 Task: Look for Airbnb options in LÃ©o, Burkina Faso from 7th December, 2023 to 14th December, 2023 for 1 adult. Place can be shared room with 1  bedroom having 1 bed and 1 bathroom. Property type can be hotel. Amenities needed are: wifi, air conditioning, breakfast. Booking option can be shelf check-in. Look for 4 properties as per requirement.
Action: Mouse moved to (429, 93)
Screenshot: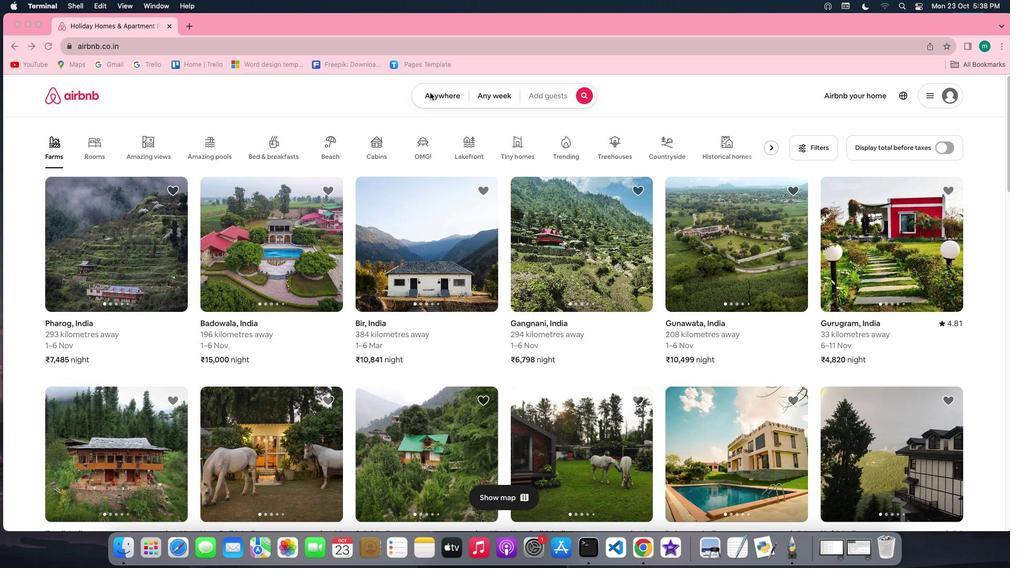 
Action: Mouse pressed left at (429, 93)
Screenshot: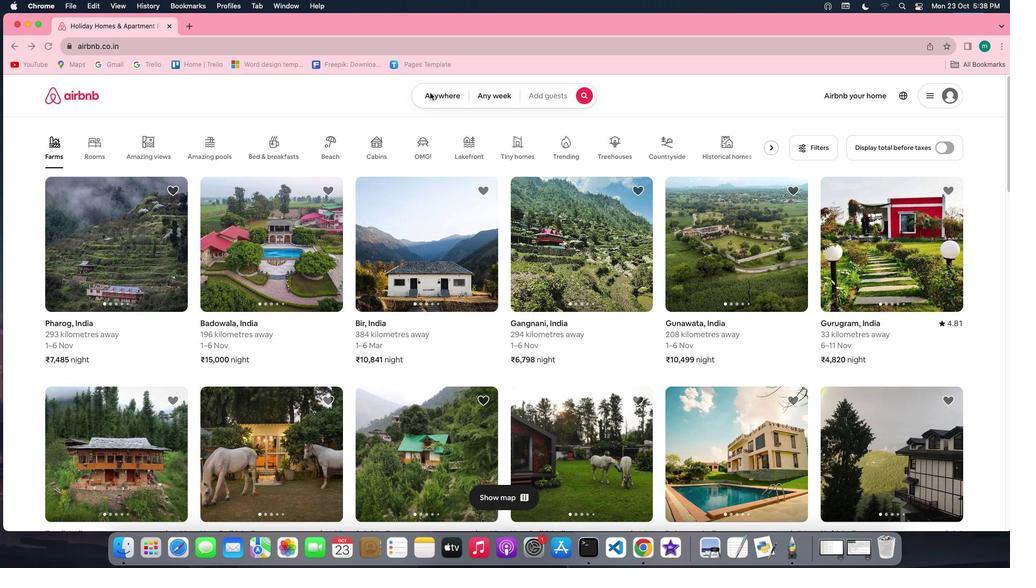 
Action: Mouse pressed left at (429, 93)
Screenshot: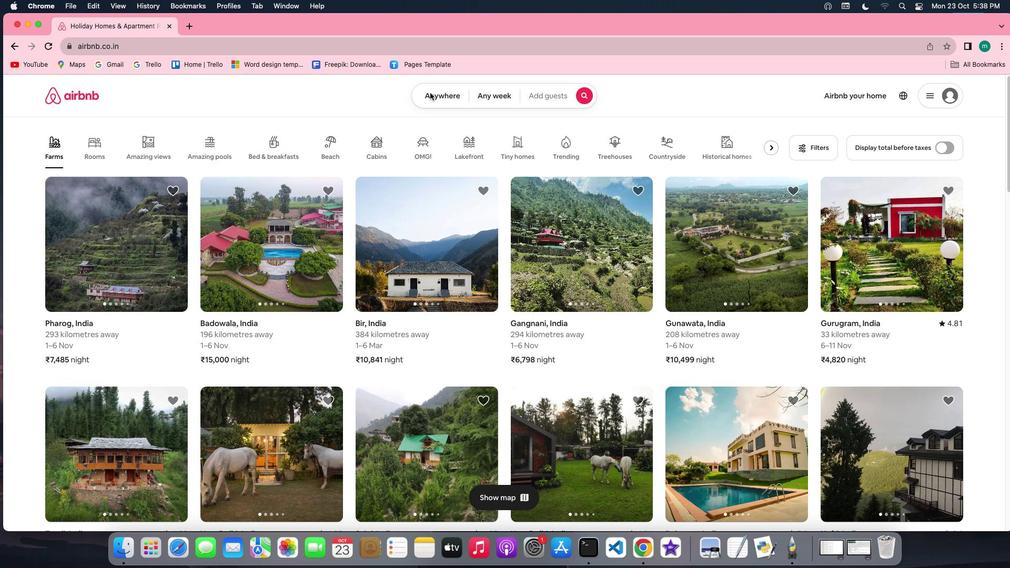 
Action: Mouse moved to (385, 133)
Screenshot: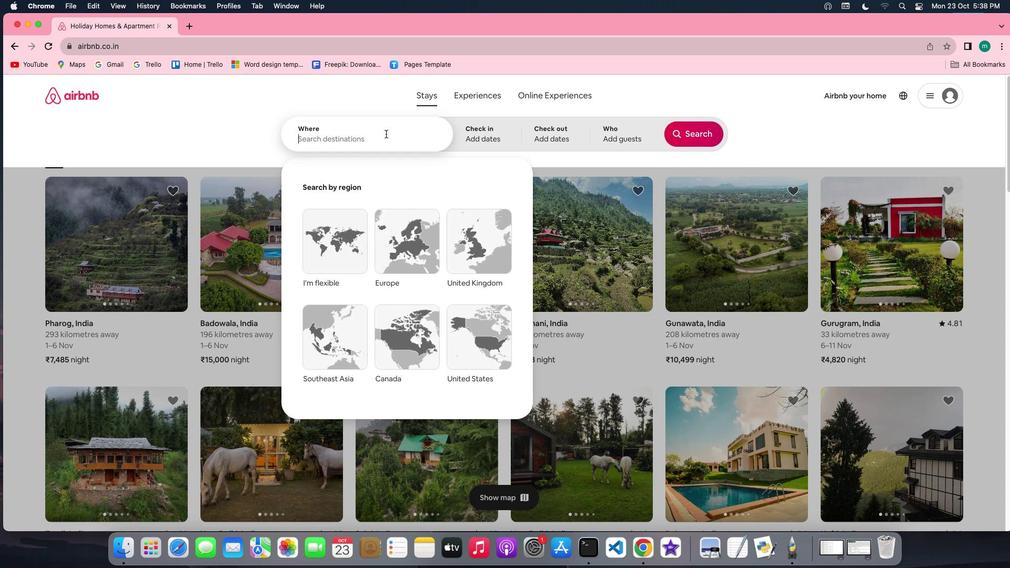 
Action: Mouse pressed left at (385, 133)
Screenshot: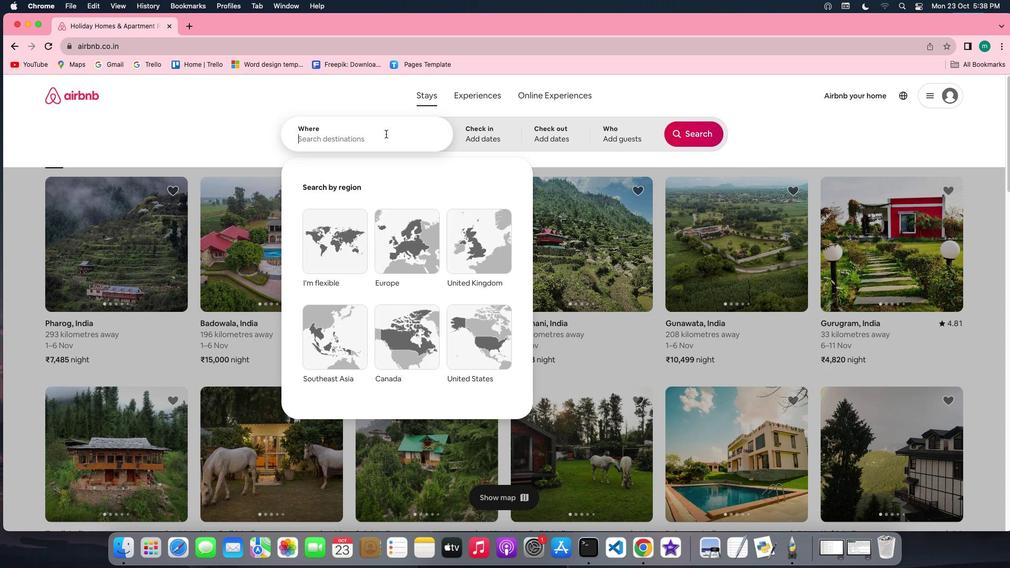 
Action: Key pressed Key.shift'L''e''o'','Key.spaceKey.shift'B''u''r''k''i''n''a'Key.spaceKey.shift'f''a''s''o'
Screenshot: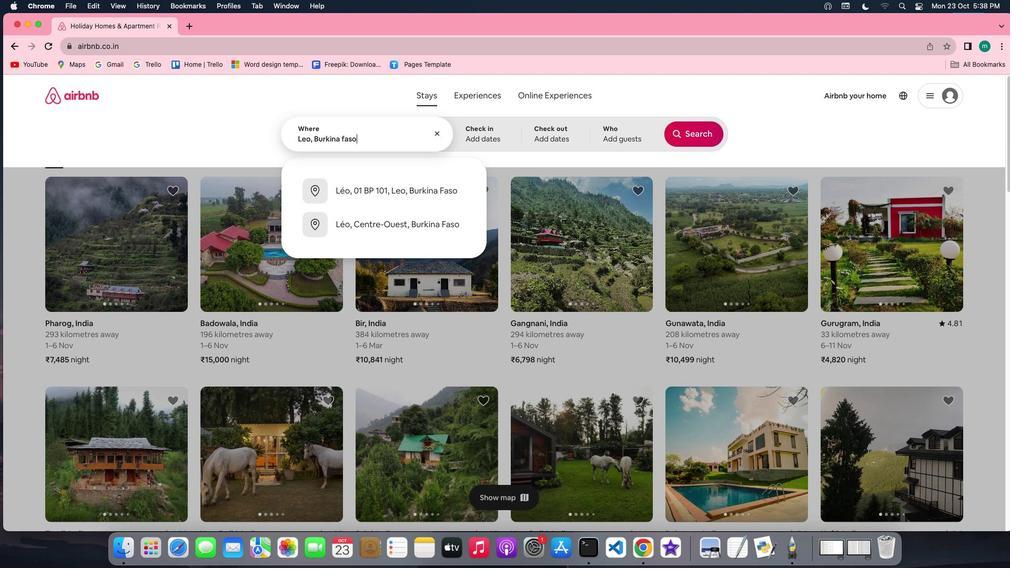 
Action: Mouse moved to (488, 137)
Screenshot: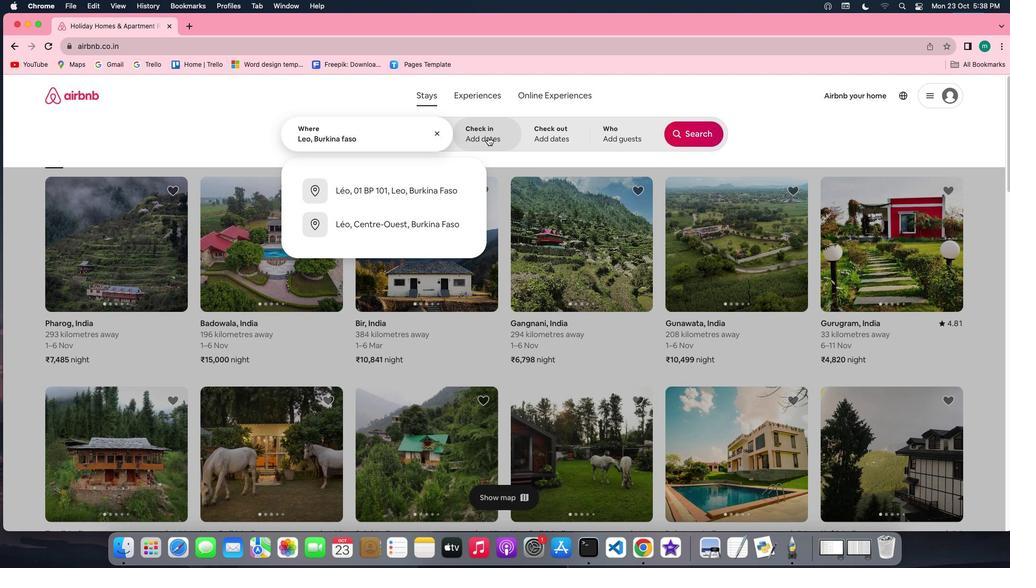
Action: Mouse pressed left at (488, 137)
Screenshot: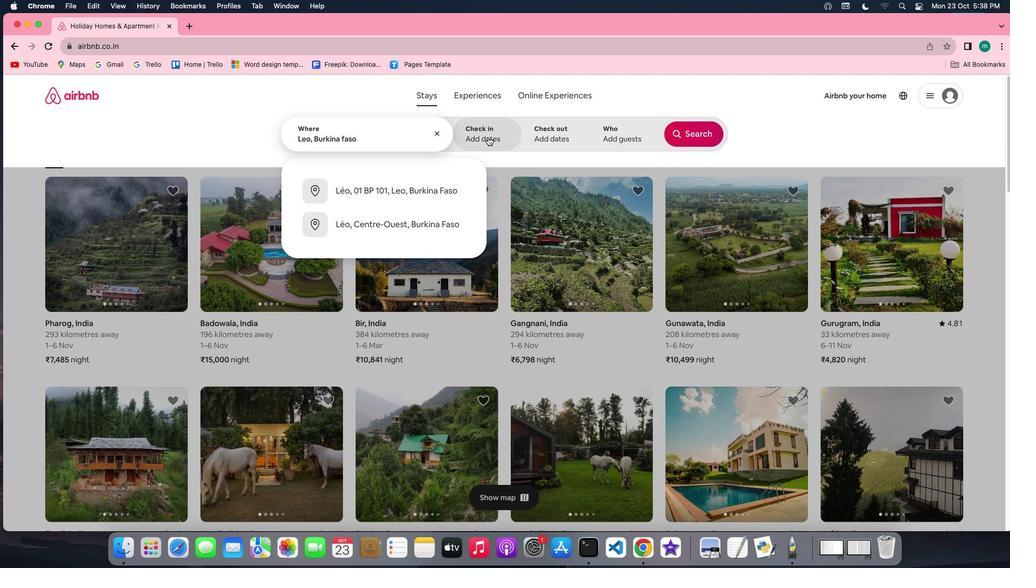 
Action: Mouse moved to (690, 216)
Screenshot: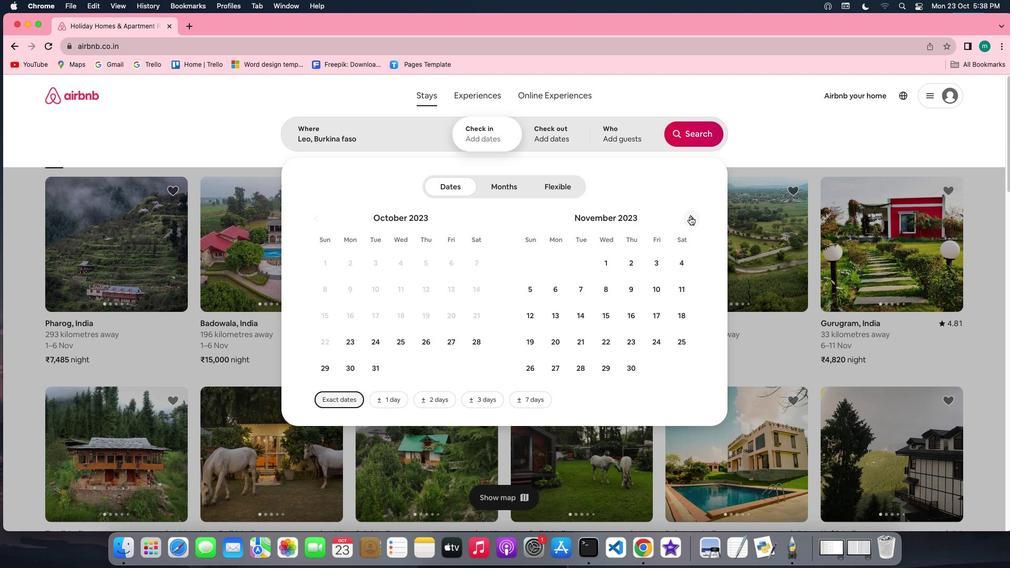 
Action: Mouse pressed left at (690, 216)
Screenshot: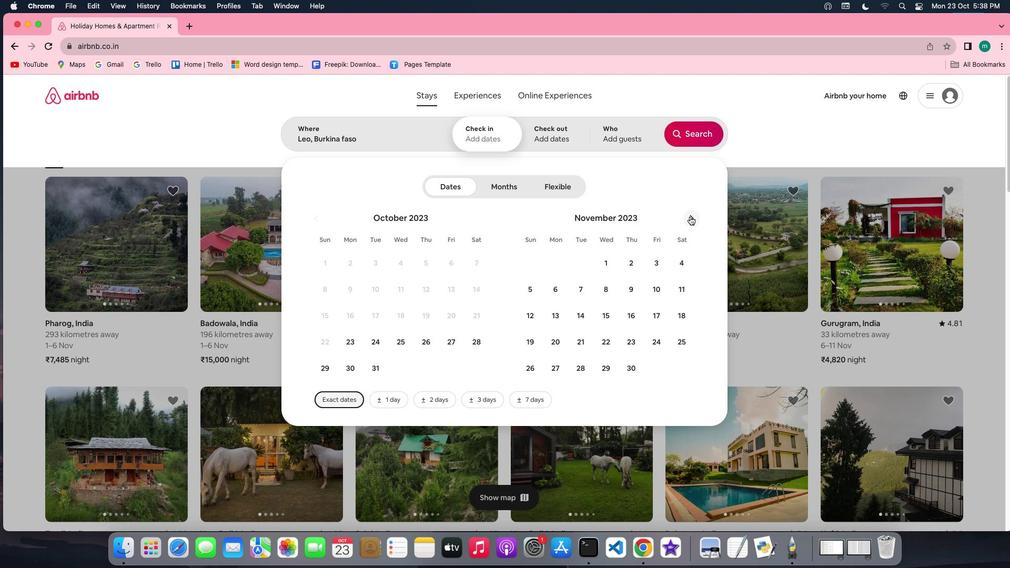 
Action: Mouse moved to (631, 284)
Screenshot: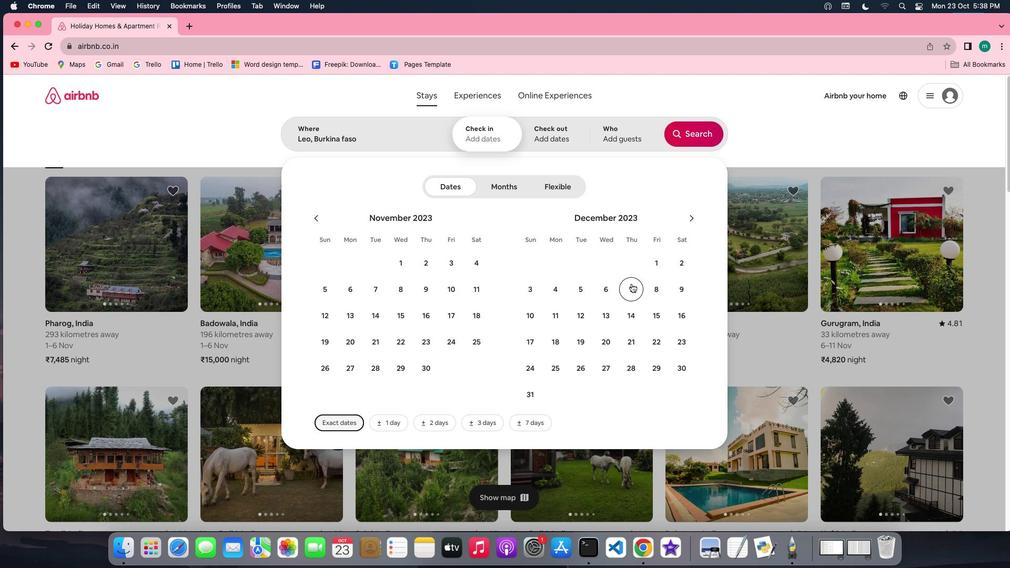 
Action: Mouse pressed left at (631, 284)
Screenshot: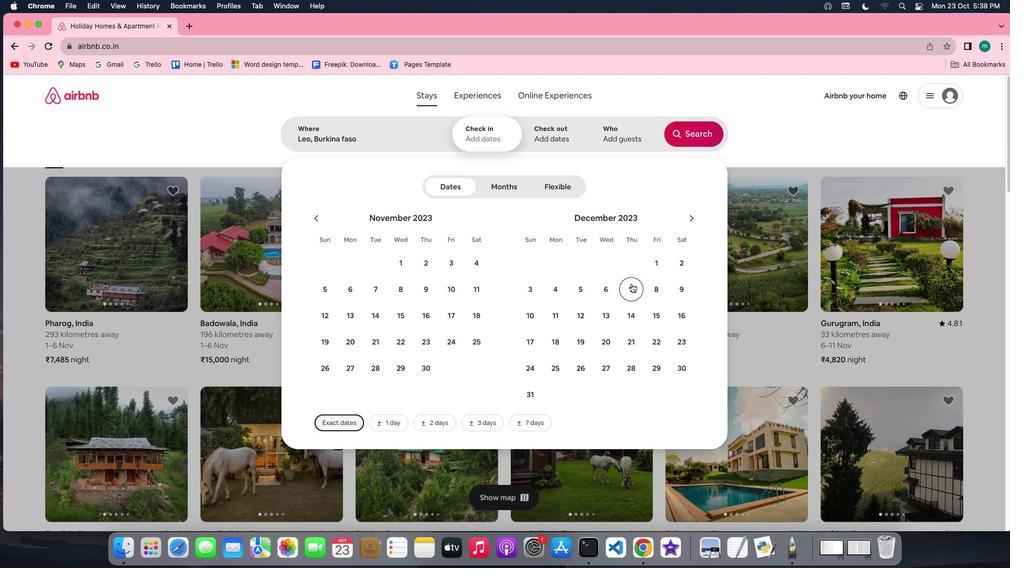 
Action: Mouse moved to (624, 314)
Screenshot: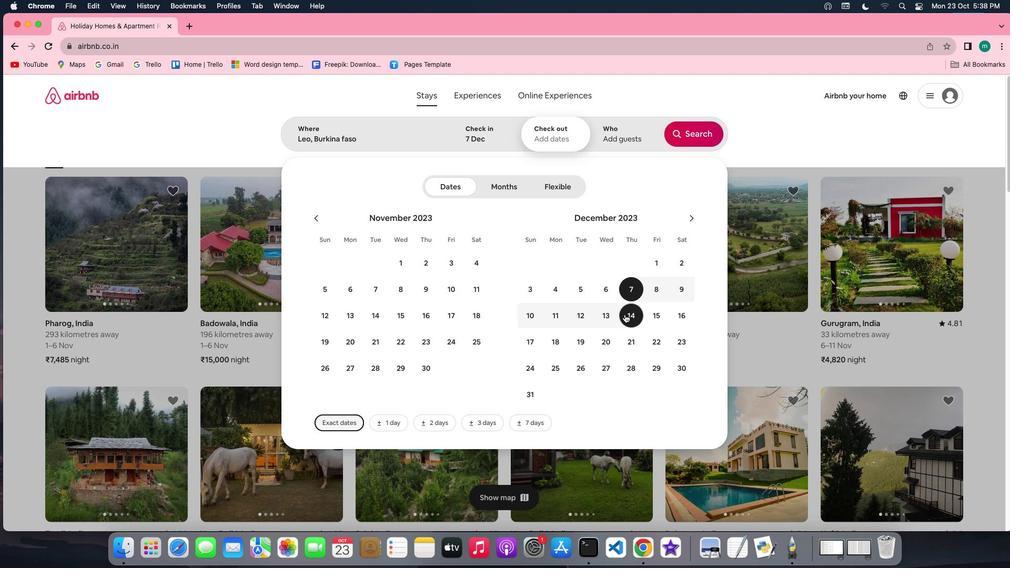 
Action: Mouse pressed left at (624, 314)
Screenshot: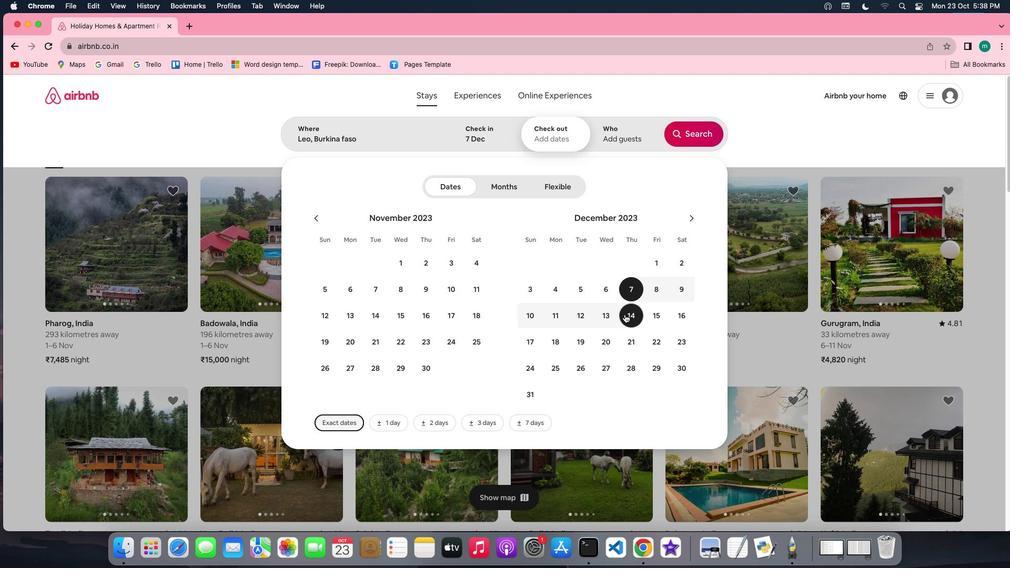 
Action: Mouse moved to (623, 120)
Screenshot: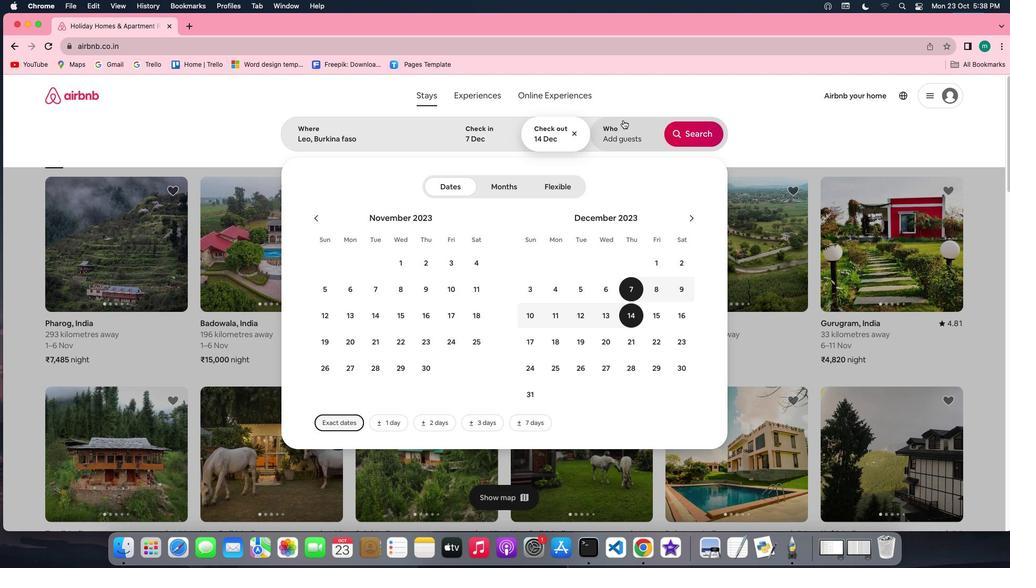 
Action: Mouse pressed left at (623, 120)
Screenshot: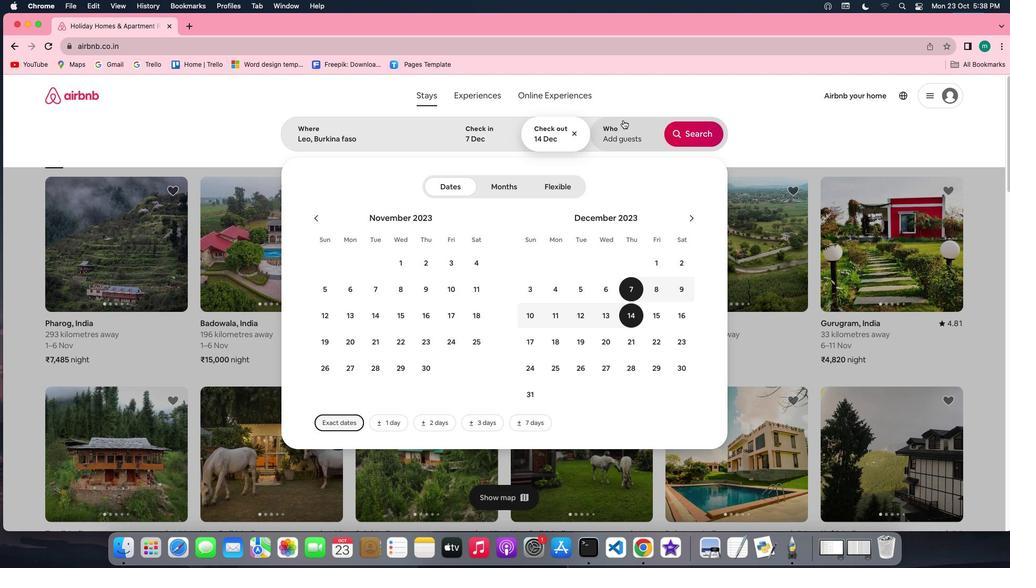 
Action: Mouse moved to (700, 189)
Screenshot: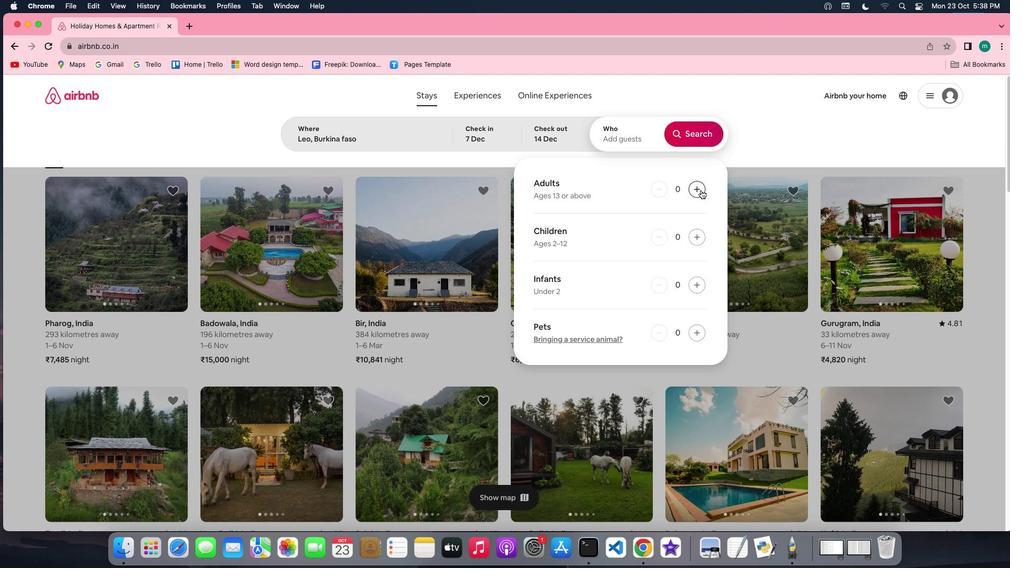
Action: Mouse pressed left at (700, 189)
Screenshot: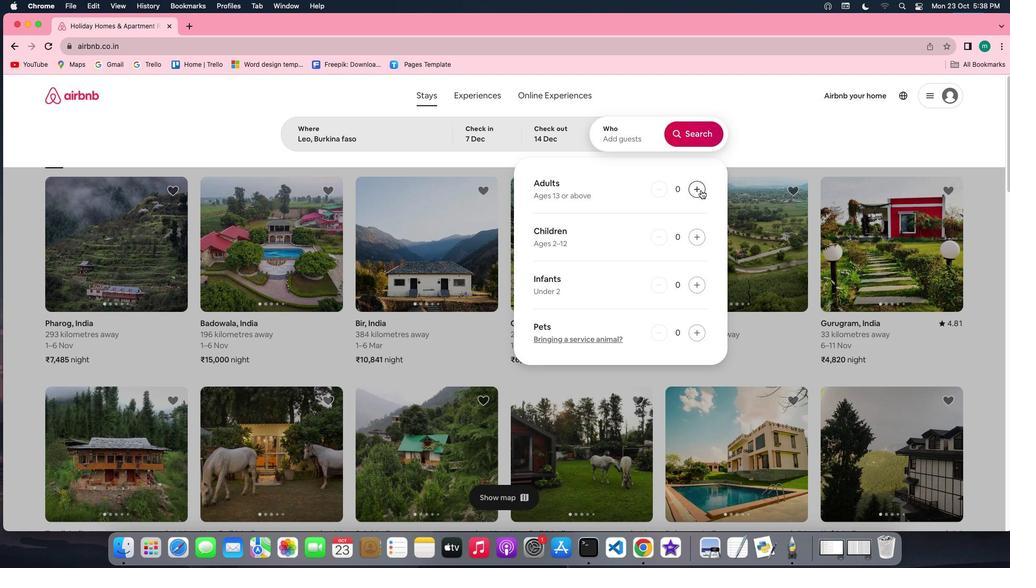 
Action: Mouse moved to (695, 206)
Screenshot: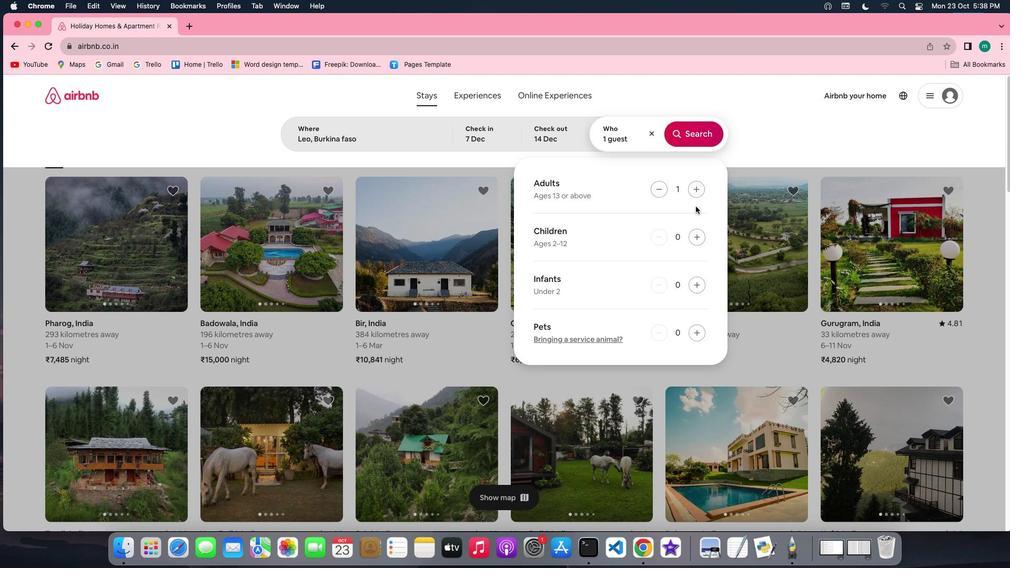 
Action: Mouse scrolled (695, 206) with delta (0, 0)
Screenshot: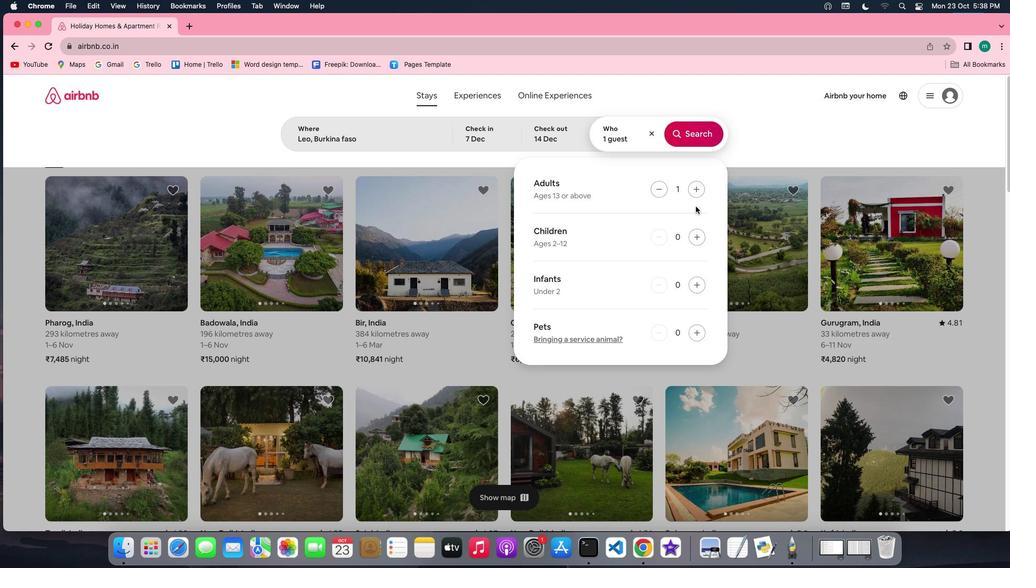 
Action: Mouse scrolled (695, 206) with delta (0, 0)
Screenshot: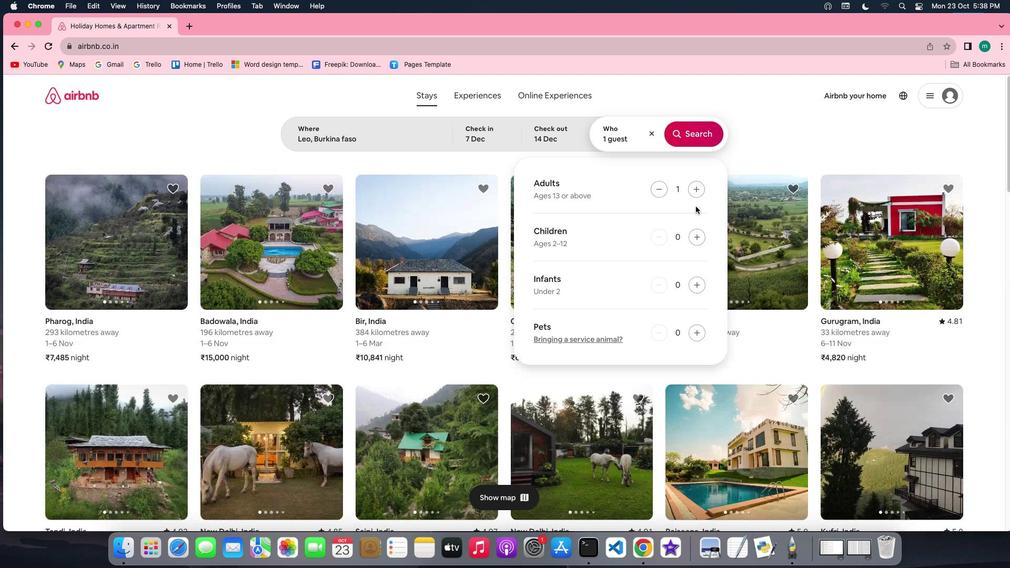 
Action: Mouse scrolled (695, 206) with delta (0, 0)
Screenshot: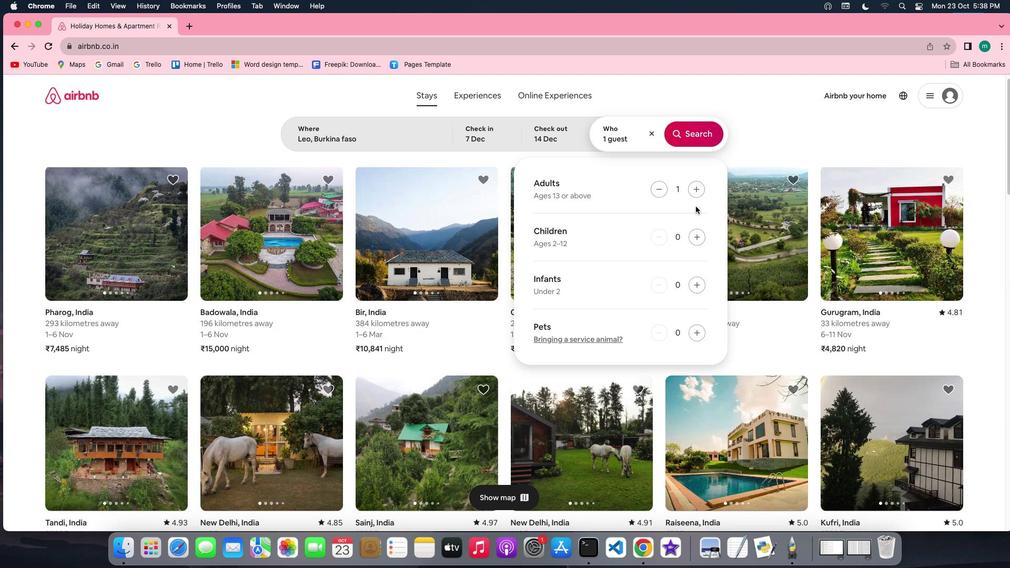 
Action: Mouse moved to (693, 129)
Screenshot: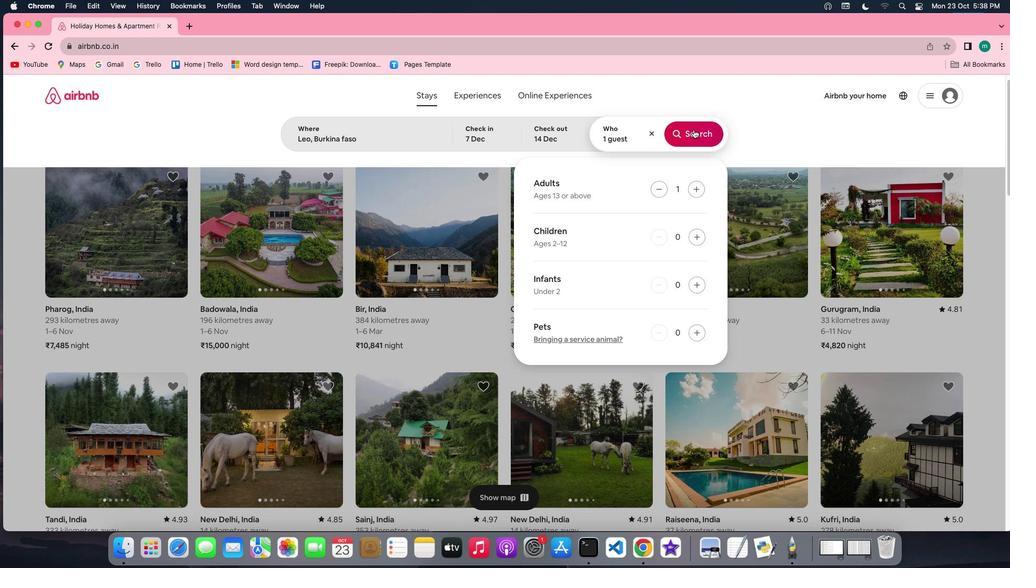 
Action: Mouse pressed left at (693, 129)
Screenshot: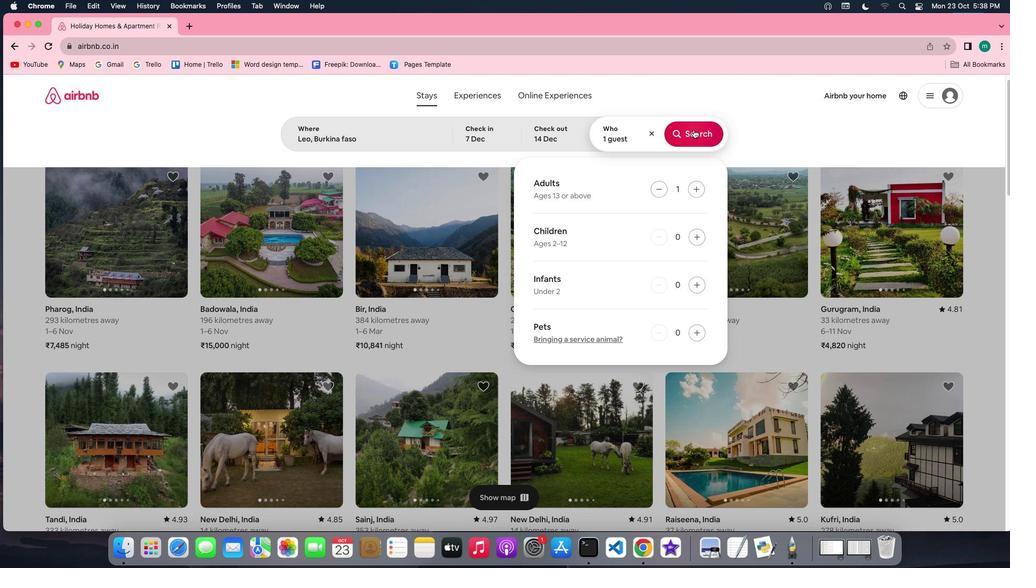 
Action: Mouse moved to (847, 139)
Screenshot: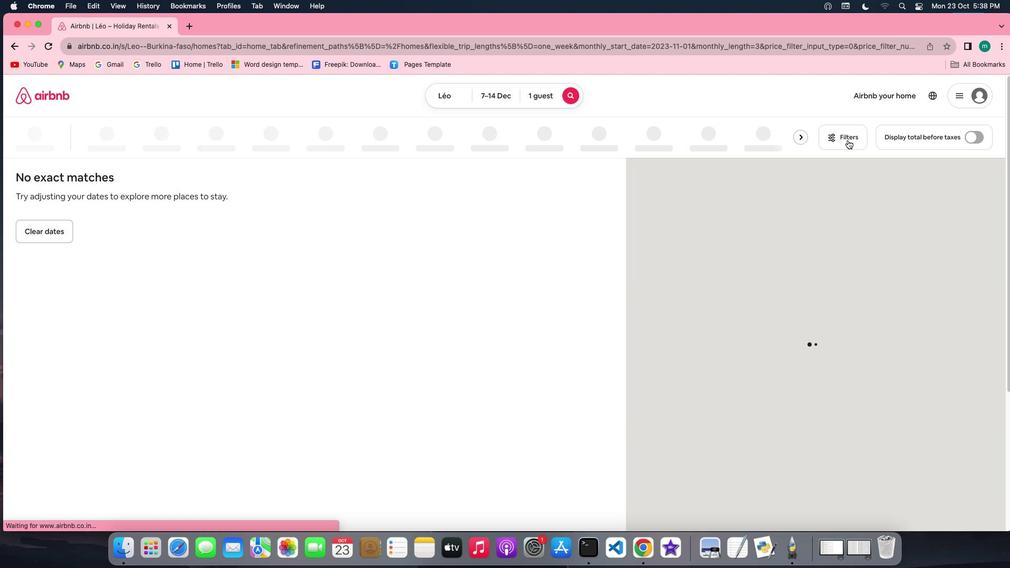 
Action: Mouse pressed left at (847, 139)
Screenshot: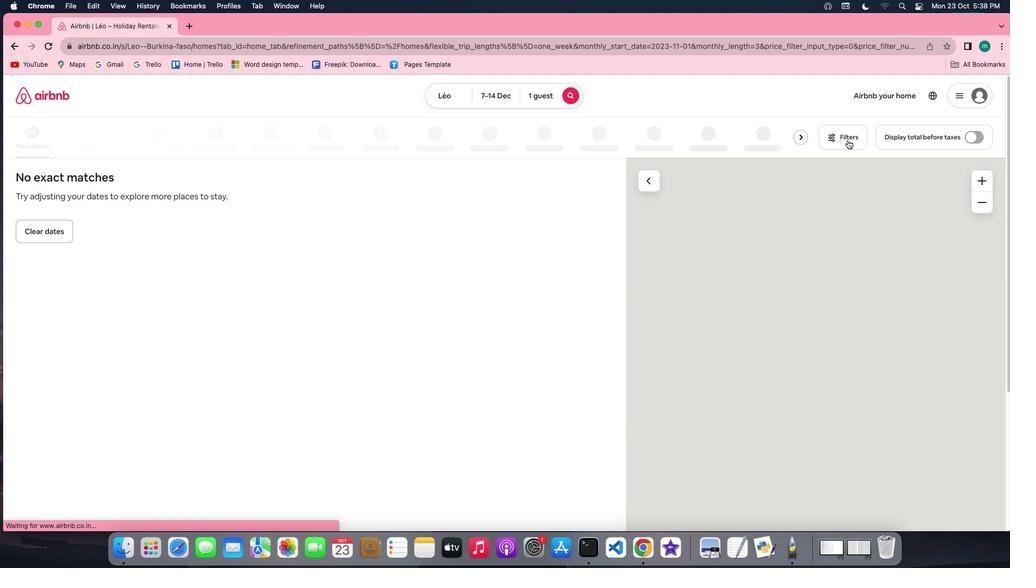 
Action: Mouse moved to (477, 332)
Screenshot: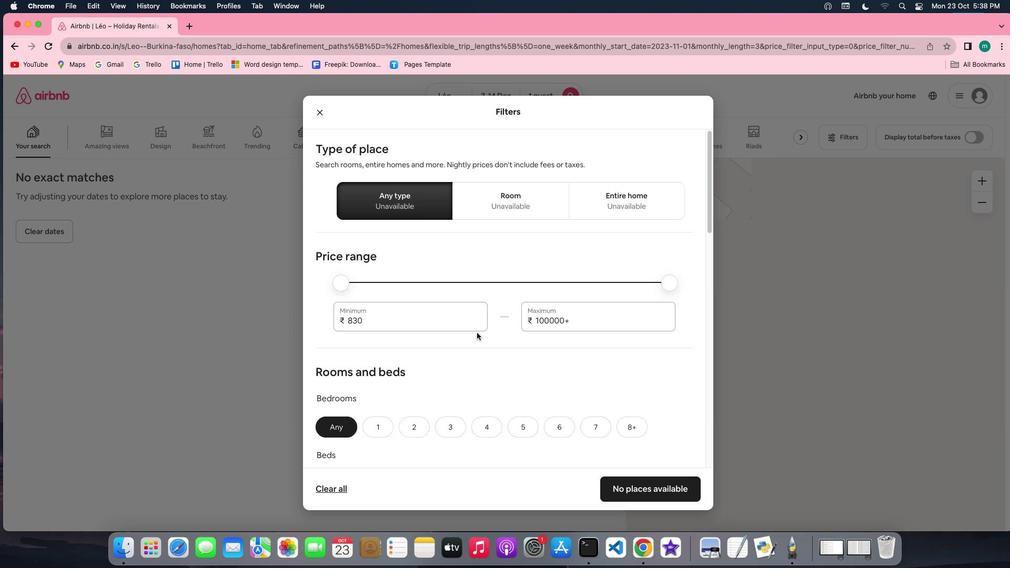 
Action: Mouse scrolled (477, 332) with delta (0, 0)
Screenshot: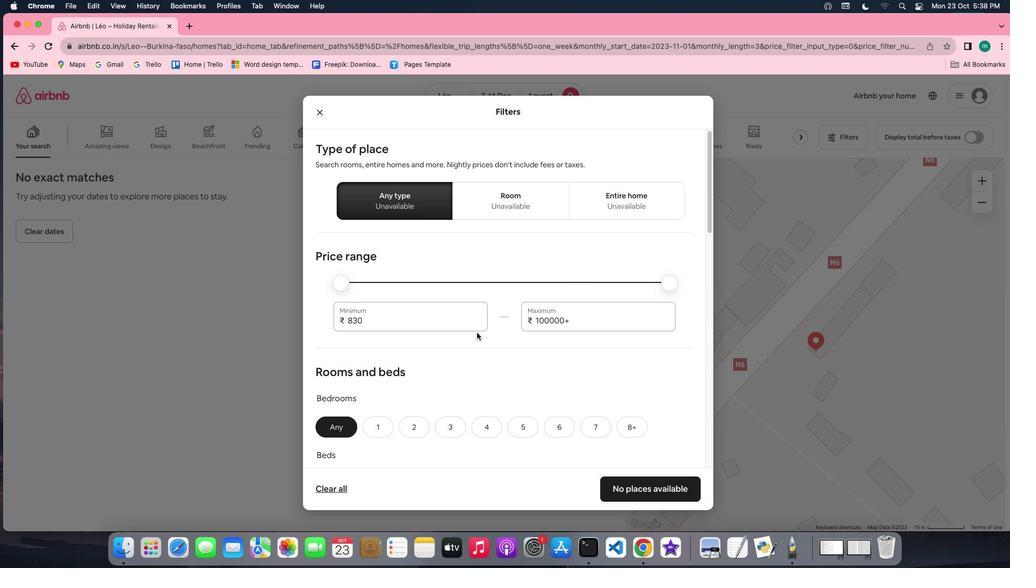 
Action: Mouse scrolled (477, 332) with delta (0, 0)
Screenshot: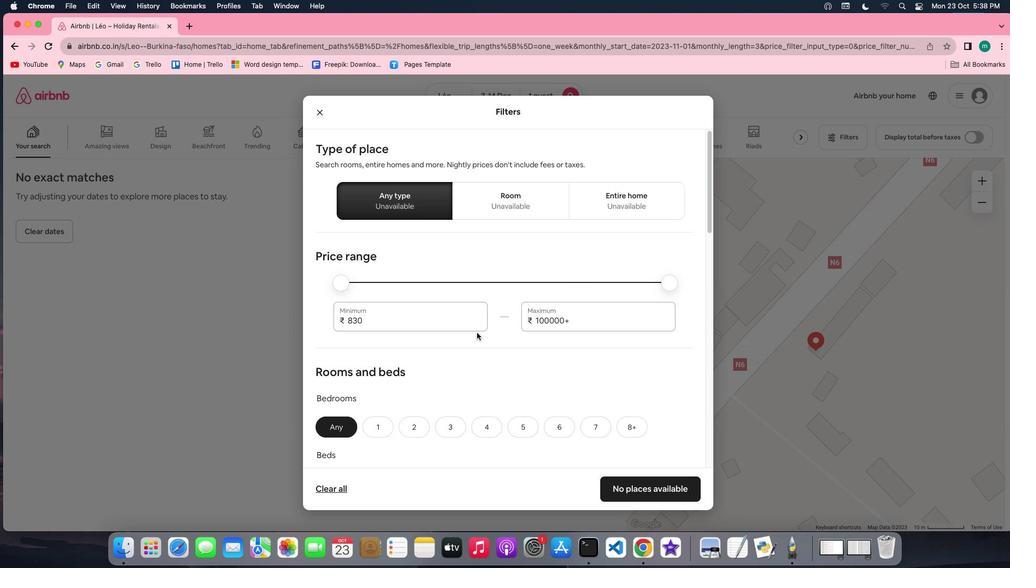 
Action: Mouse scrolled (477, 332) with delta (0, 0)
Screenshot: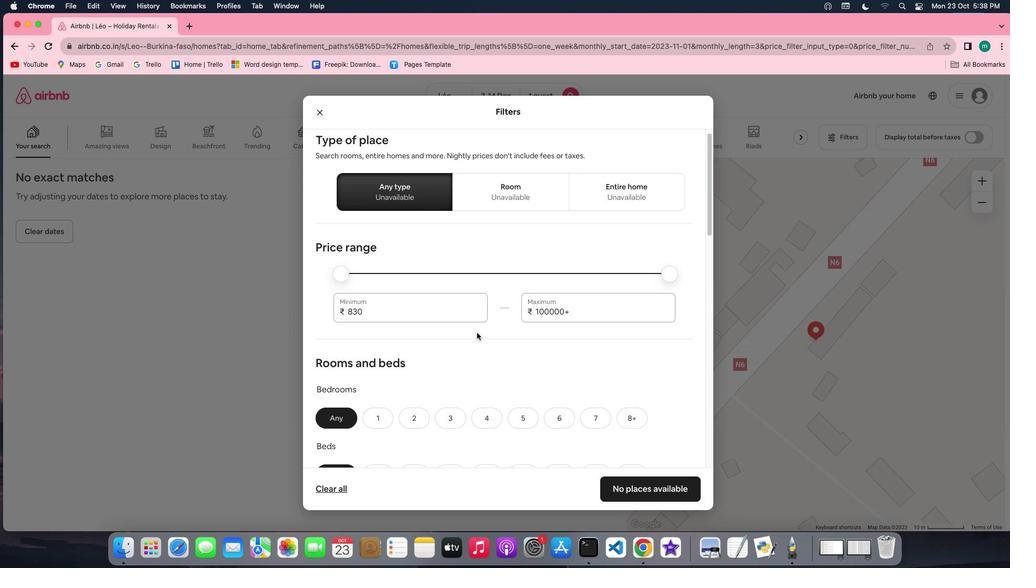 
Action: Mouse scrolled (477, 332) with delta (0, 0)
Screenshot: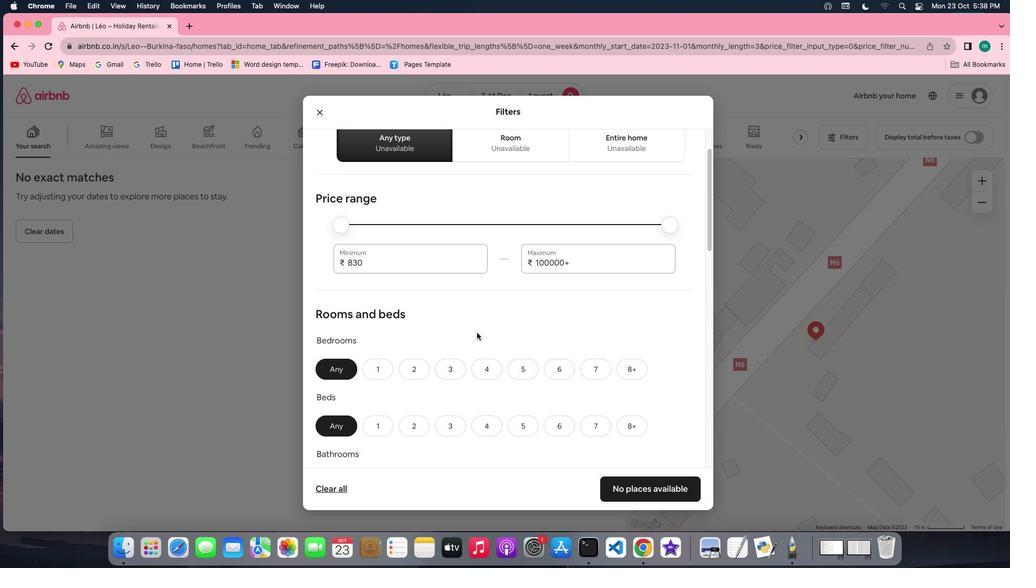 
Action: Mouse scrolled (477, 332) with delta (0, 0)
Screenshot: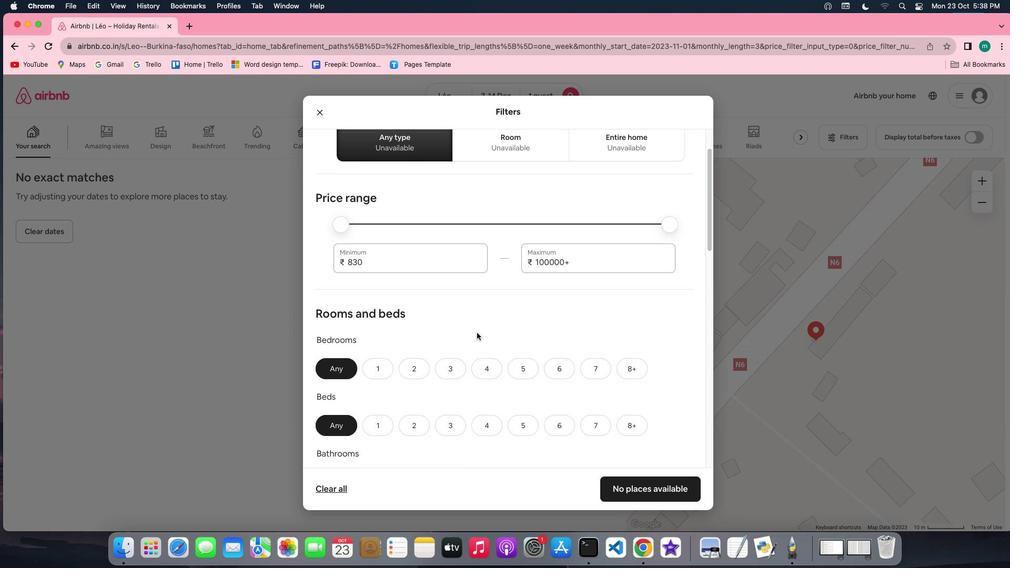 
Action: Mouse scrolled (477, 332) with delta (0, -1)
Screenshot: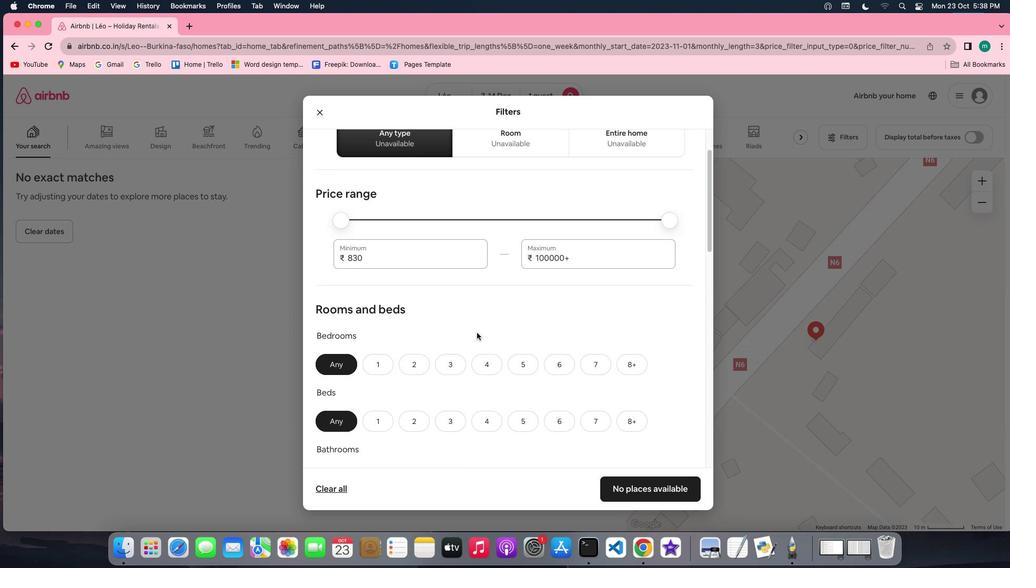 
Action: Mouse scrolled (477, 332) with delta (0, 0)
Screenshot: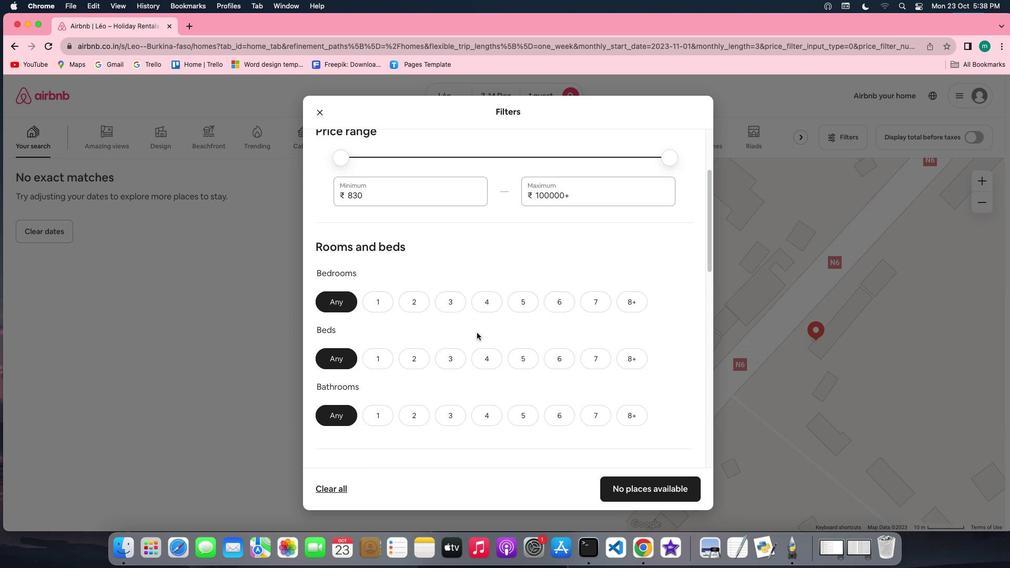 
Action: Mouse scrolled (477, 332) with delta (0, 0)
Screenshot: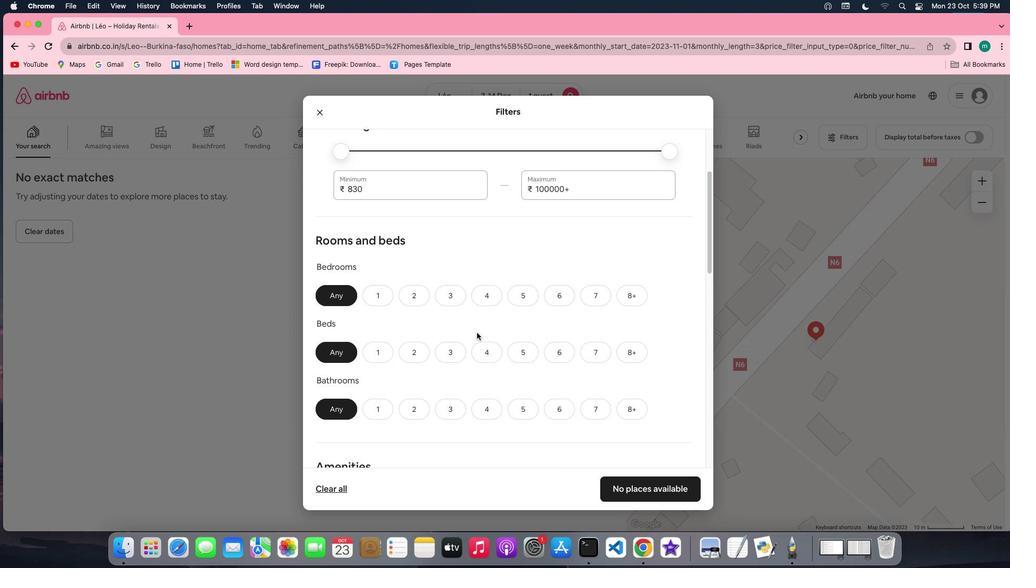
Action: Mouse scrolled (477, 332) with delta (0, 0)
Screenshot: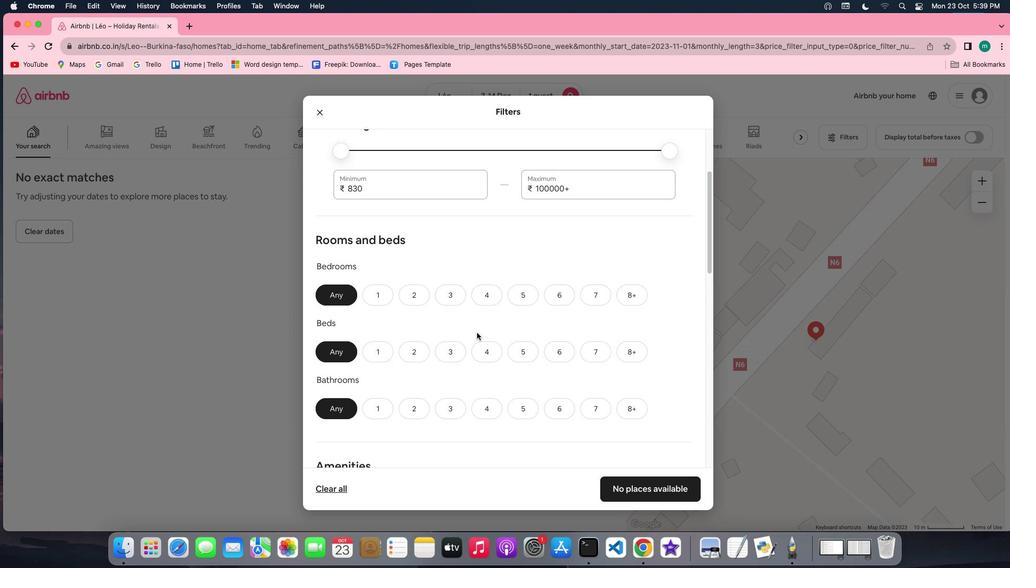 
Action: Mouse scrolled (477, 332) with delta (0, 0)
Screenshot: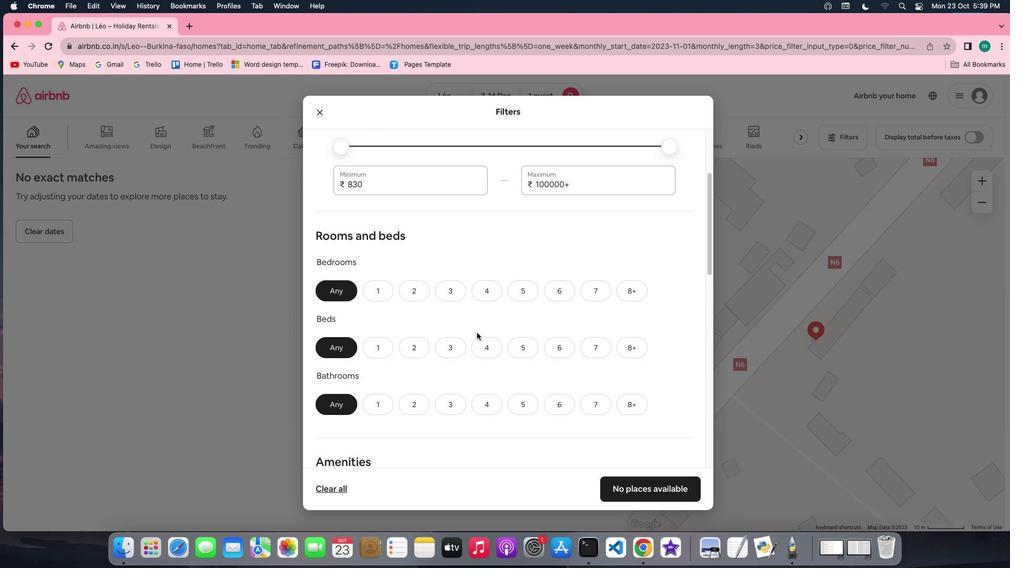 
Action: Mouse scrolled (477, 332) with delta (0, 0)
Screenshot: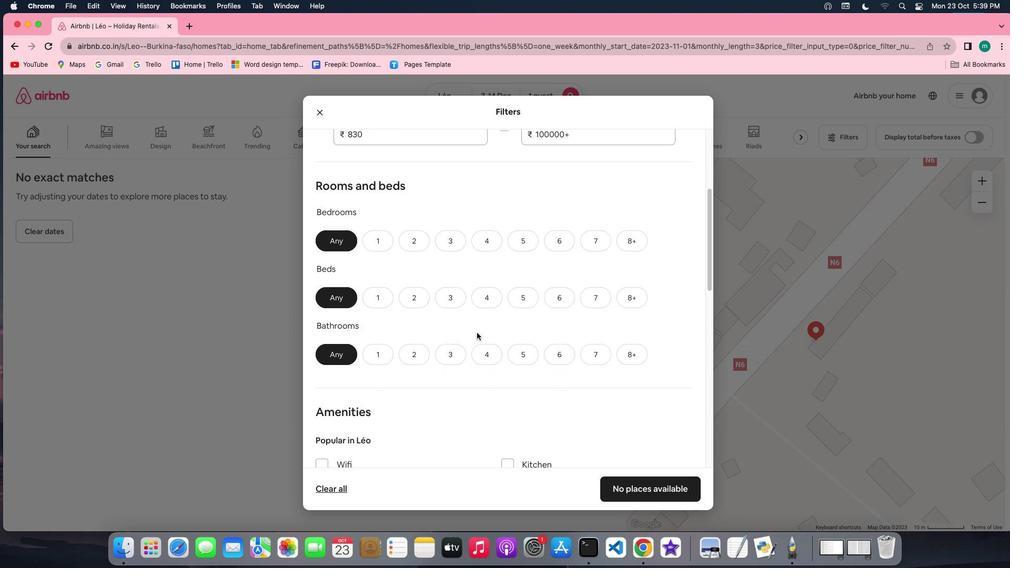 
Action: Mouse scrolled (477, 332) with delta (0, 0)
Screenshot: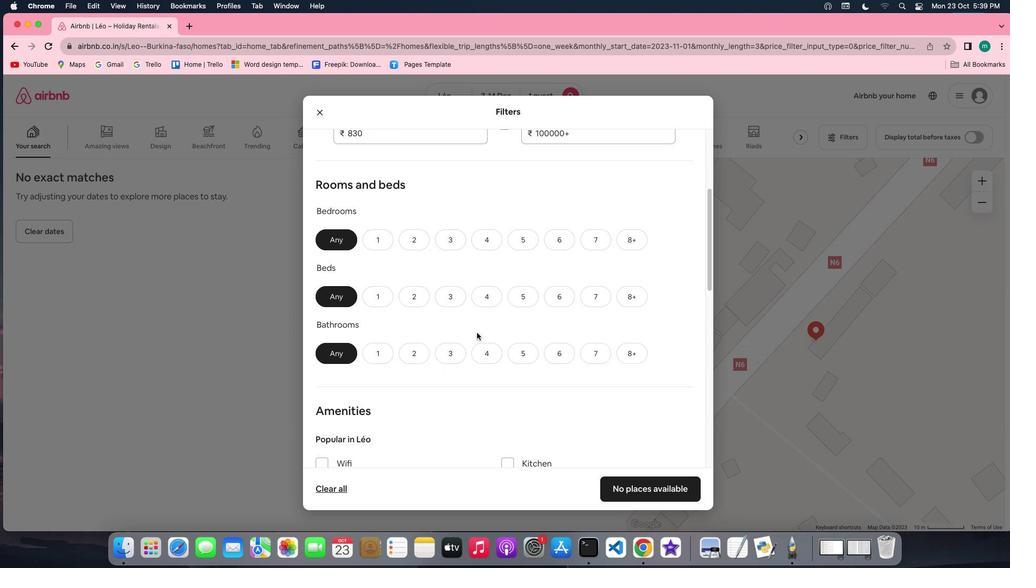 
Action: Mouse scrolled (477, 332) with delta (0, -1)
Screenshot: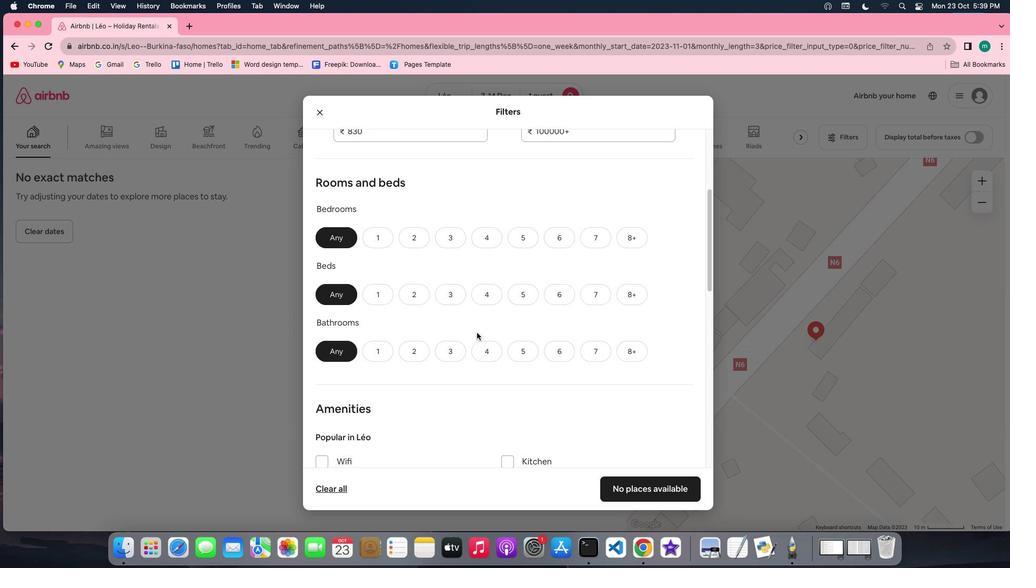 
Action: Mouse scrolled (477, 332) with delta (0, -1)
Screenshot: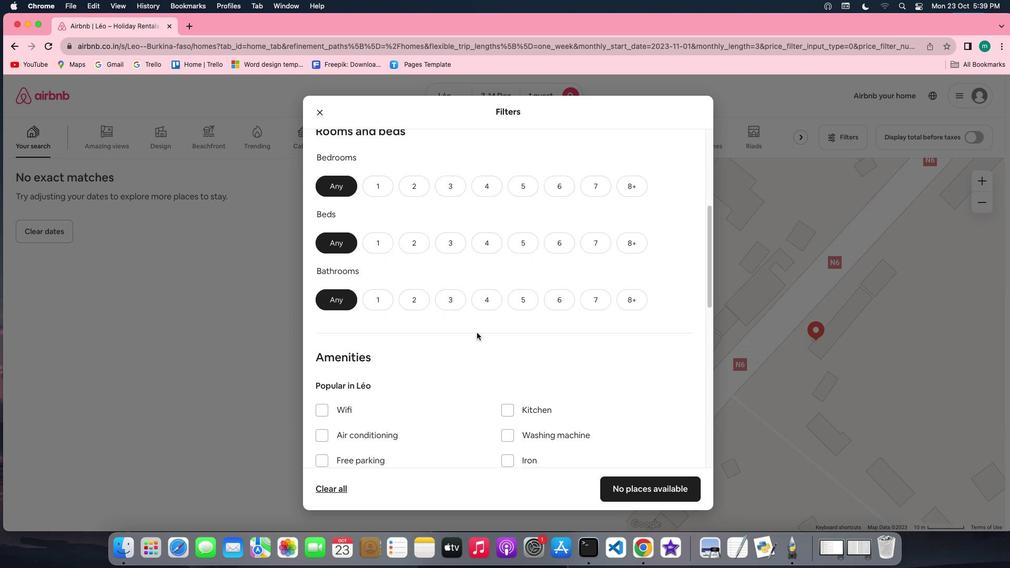 
Action: Mouse moved to (405, 193)
Screenshot: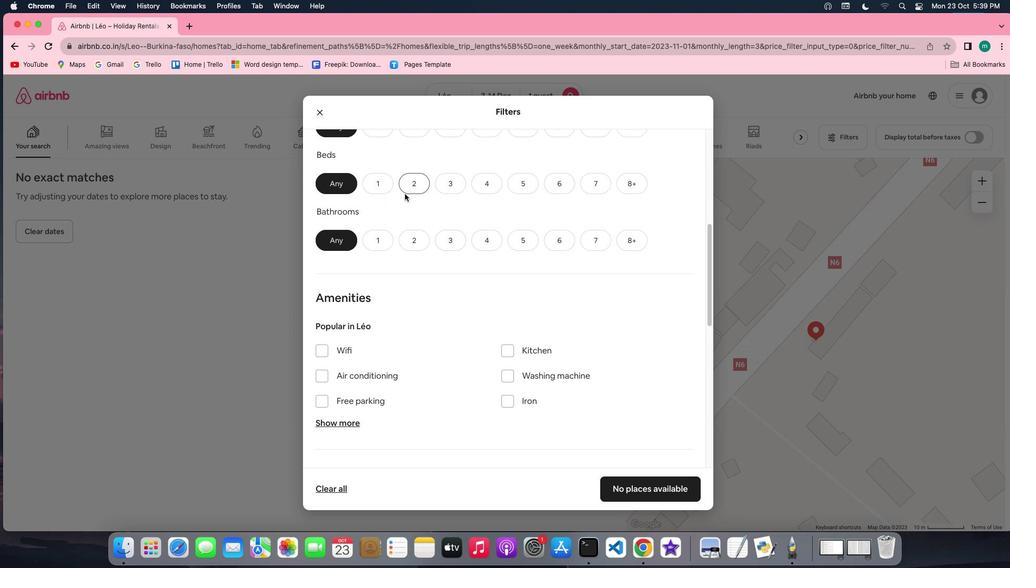 
Action: Mouse scrolled (405, 193) with delta (0, 0)
Screenshot: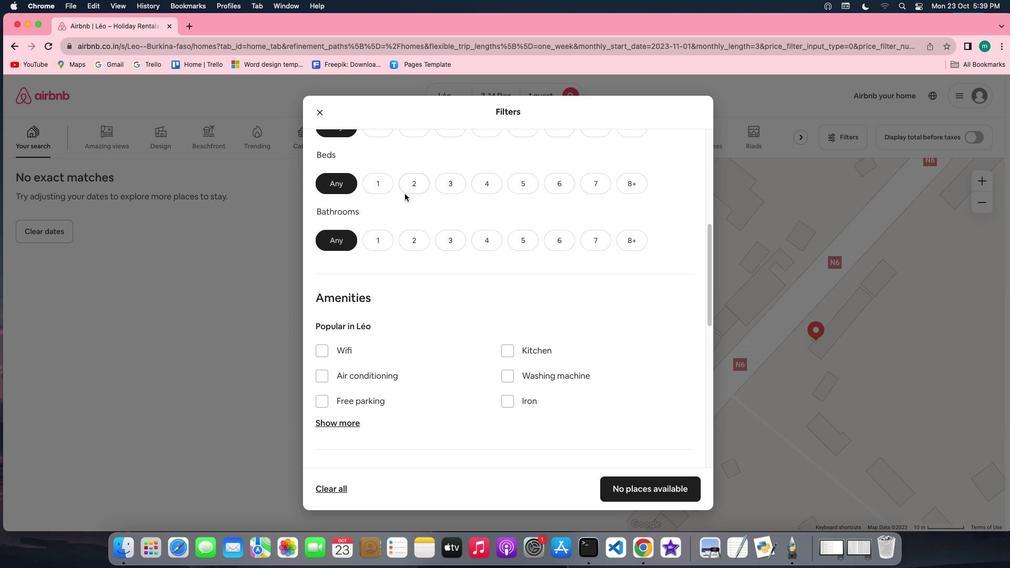 
Action: Mouse scrolled (405, 193) with delta (0, 0)
Screenshot: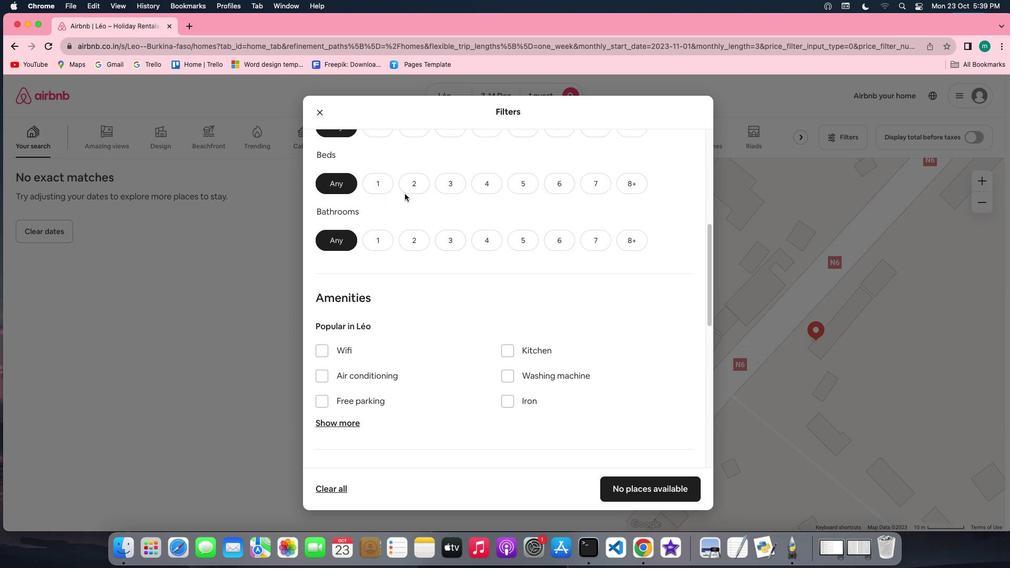 
Action: Mouse scrolled (405, 193) with delta (0, 1)
Screenshot: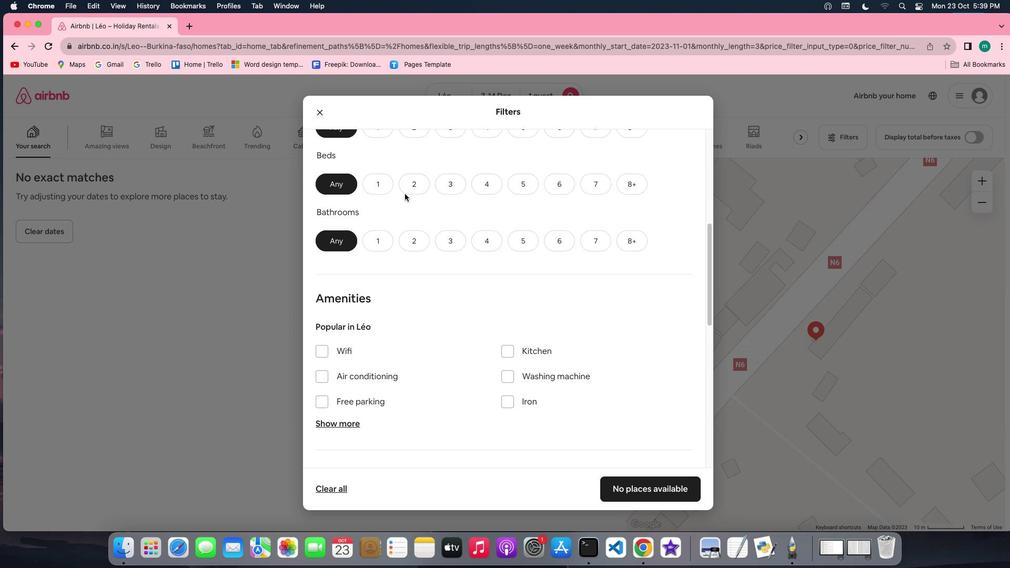 
Action: Mouse moved to (381, 216)
Screenshot: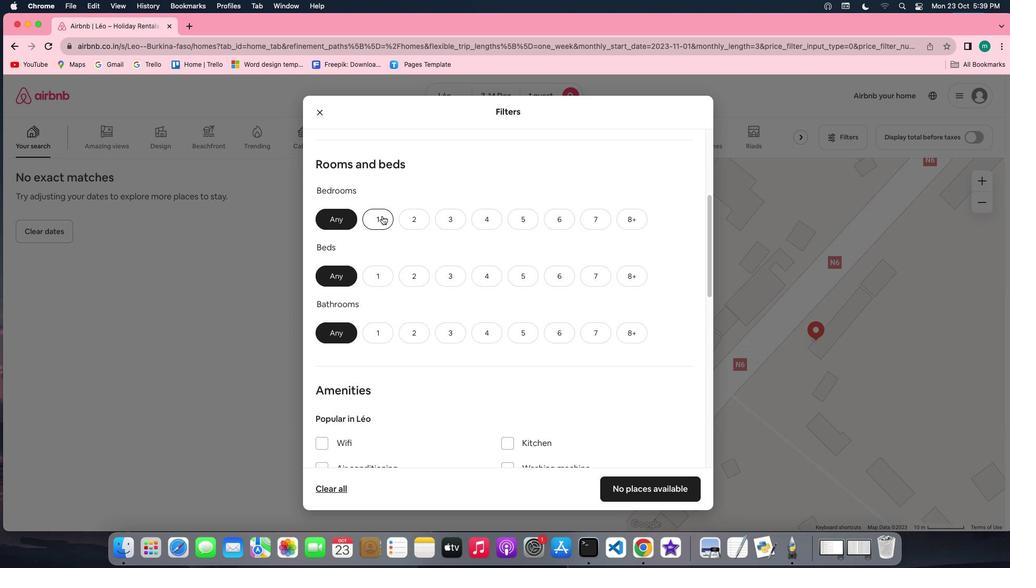 
Action: Mouse pressed left at (381, 216)
Screenshot: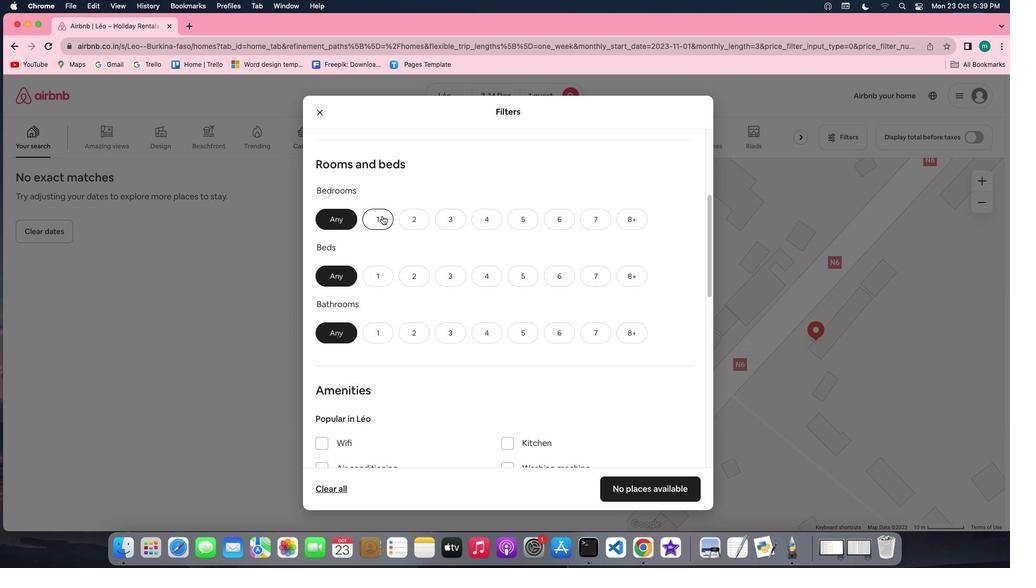
Action: Mouse moved to (380, 274)
Screenshot: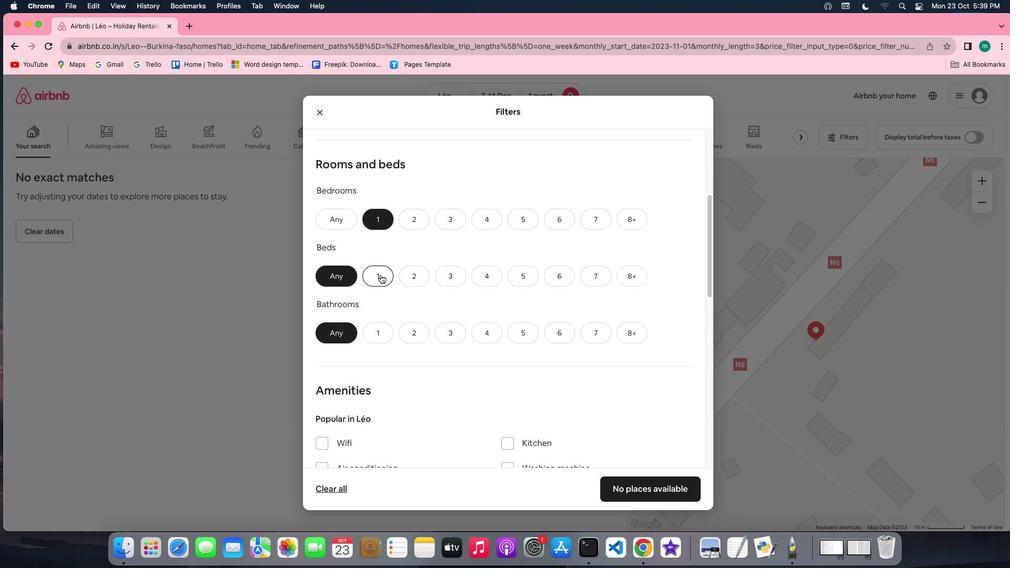 
Action: Mouse pressed left at (380, 274)
Screenshot: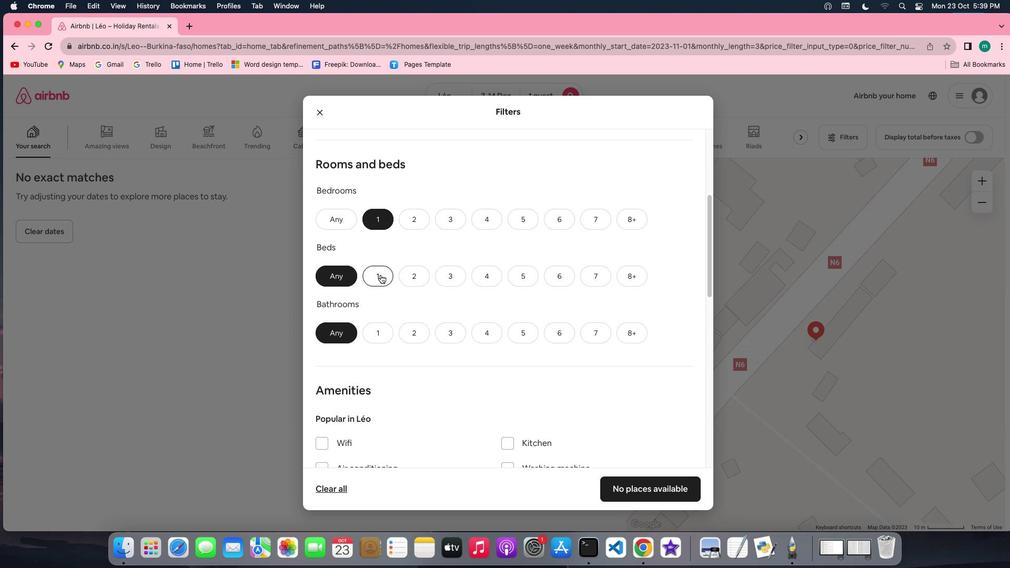 
Action: Mouse moved to (376, 334)
Screenshot: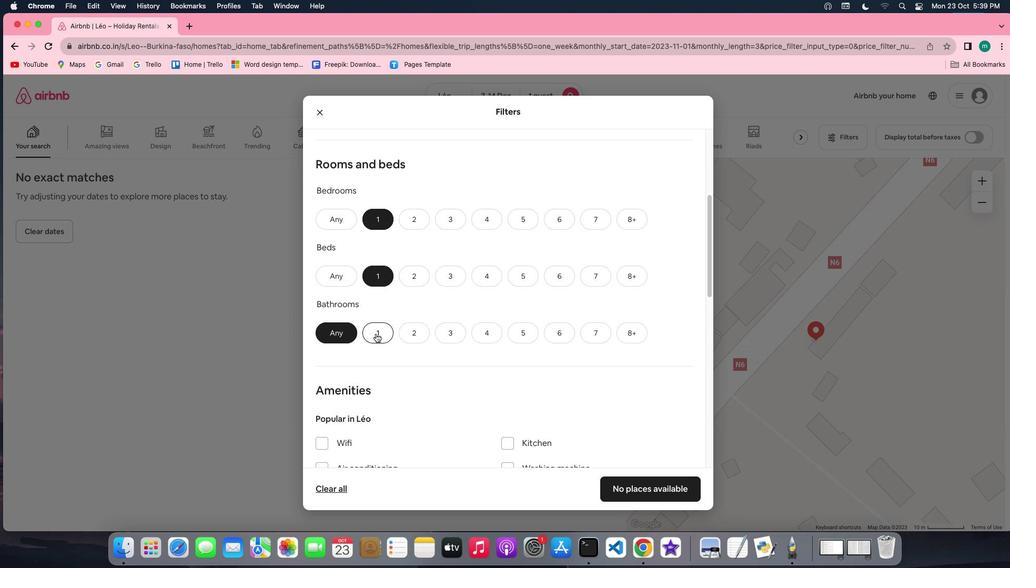 
Action: Mouse pressed left at (376, 334)
Screenshot: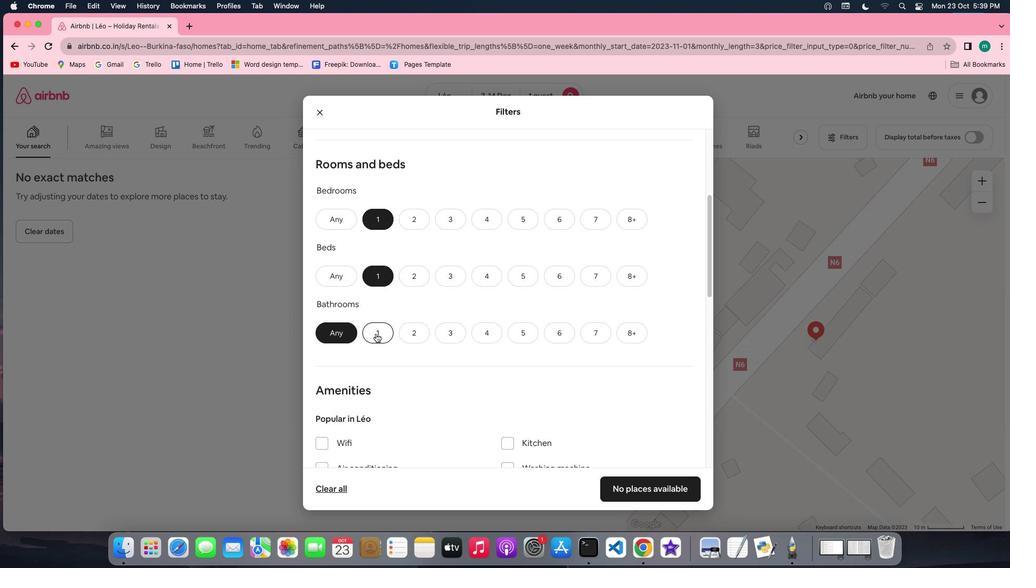 
Action: Mouse moved to (556, 354)
Screenshot: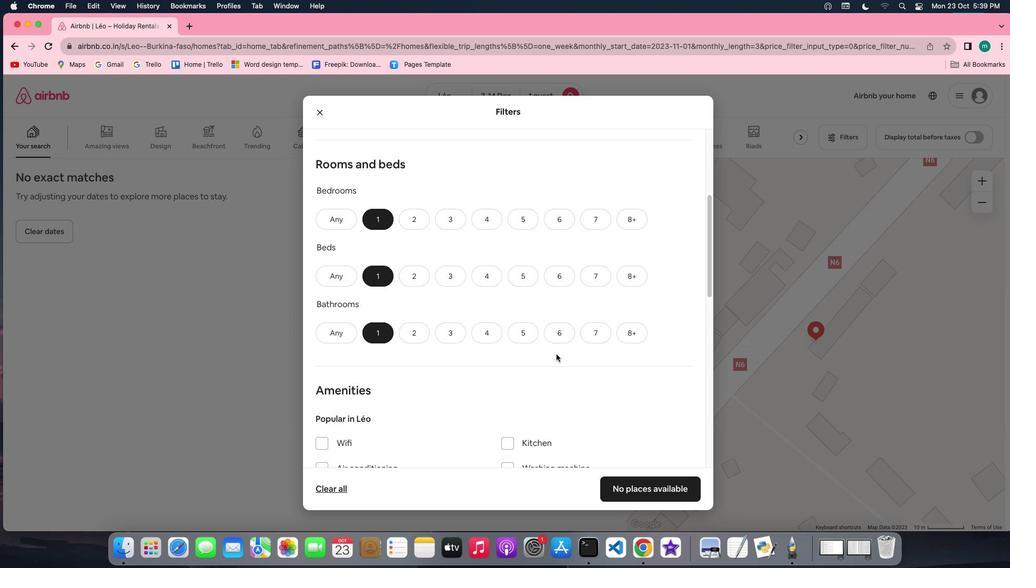
Action: Mouse scrolled (556, 354) with delta (0, 0)
Screenshot: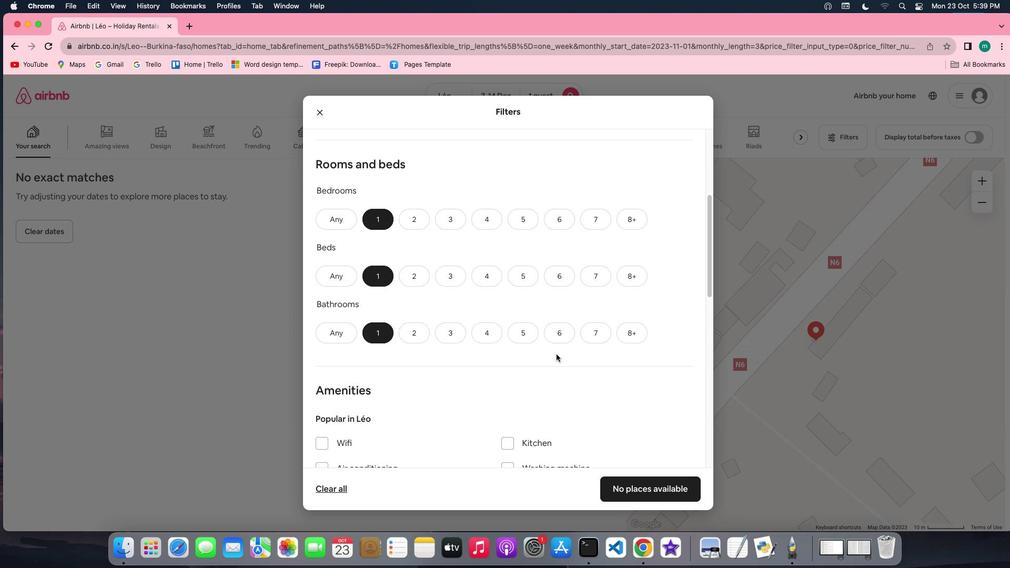 
Action: Mouse scrolled (556, 354) with delta (0, 0)
Screenshot: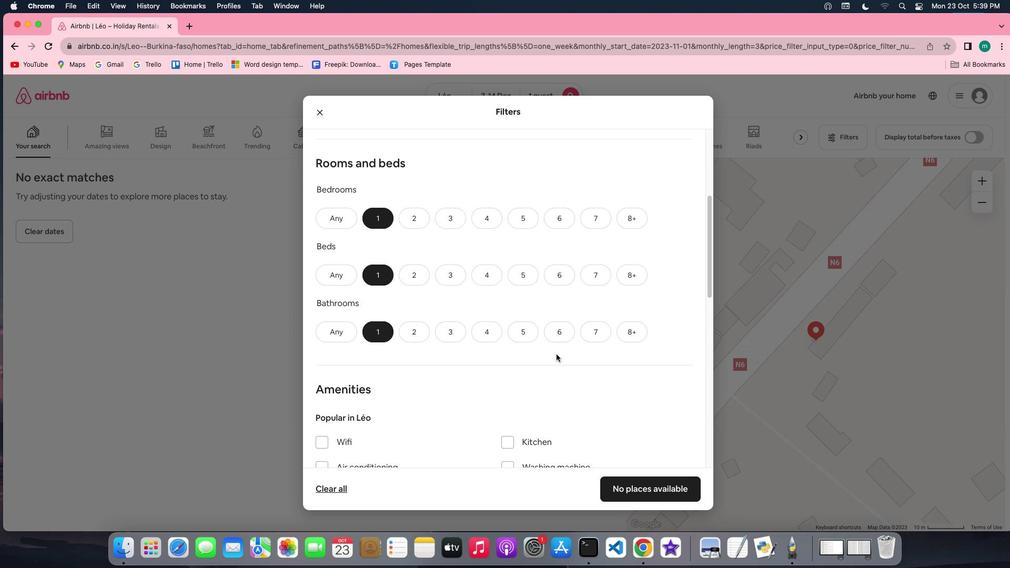 
Action: Mouse scrolled (556, 354) with delta (0, 0)
Screenshot: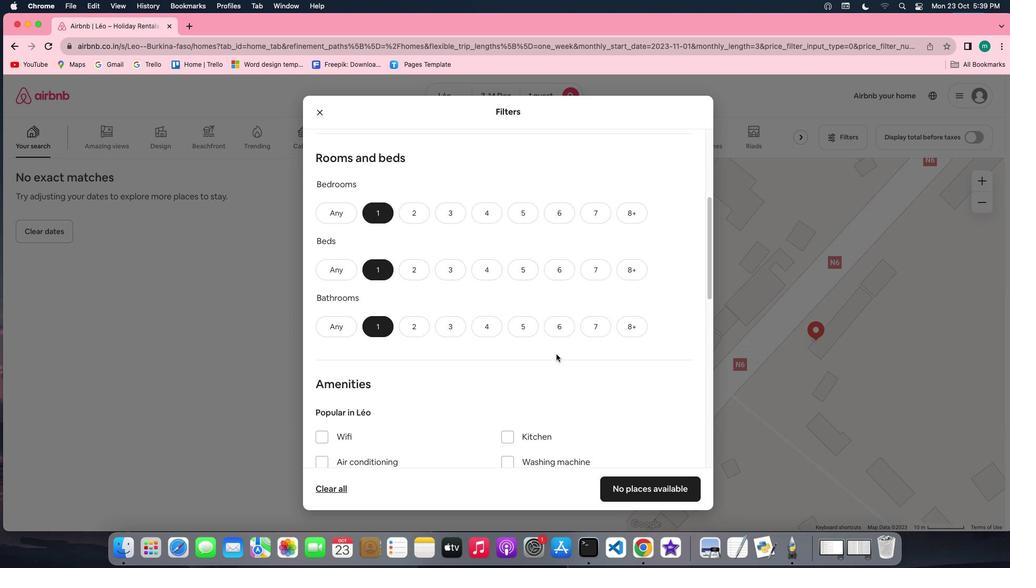 
Action: Mouse scrolled (556, 354) with delta (0, 0)
Screenshot: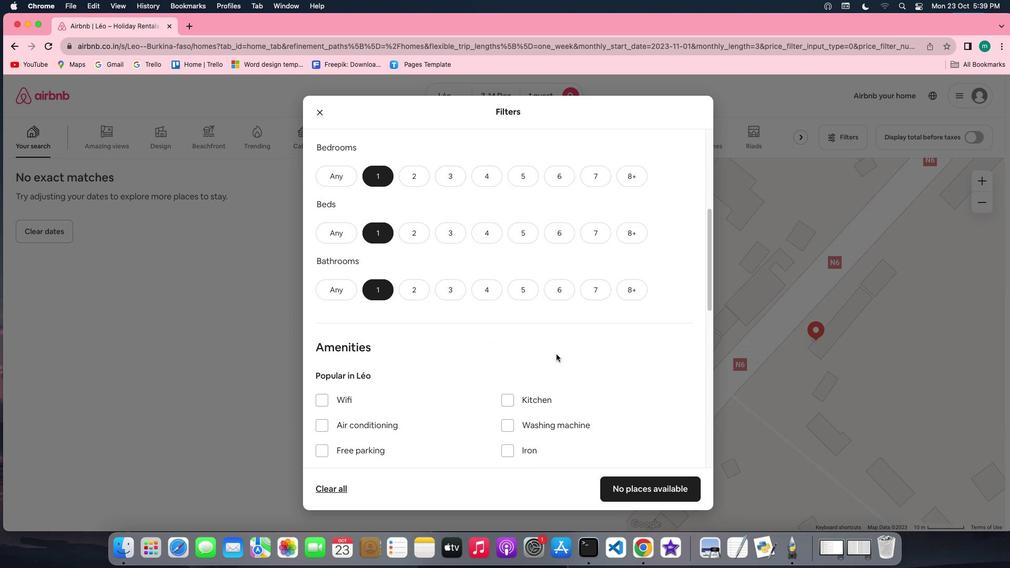 
Action: Mouse scrolled (556, 354) with delta (0, 0)
Screenshot: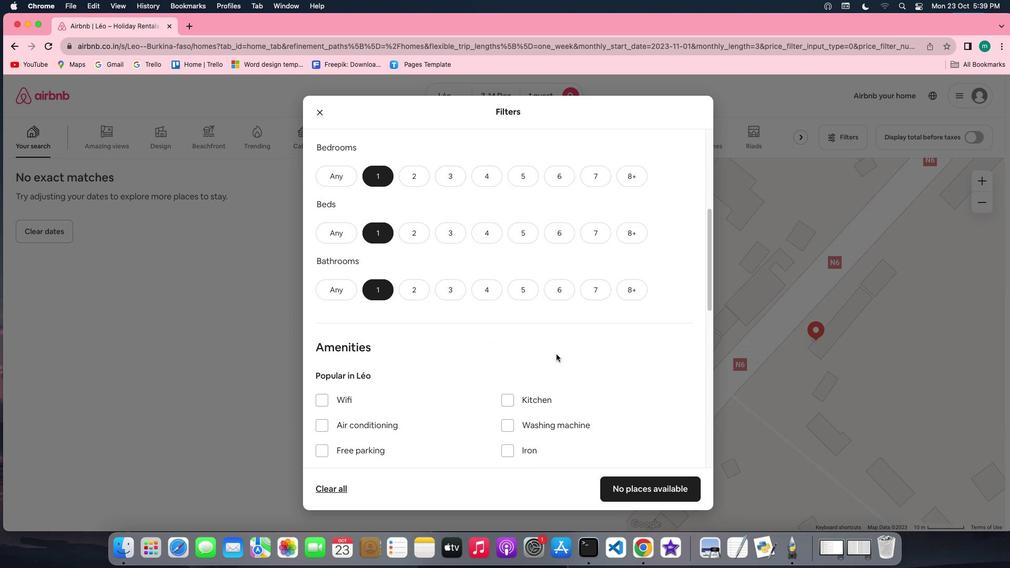 
Action: Mouse scrolled (556, 354) with delta (0, -1)
Screenshot: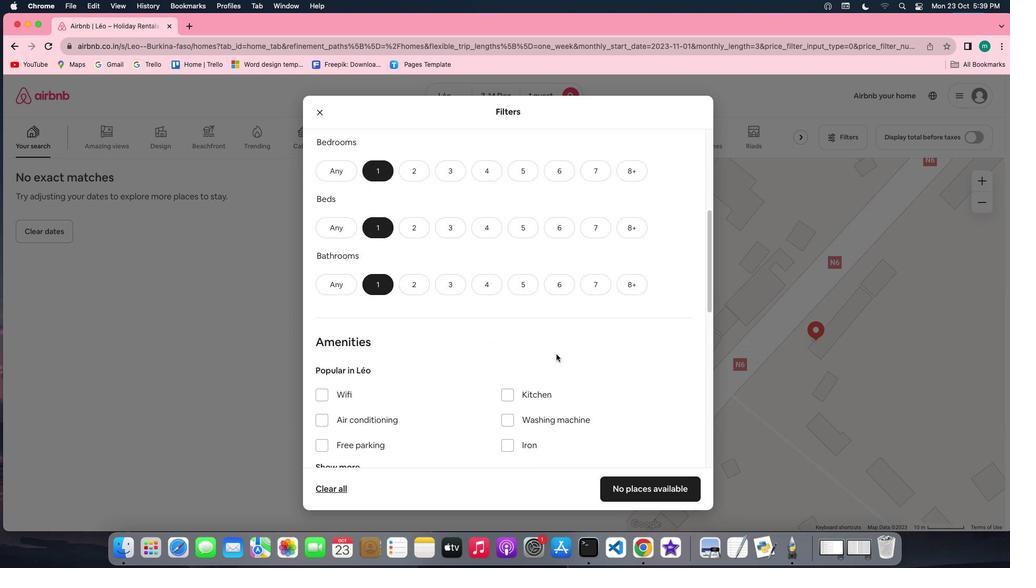 
Action: Mouse scrolled (556, 354) with delta (0, 0)
Screenshot: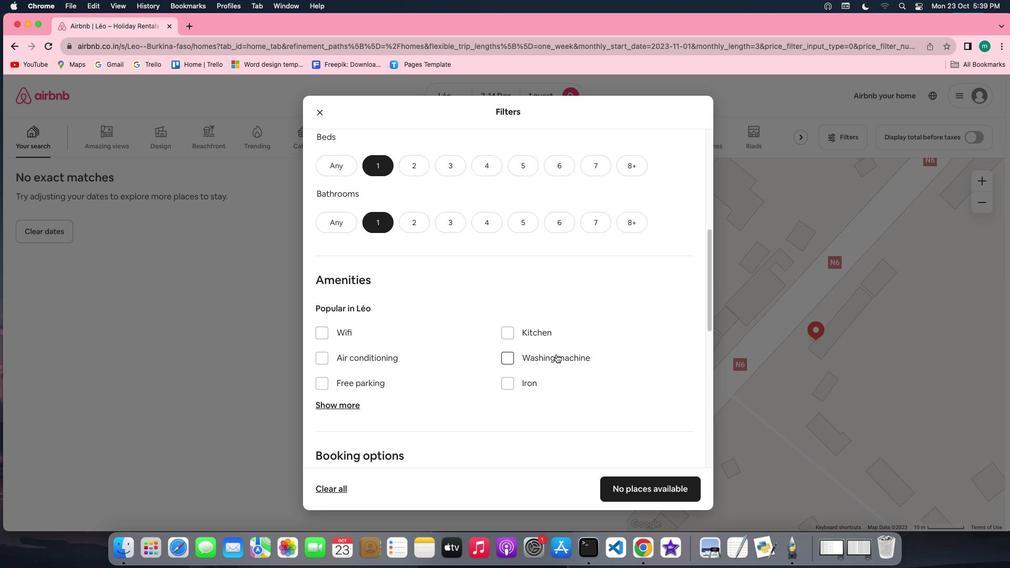 
Action: Mouse scrolled (556, 354) with delta (0, 0)
Screenshot: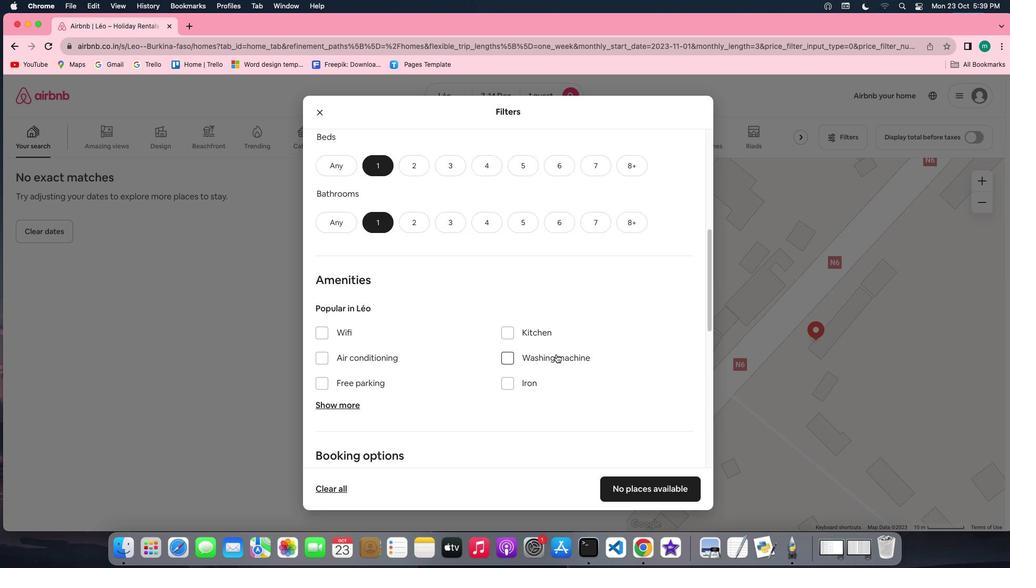 
Action: Mouse scrolled (556, 354) with delta (0, 0)
Screenshot: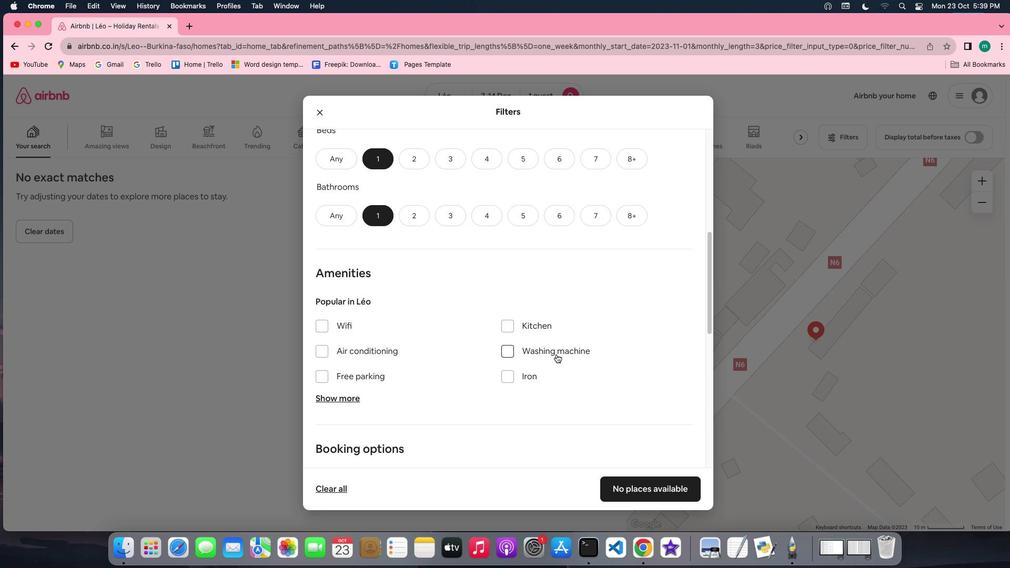 
Action: Mouse scrolled (556, 354) with delta (0, 0)
Screenshot: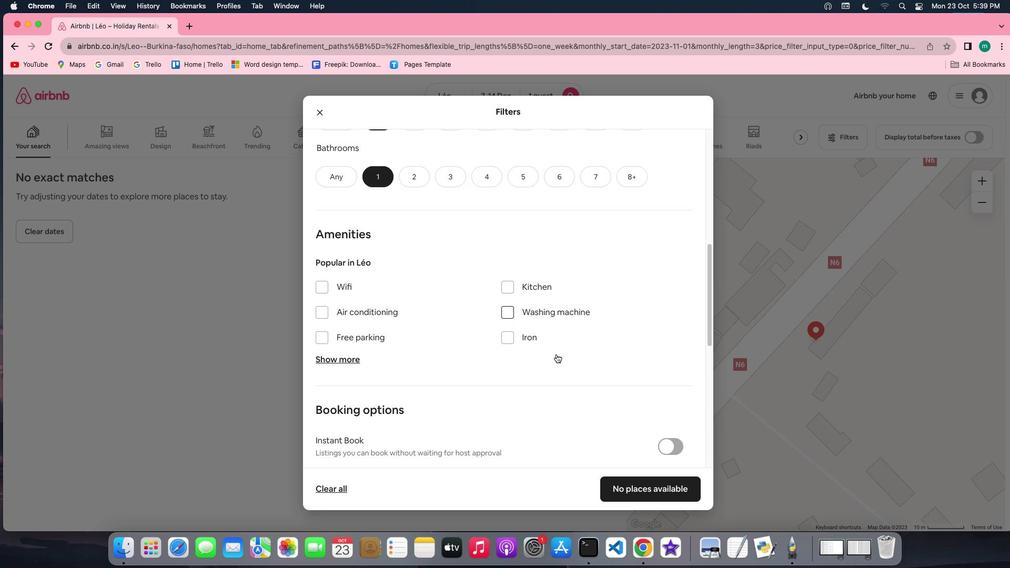 
Action: Mouse scrolled (556, 354) with delta (0, 0)
Screenshot: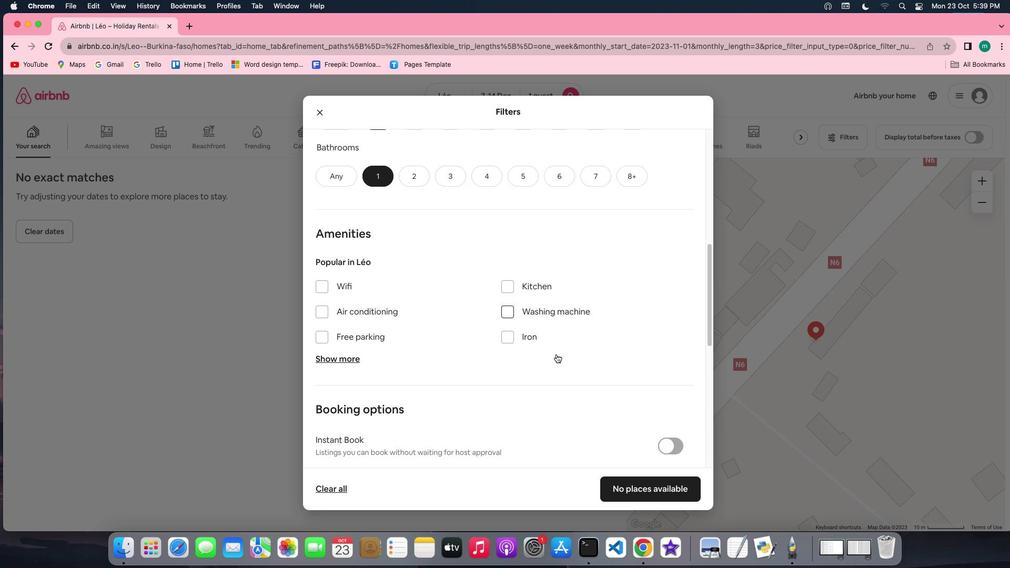 
Action: Mouse scrolled (556, 354) with delta (0, 0)
Screenshot: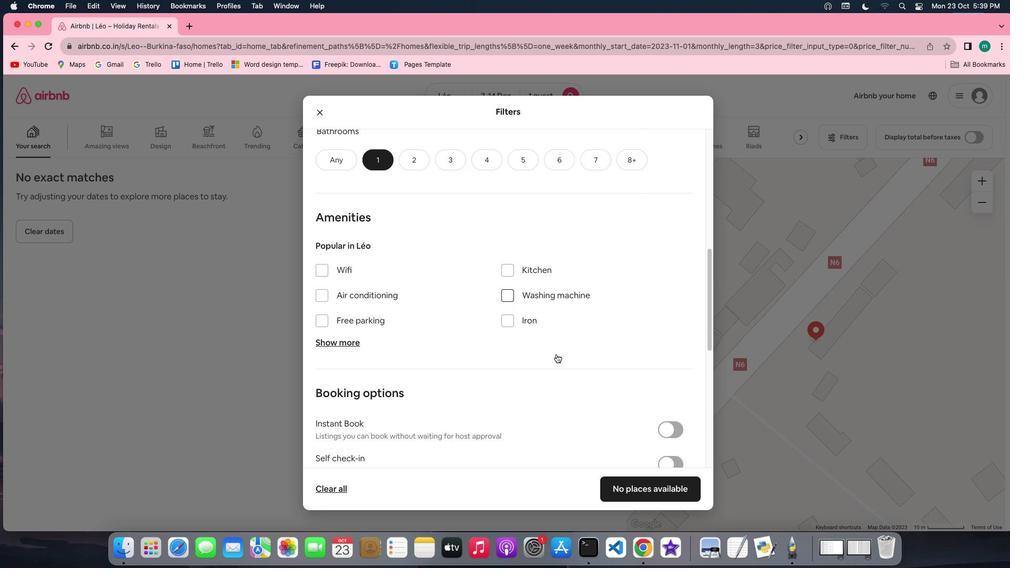 
Action: Mouse scrolled (556, 354) with delta (0, 0)
Screenshot: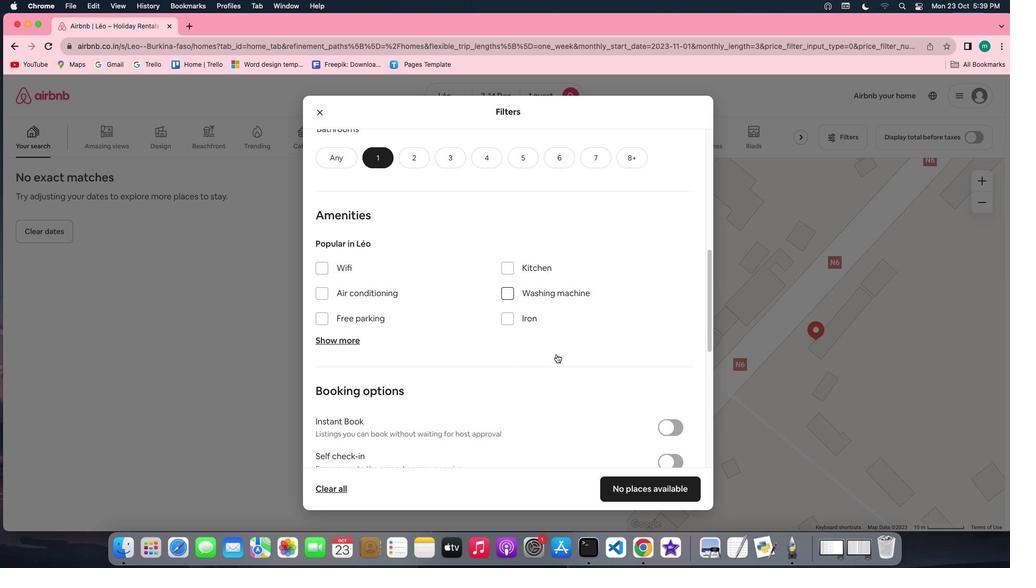 
Action: Mouse scrolled (556, 354) with delta (0, 0)
Screenshot: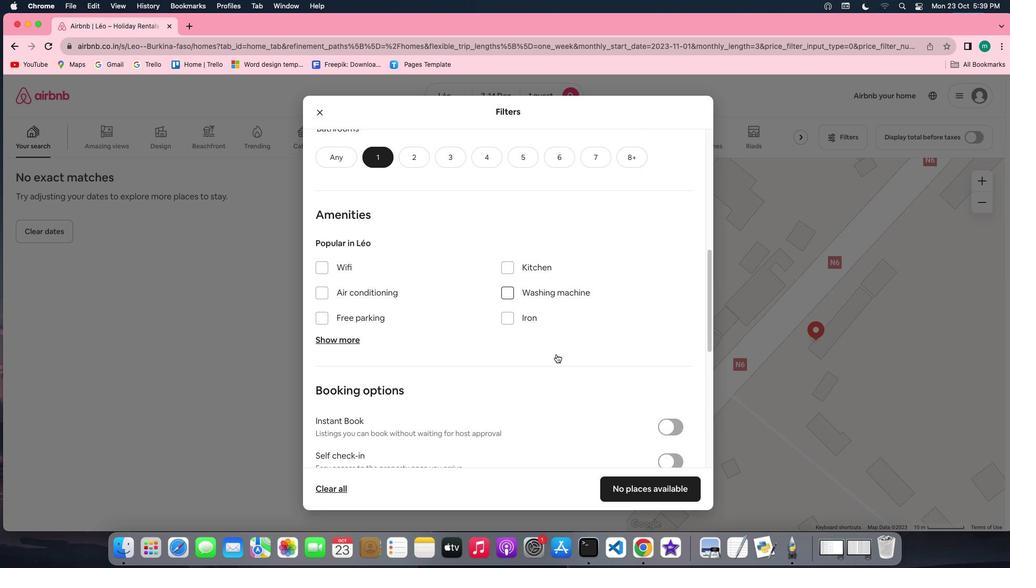 
Action: Mouse scrolled (556, 354) with delta (0, 0)
Screenshot: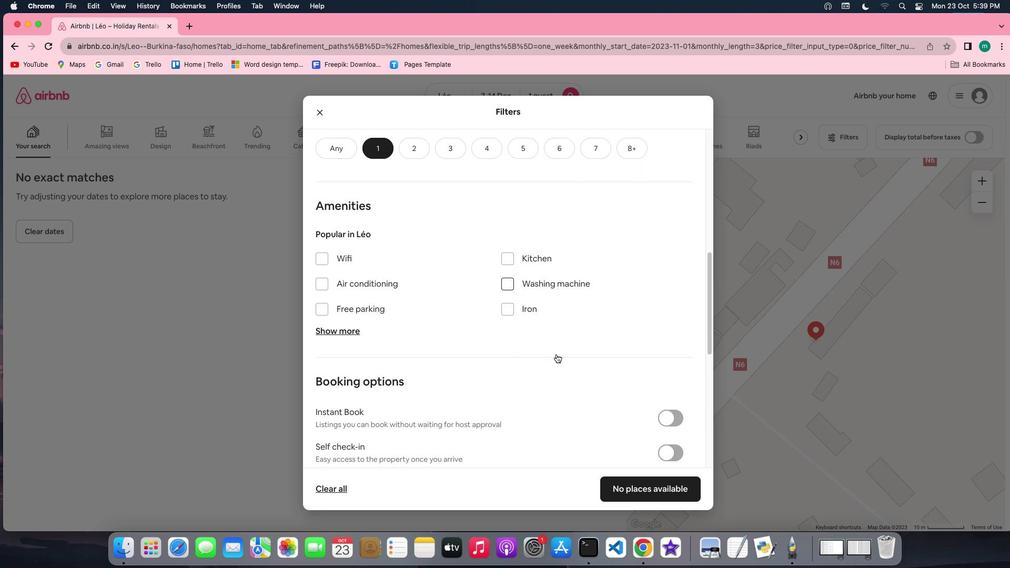 
Action: Mouse scrolled (556, 354) with delta (0, 0)
Screenshot: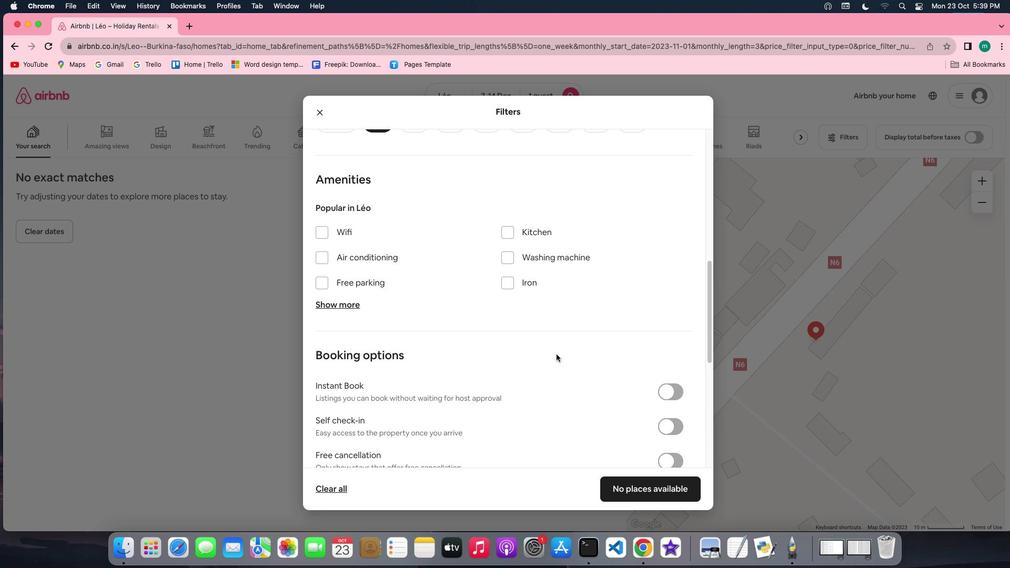 
Action: Mouse scrolled (556, 354) with delta (0, 0)
Screenshot: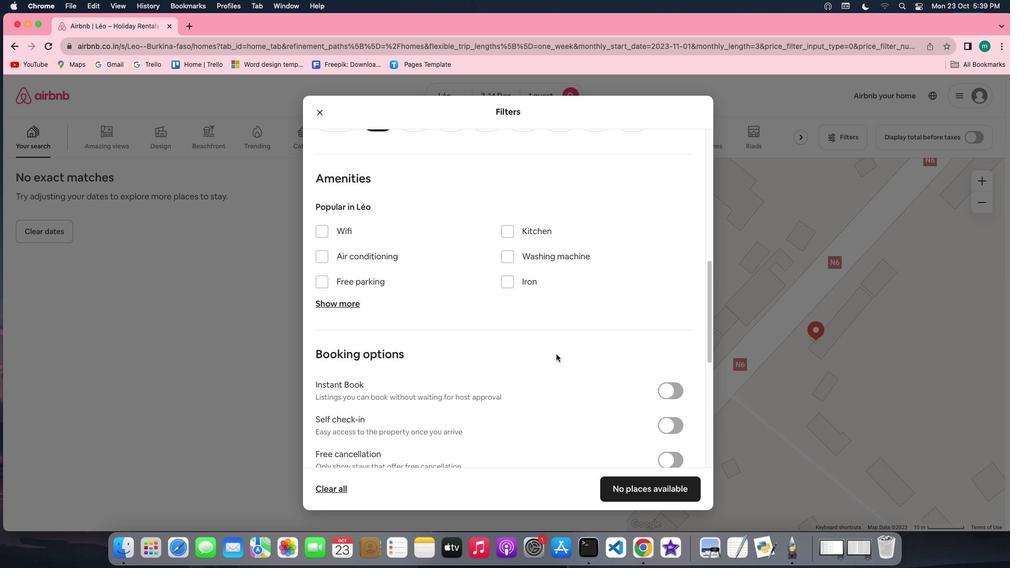 
Action: Mouse scrolled (556, 354) with delta (0, 0)
Screenshot: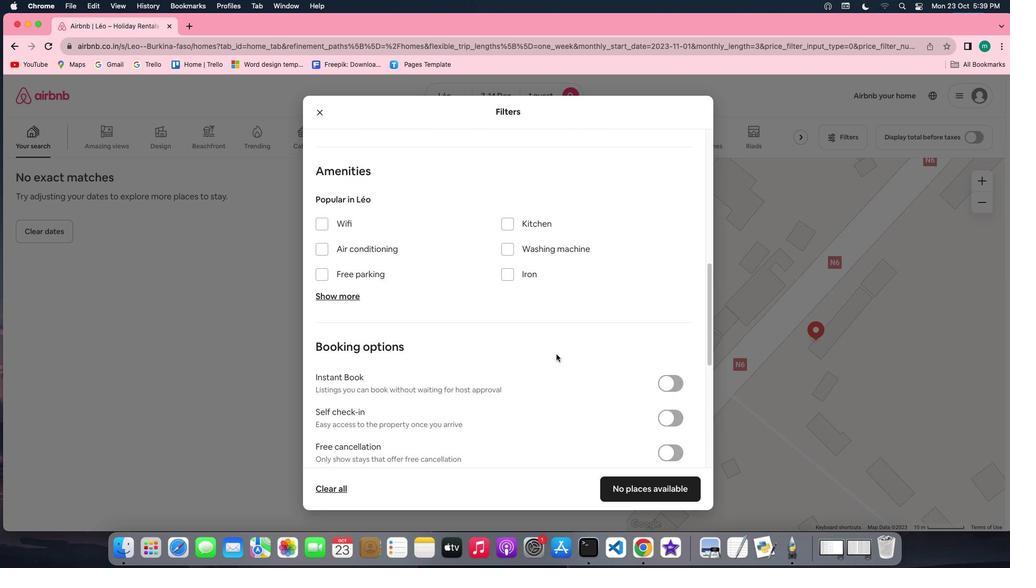 
Action: Mouse scrolled (556, 354) with delta (0, 0)
Screenshot: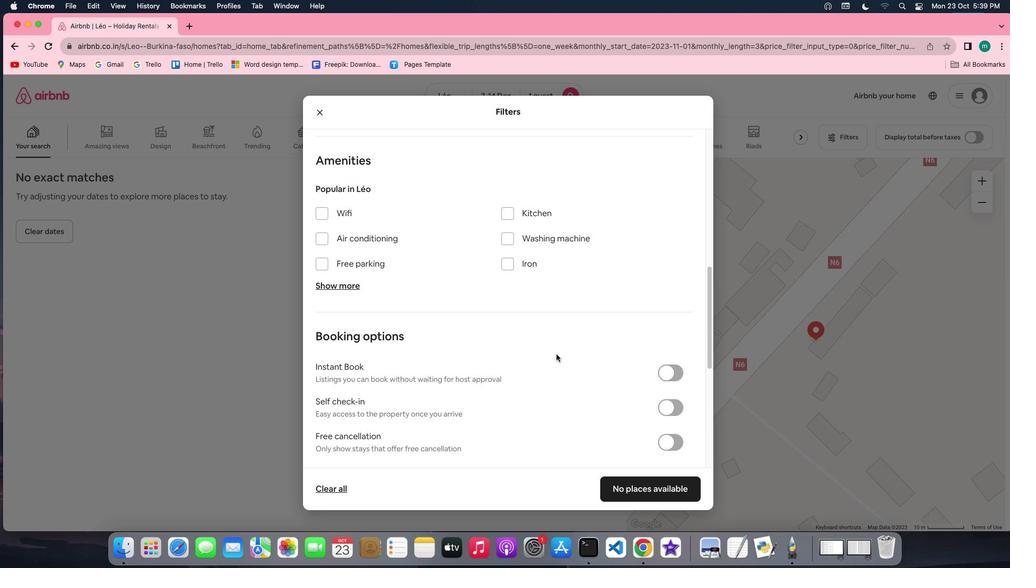 
Action: Mouse scrolled (556, 354) with delta (0, 0)
Screenshot: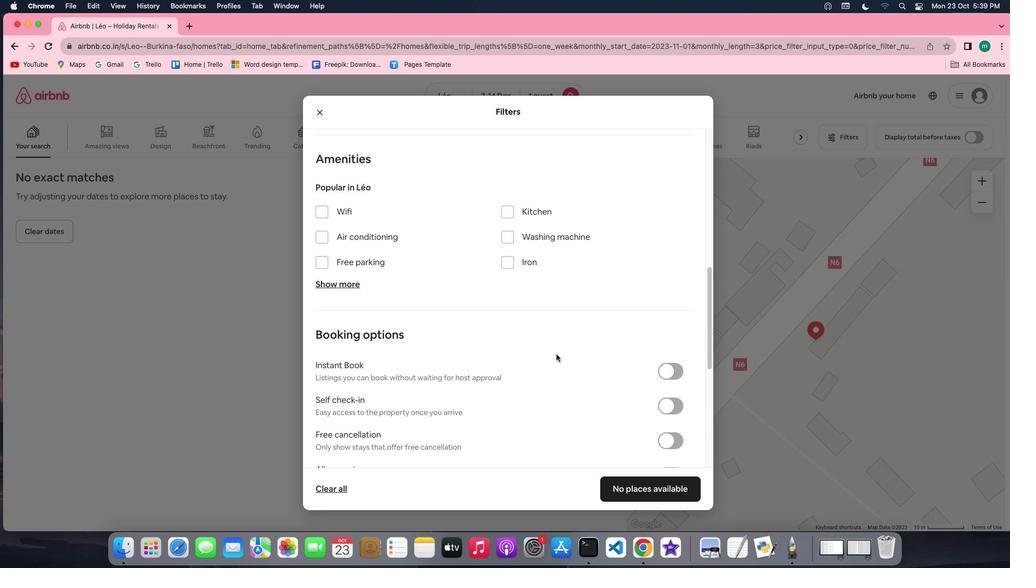 
Action: Mouse scrolled (556, 354) with delta (0, -1)
Screenshot: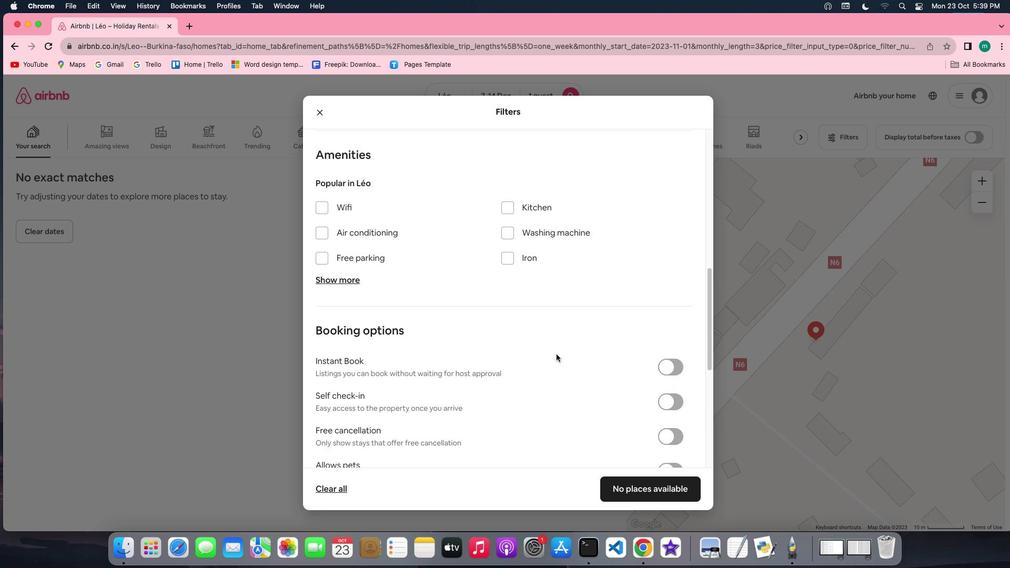 
Action: Mouse scrolled (556, 354) with delta (0, 0)
Screenshot: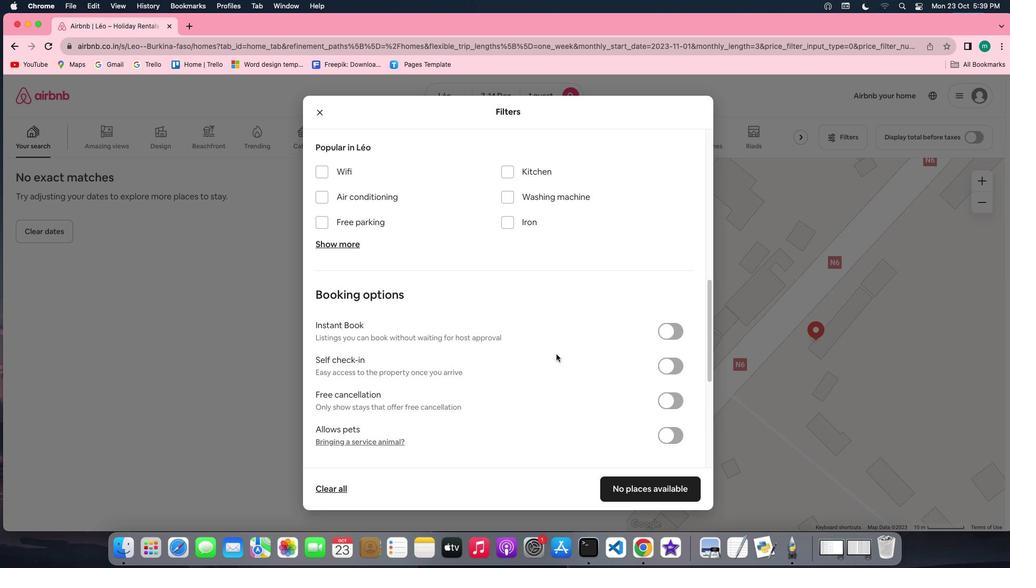 
Action: Mouse scrolled (556, 354) with delta (0, 0)
Screenshot: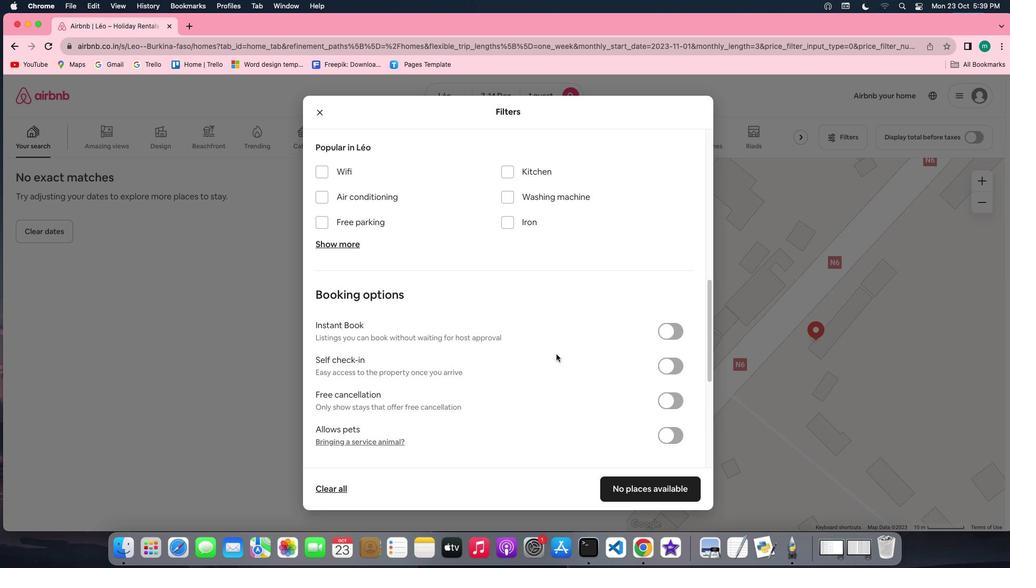 
Action: Mouse scrolled (556, 354) with delta (0, 1)
Screenshot: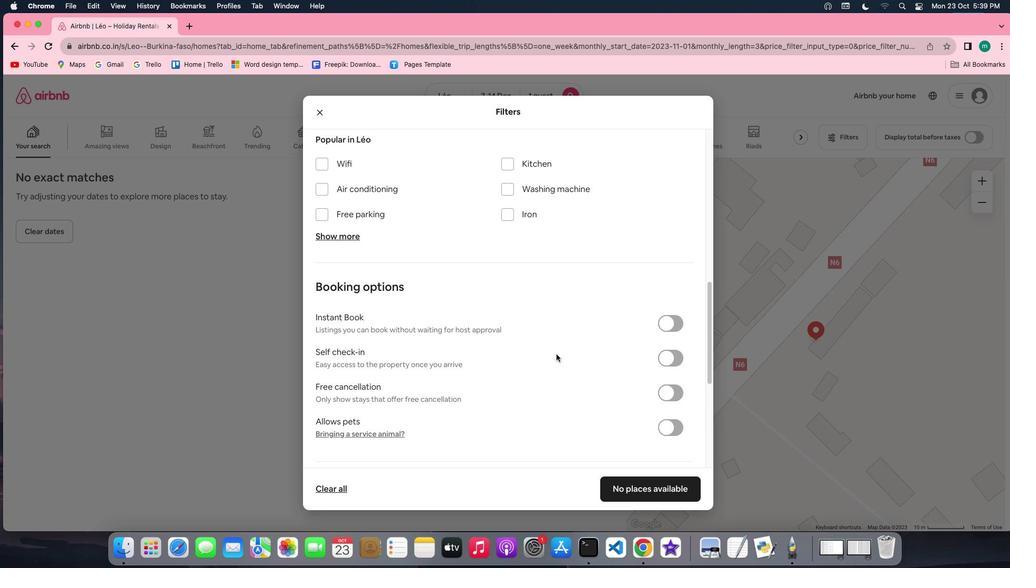 
Action: Mouse scrolled (556, 354) with delta (0, 0)
Screenshot: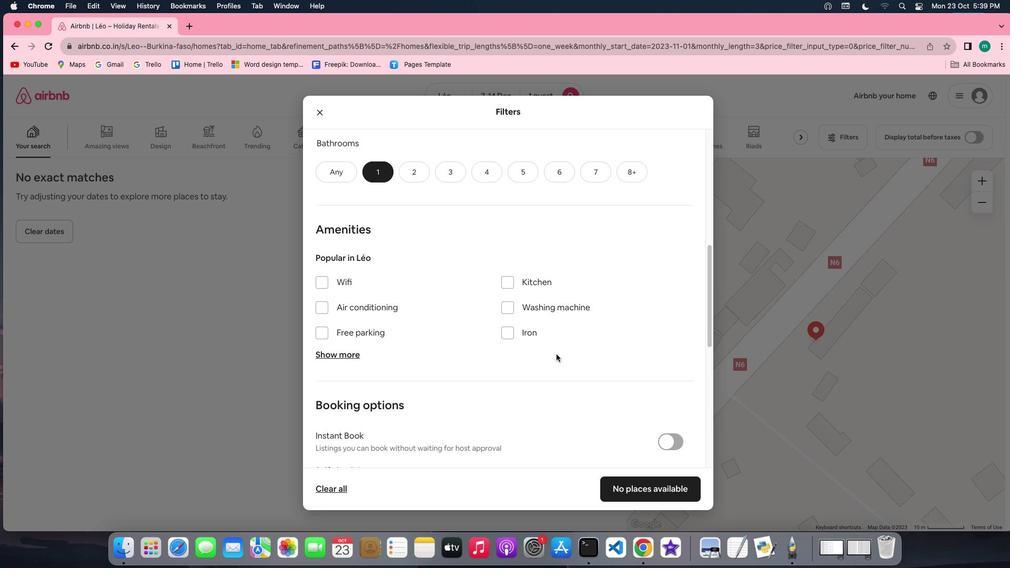 
Action: Mouse scrolled (556, 354) with delta (0, 0)
Screenshot: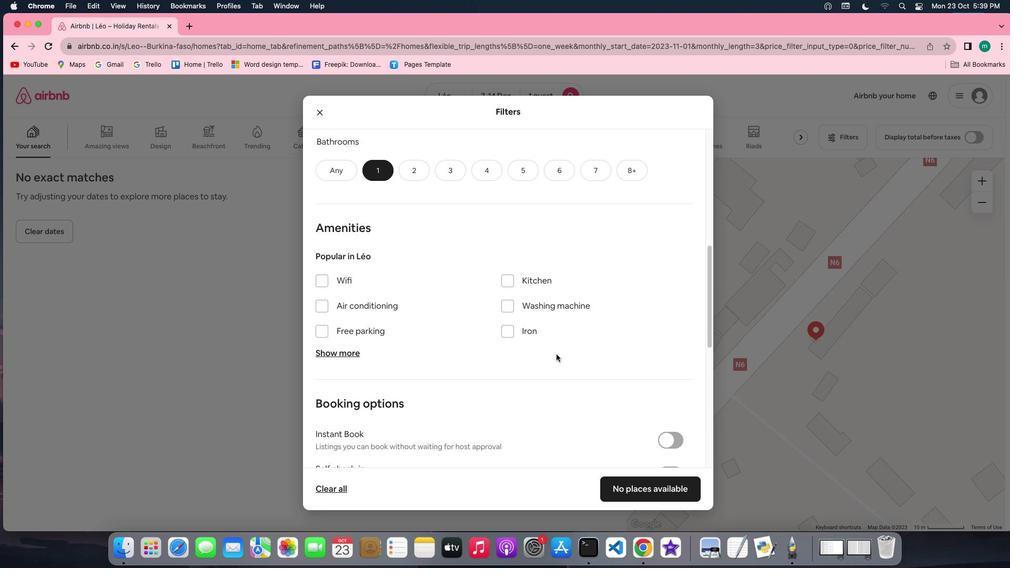 
Action: Mouse scrolled (556, 354) with delta (0, 0)
Screenshot: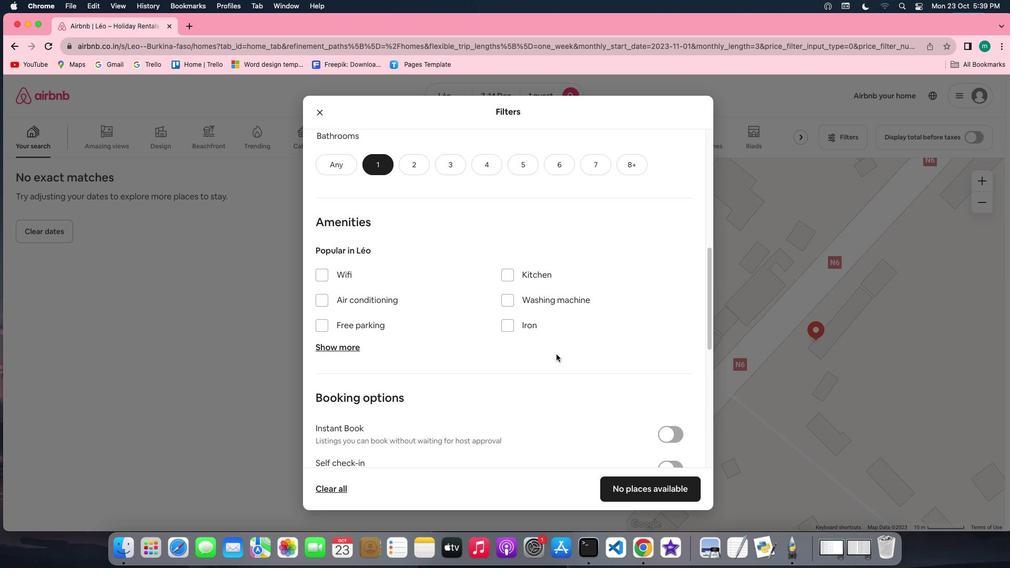 
Action: Mouse scrolled (556, 354) with delta (0, 0)
Screenshot: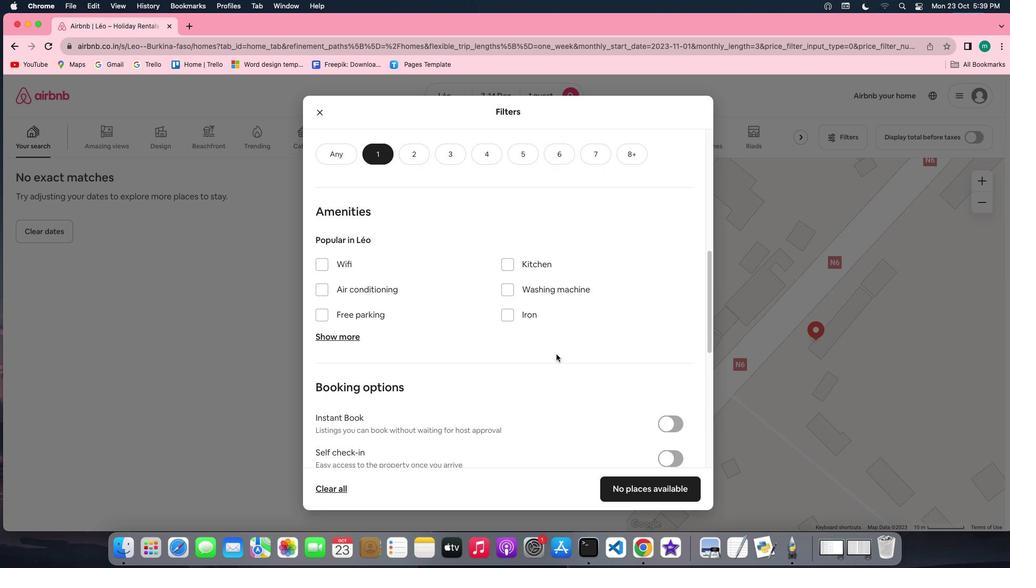 
Action: Mouse scrolled (556, 354) with delta (0, 0)
Screenshot: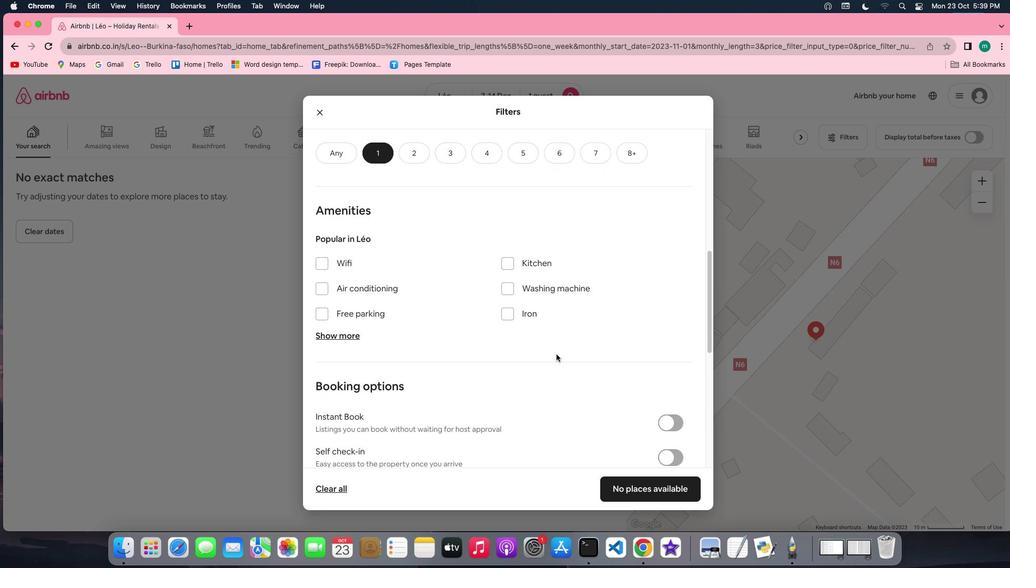 
Action: Mouse scrolled (556, 354) with delta (0, 0)
Screenshot: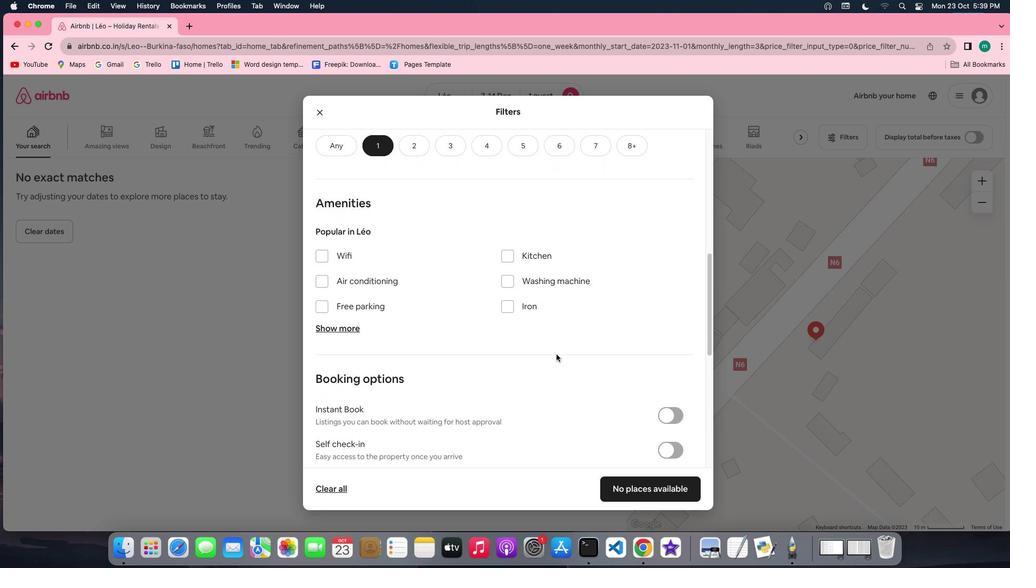 
Action: Mouse scrolled (556, 354) with delta (0, 0)
Screenshot: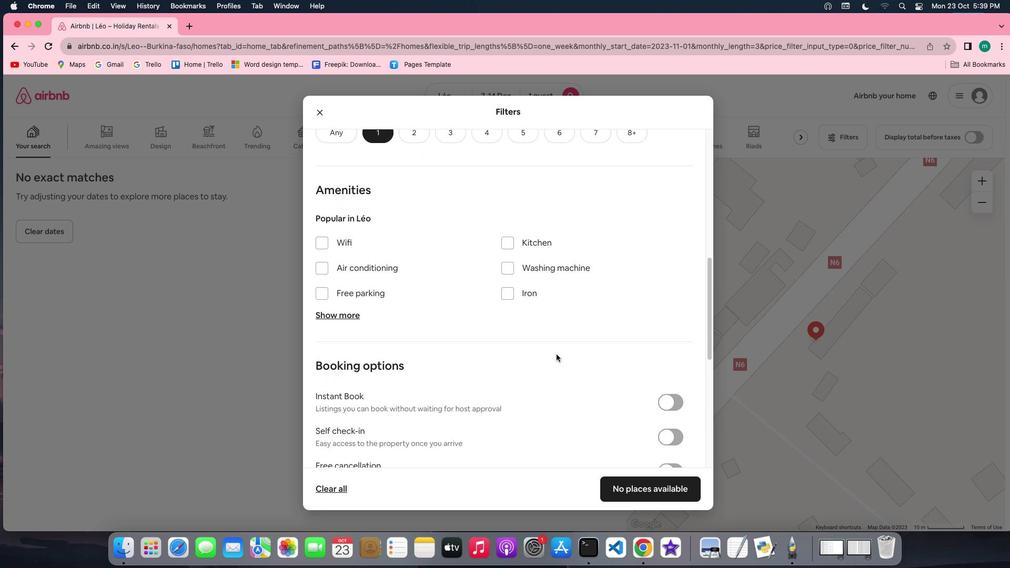 
Action: Mouse scrolled (556, 354) with delta (0, 0)
Screenshot: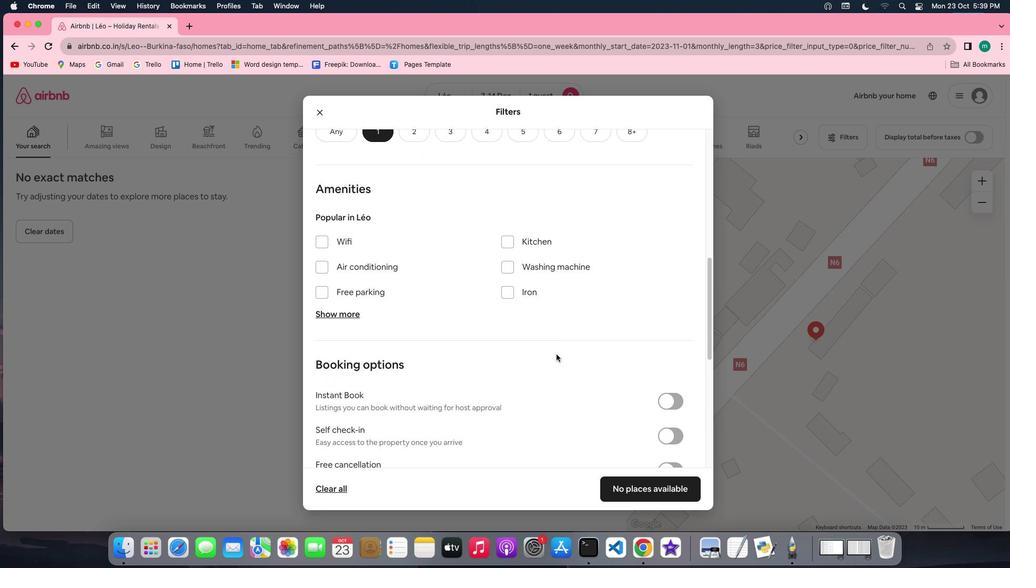 
Action: Mouse moved to (327, 229)
Screenshot: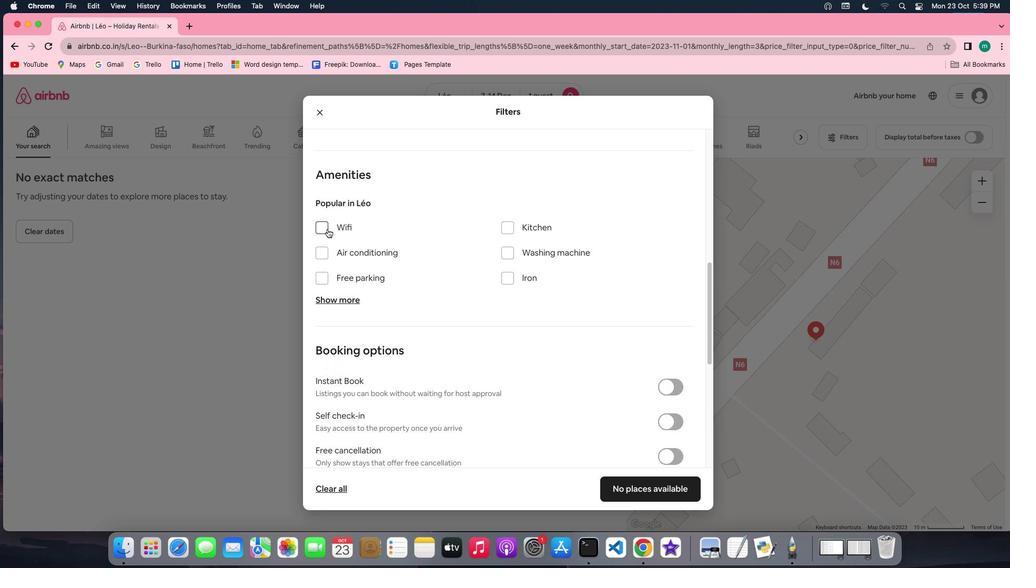 
Action: Mouse pressed left at (327, 229)
Screenshot: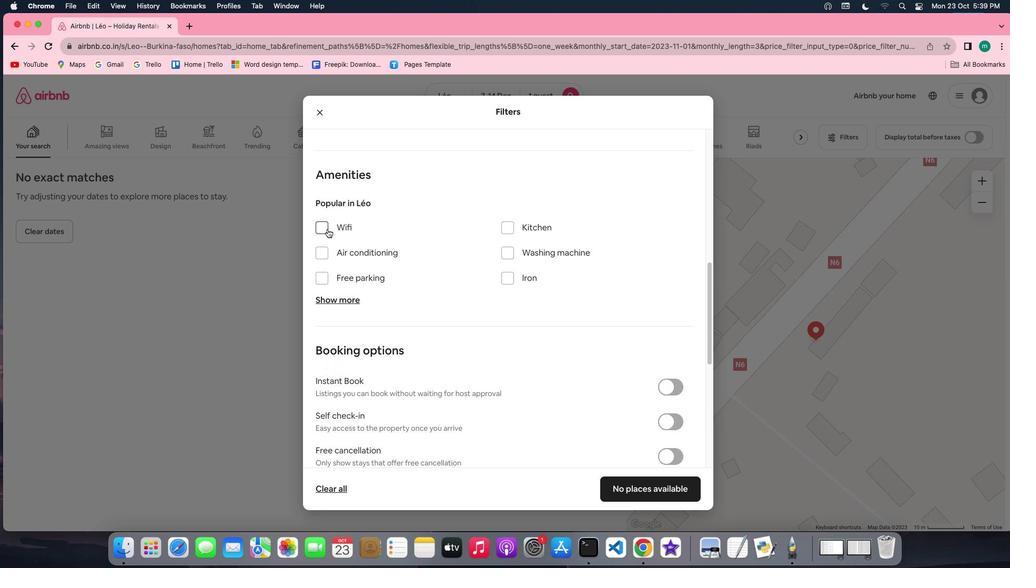 
Action: Mouse moved to (417, 262)
Screenshot: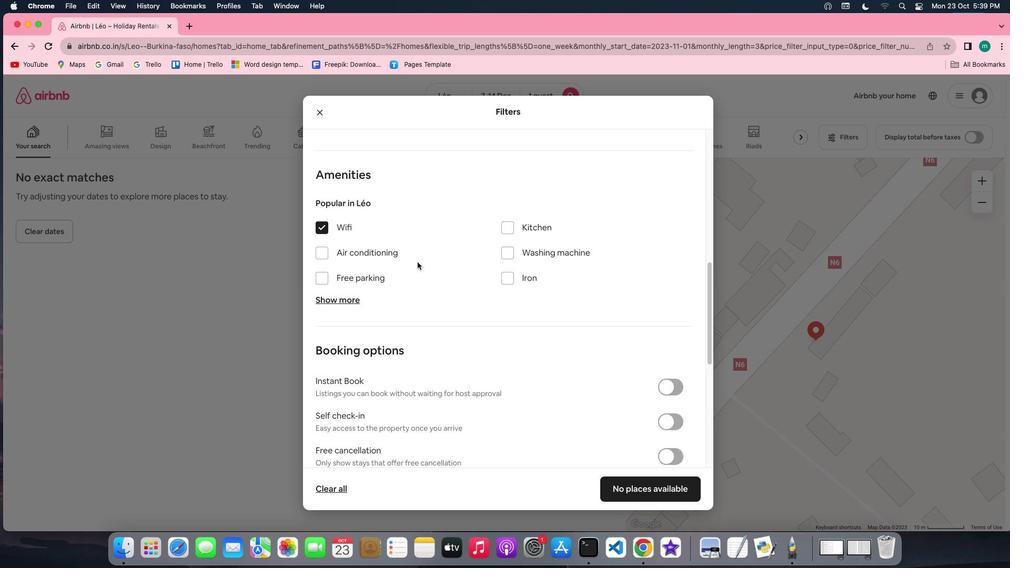
Action: Mouse scrolled (417, 262) with delta (0, 0)
Screenshot: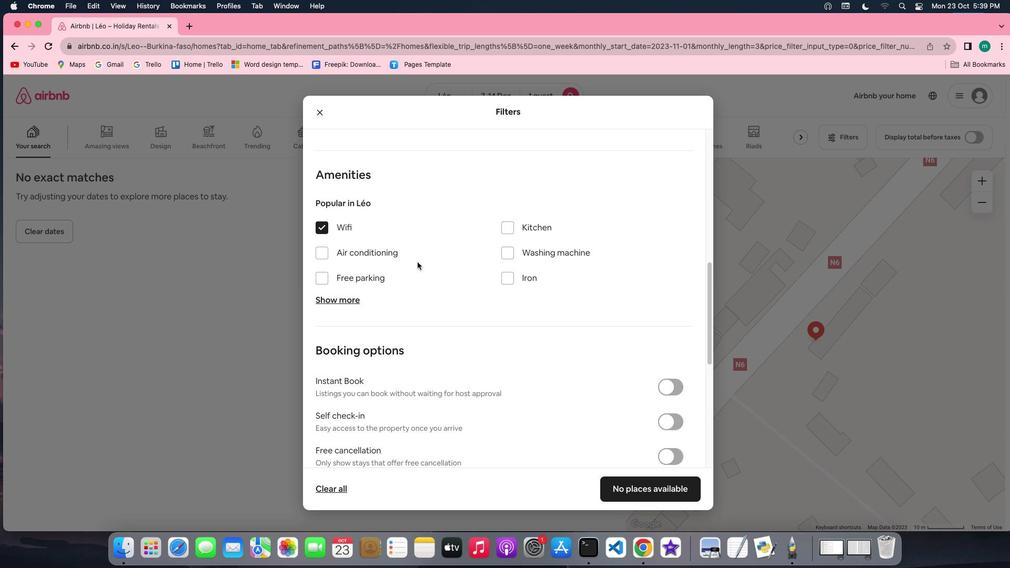 
Action: Mouse scrolled (417, 262) with delta (0, 0)
Screenshot: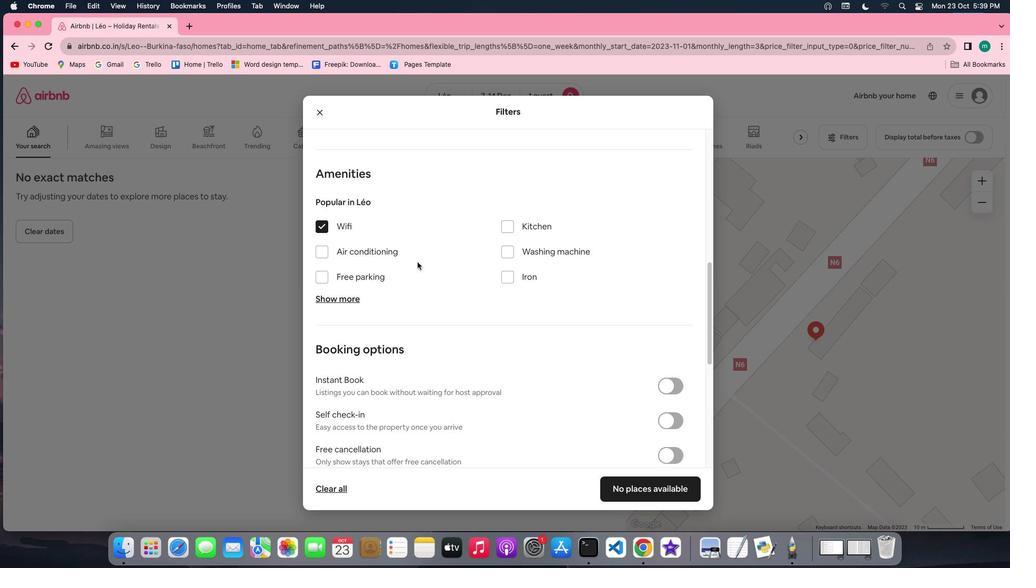 
Action: Mouse scrolled (417, 262) with delta (0, 0)
Screenshot: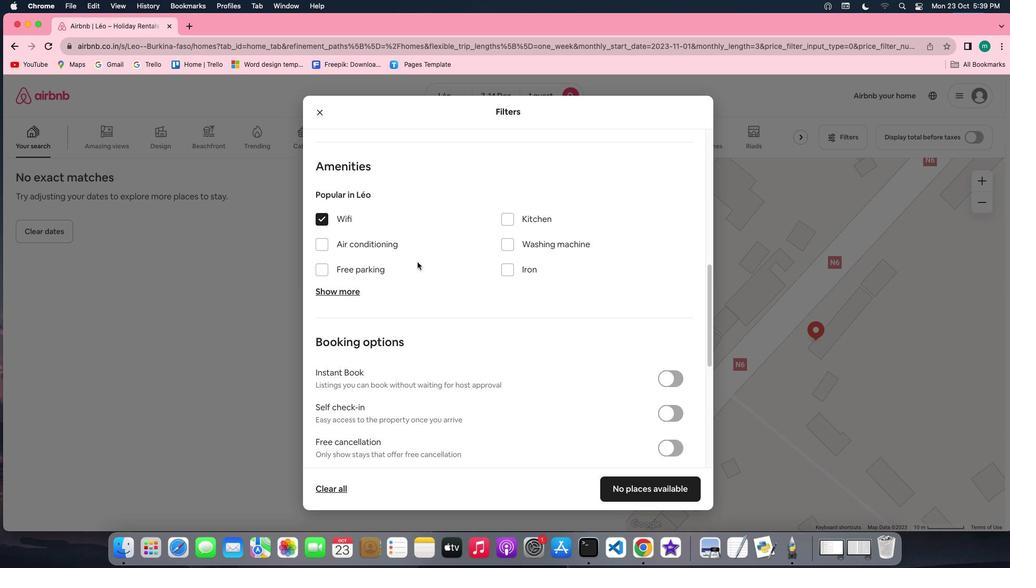 
Action: Mouse scrolled (417, 262) with delta (0, 0)
Screenshot: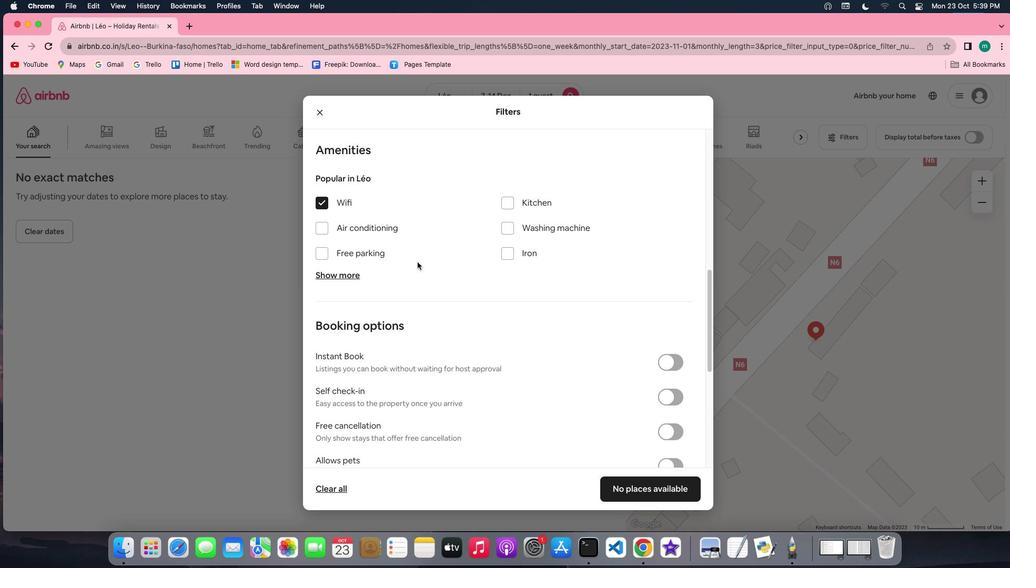 
Action: Mouse scrolled (417, 262) with delta (0, 0)
Screenshot: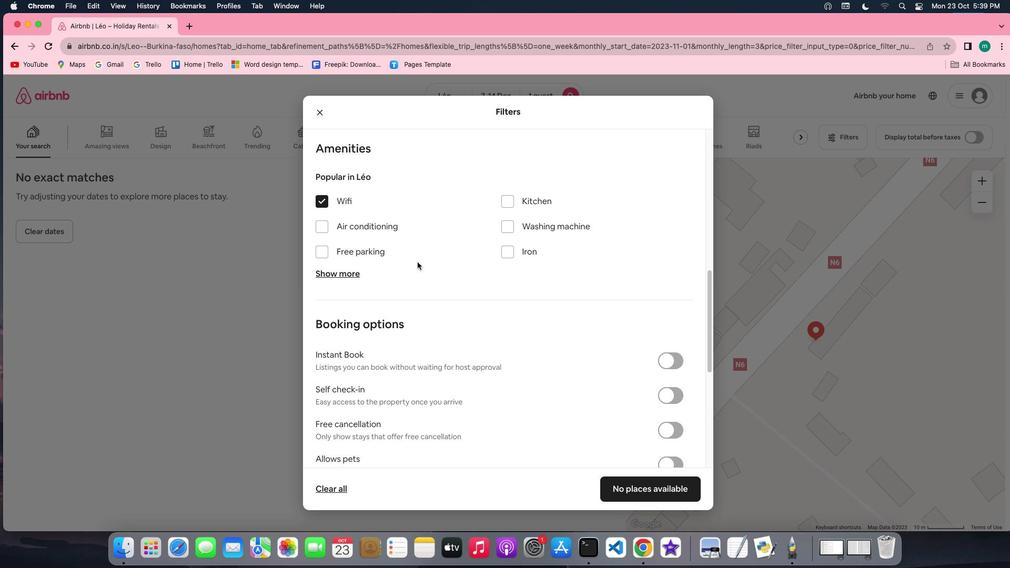 
Action: Mouse scrolled (417, 262) with delta (0, 0)
Screenshot: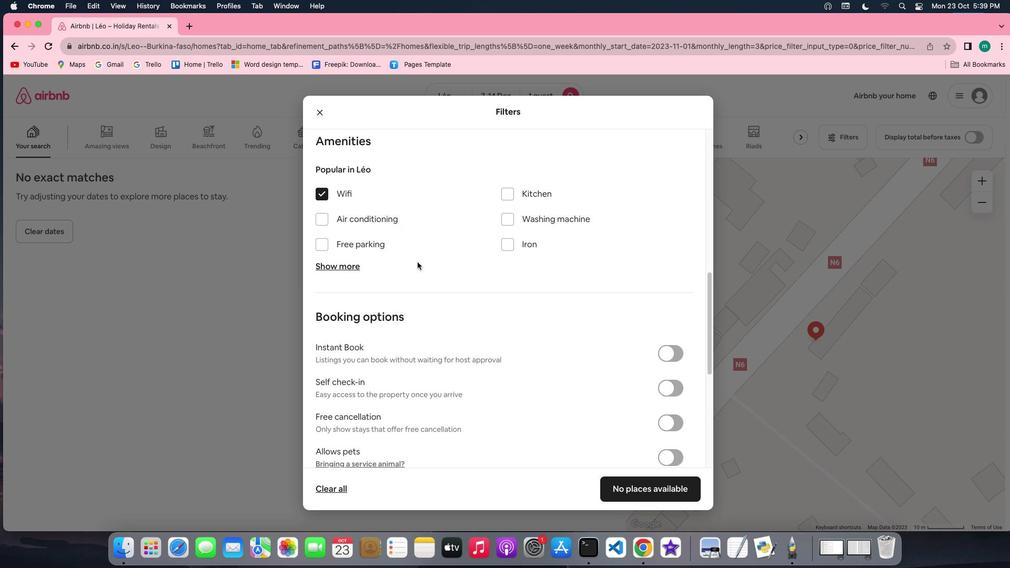 
Action: Mouse moved to (352, 198)
Screenshot: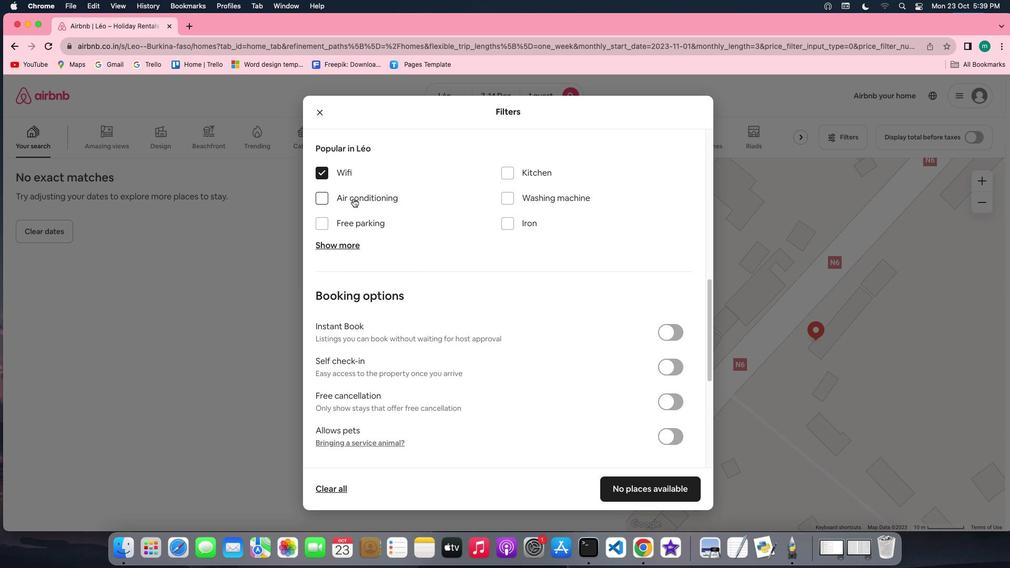 
Action: Mouse pressed left at (352, 198)
Screenshot: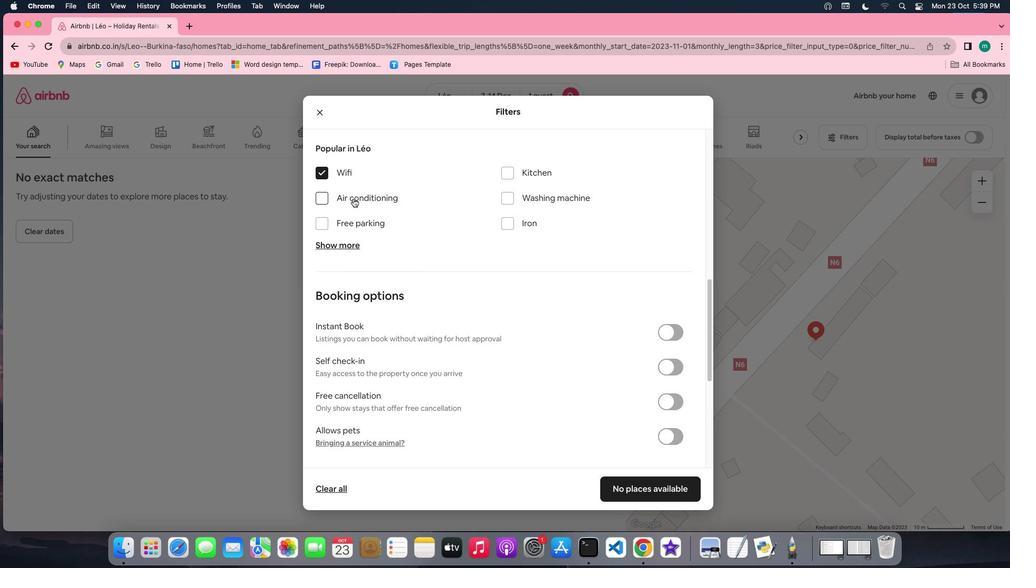 
Action: Mouse moved to (443, 276)
Screenshot: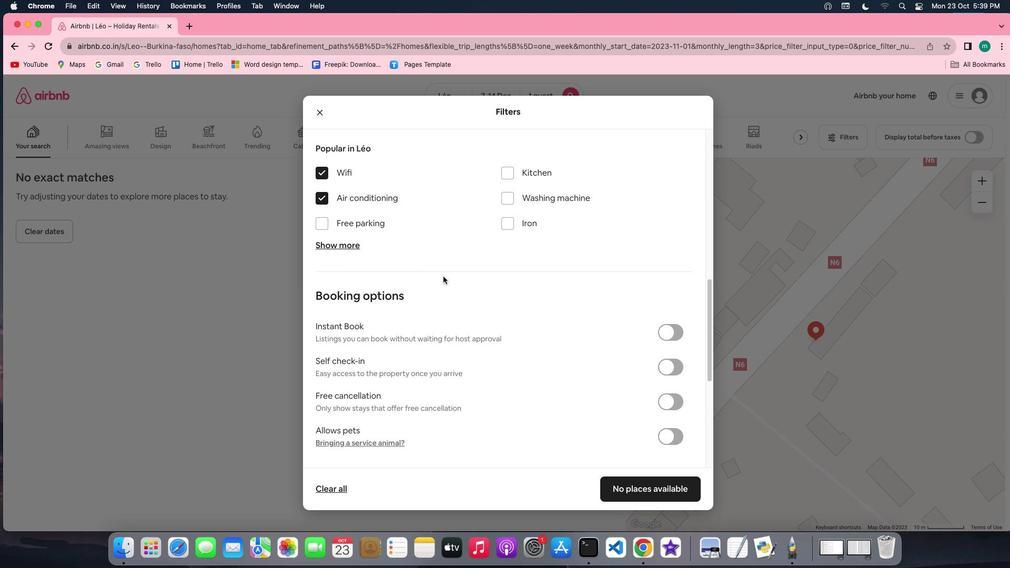 
Action: Mouse scrolled (443, 276) with delta (0, 0)
Screenshot: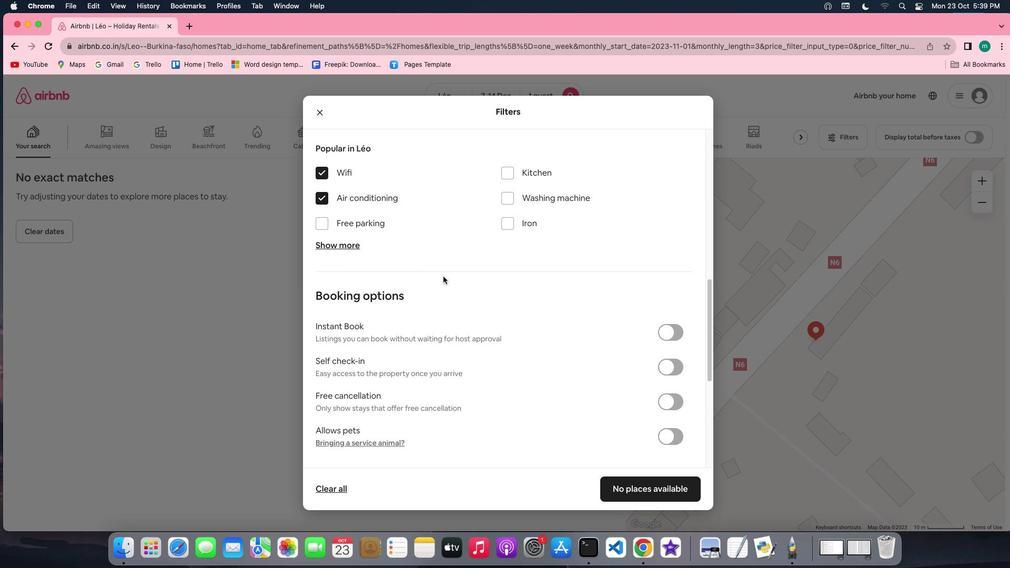 
Action: Mouse scrolled (443, 276) with delta (0, 0)
Screenshot: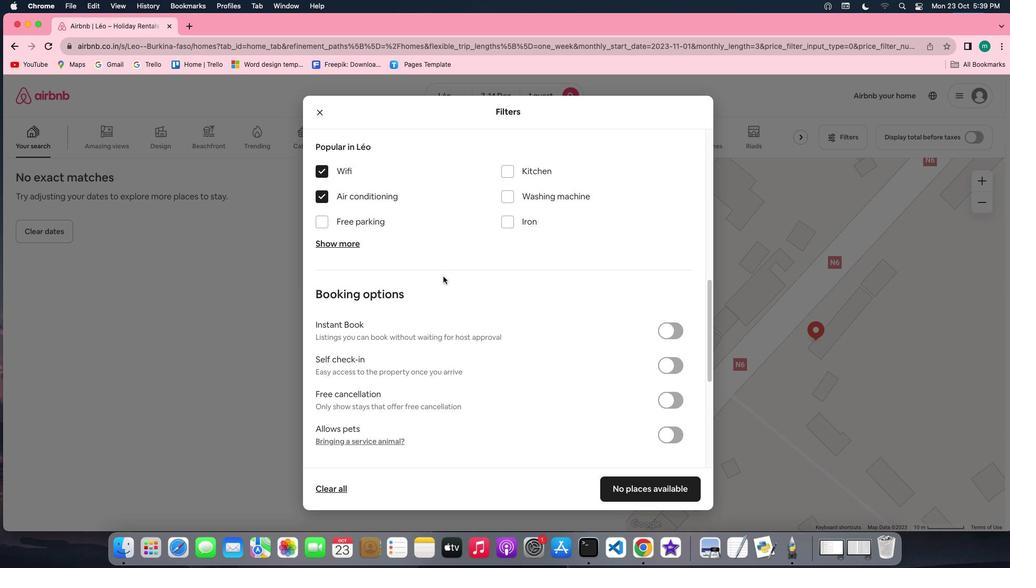 
Action: Mouse scrolled (443, 276) with delta (0, 0)
Screenshot: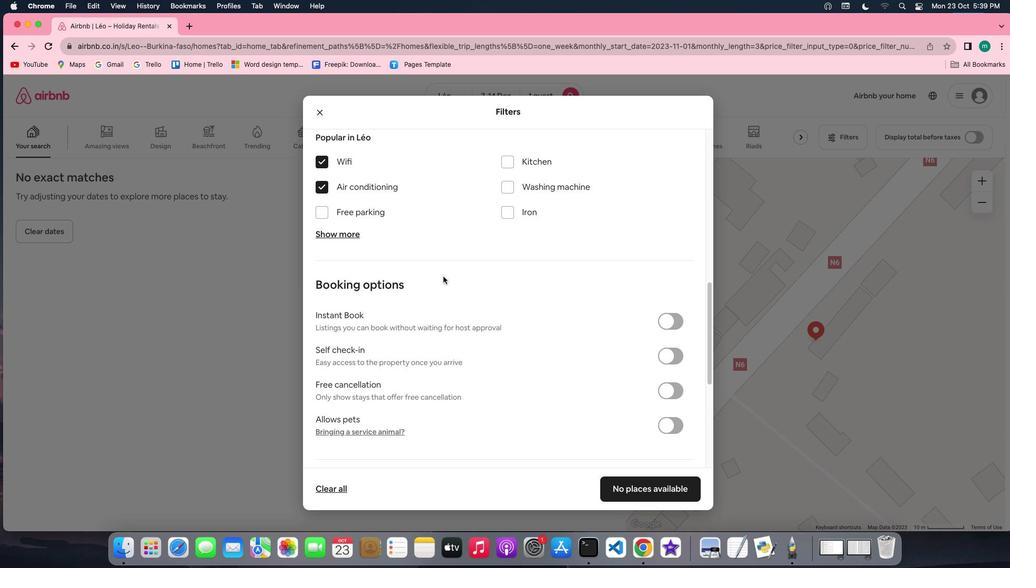 
Action: Mouse scrolled (443, 276) with delta (0, 0)
Screenshot: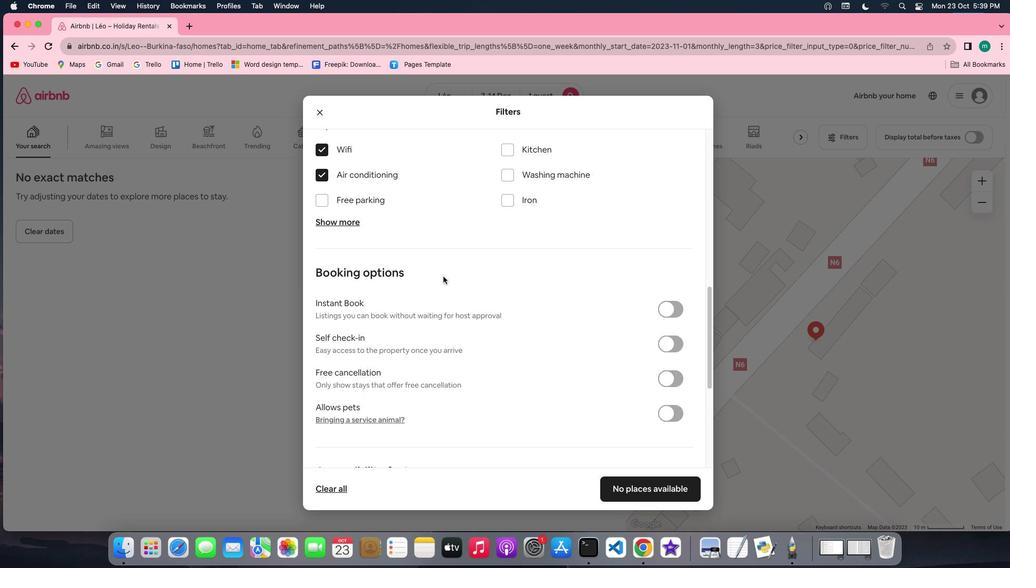 
Action: Mouse scrolled (443, 276) with delta (0, 0)
Screenshot: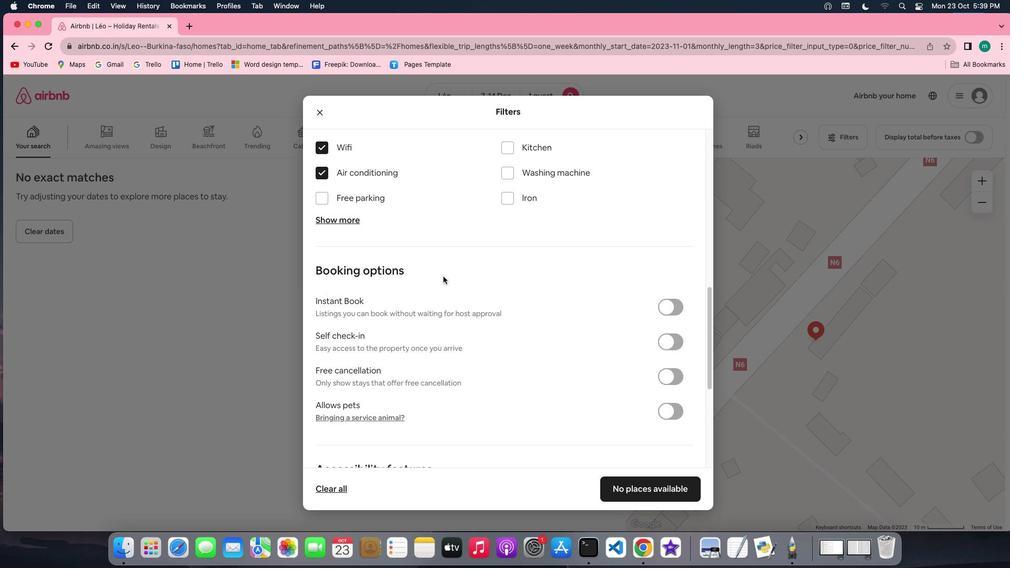 
Action: Mouse scrolled (443, 276) with delta (0, 0)
Screenshot: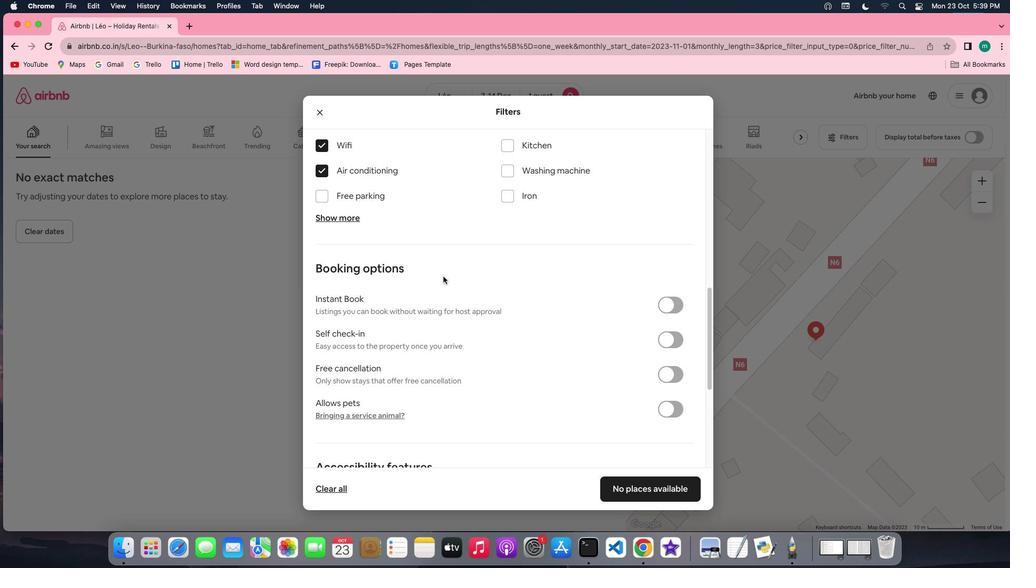 
Action: Mouse moved to (343, 217)
Screenshot: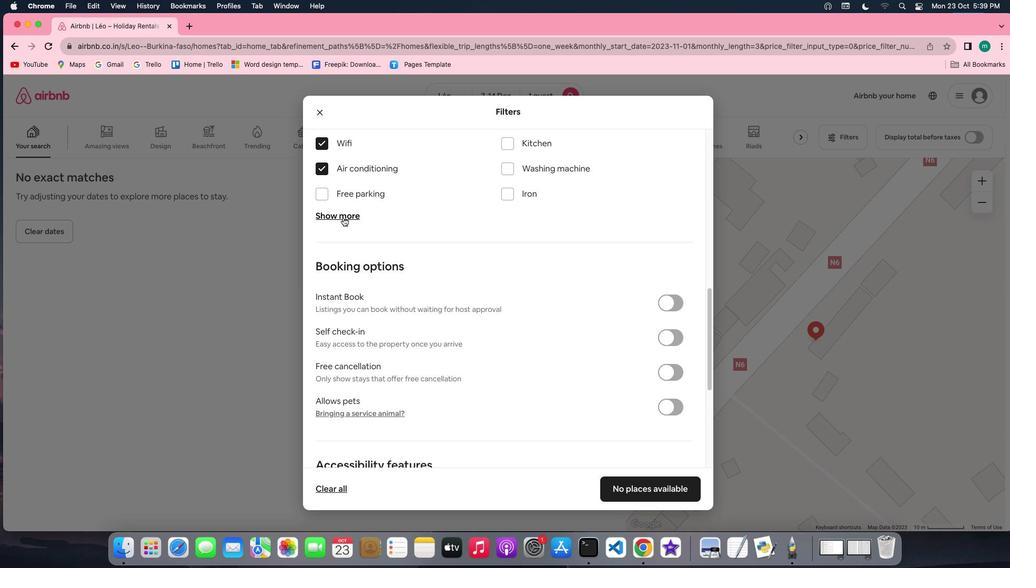
Action: Mouse pressed left at (343, 217)
Screenshot: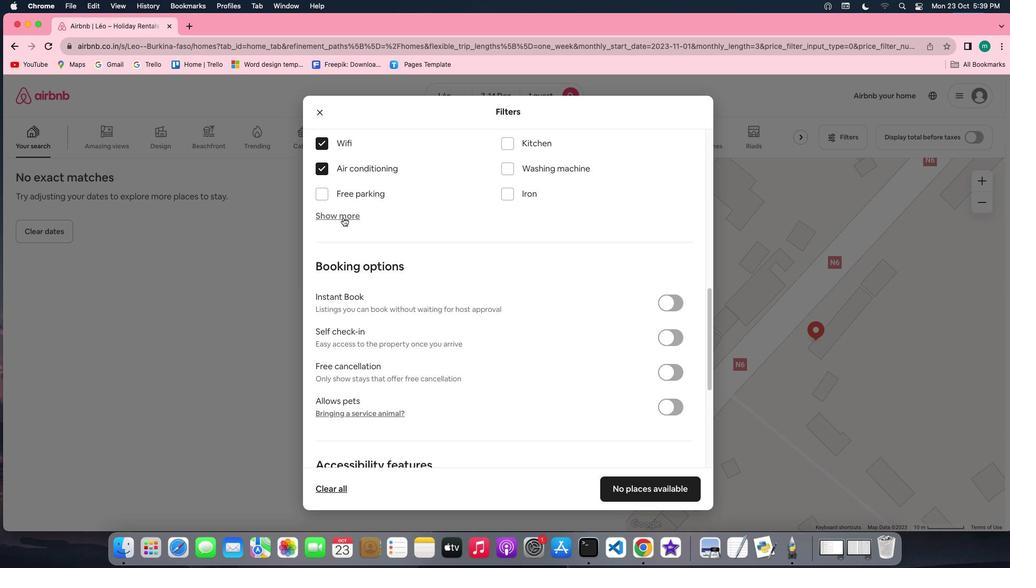 
Action: Mouse moved to (504, 337)
Screenshot: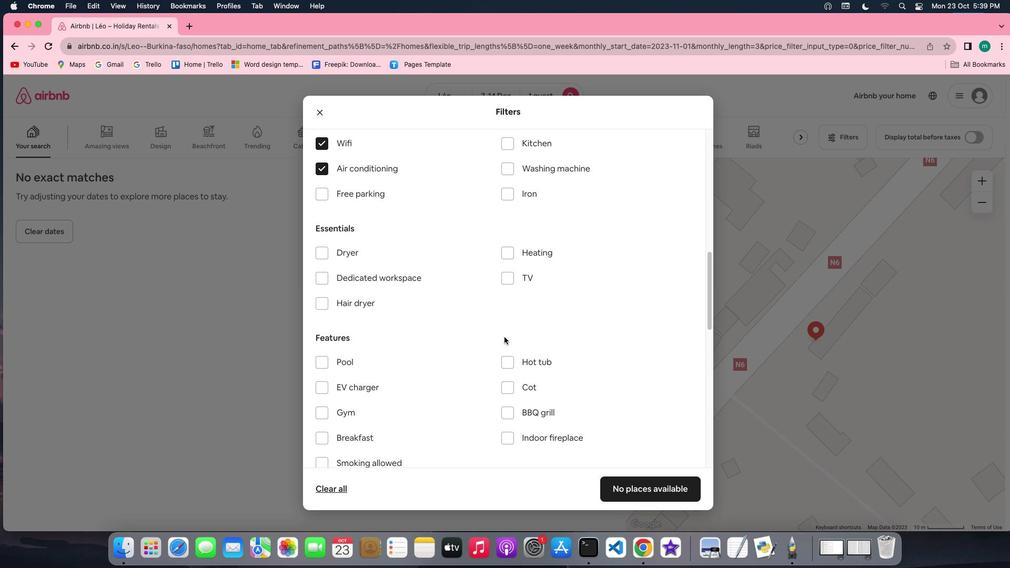 
Action: Mouse scrolled (504, 337) with delta (0, 0)
Screenshot: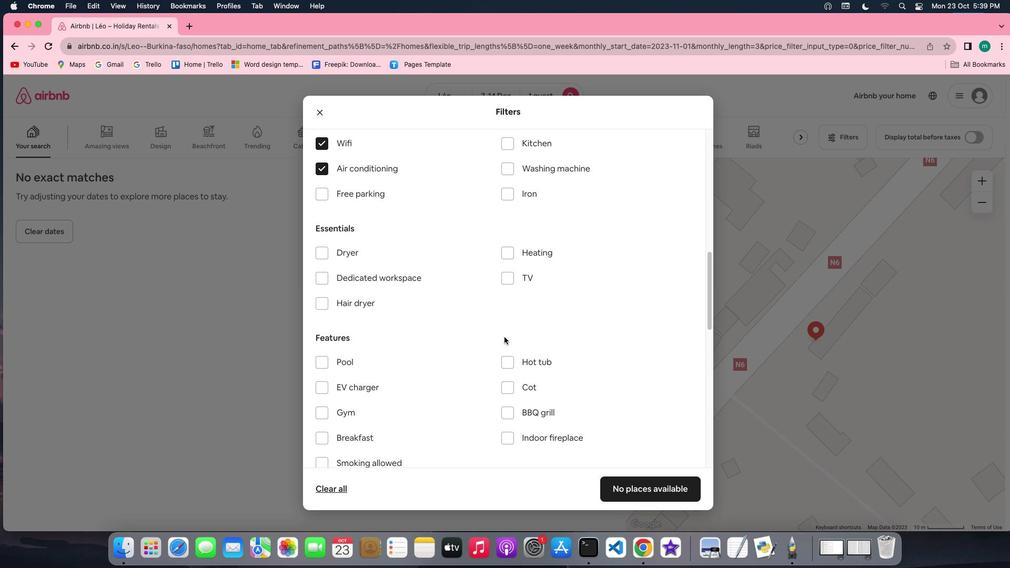 
Action: Mouse scrolled (504, 337) with delta (0, 0)
Screenshot: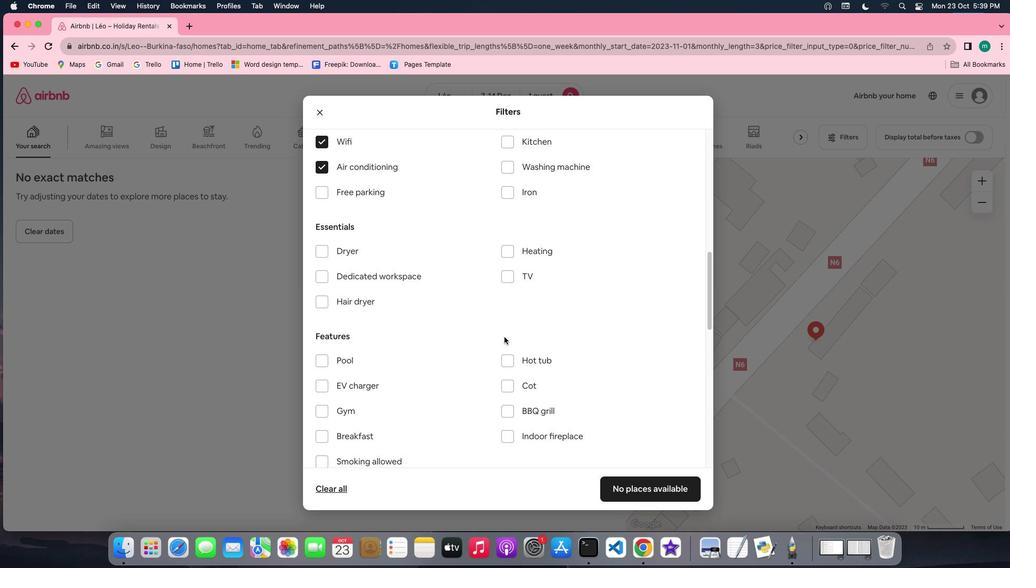 
Action: Mouse scrolled (504, 337) with delta (0, 0)
Screenshot: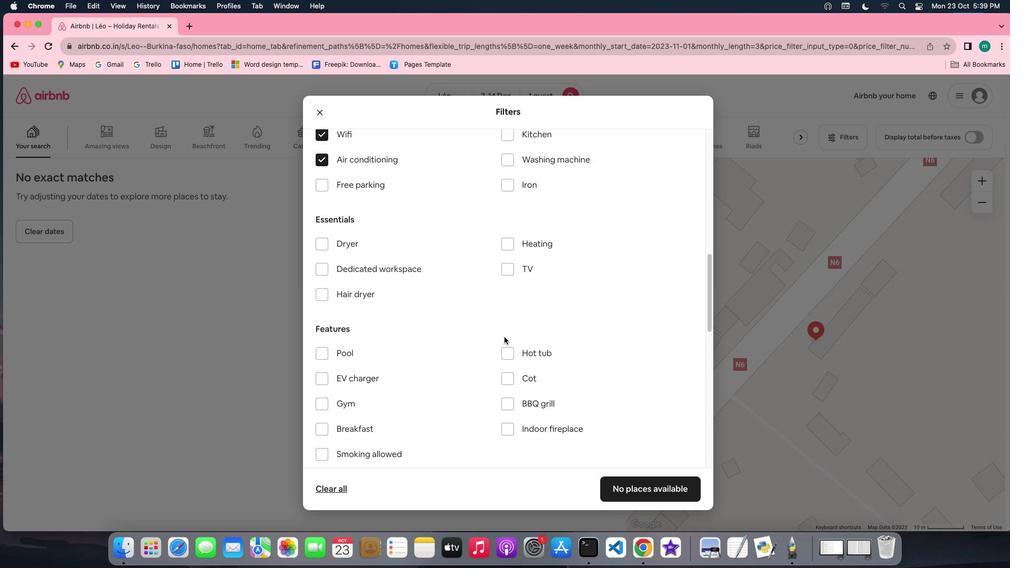 
Action: Mouse moved to (361, 384)
Screenshot: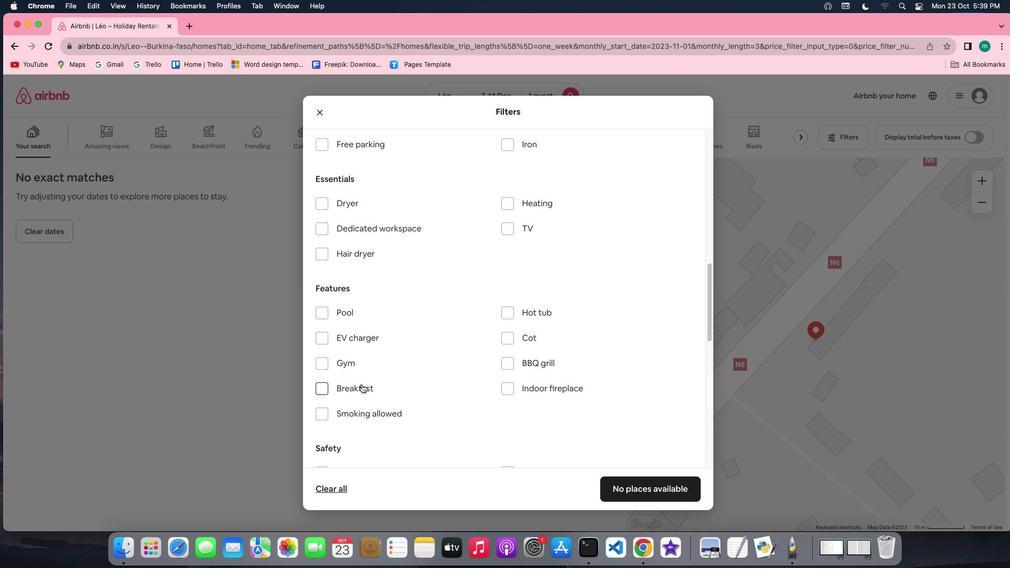 
Action: Mouse pressed left at (361, 384)
Screenshot: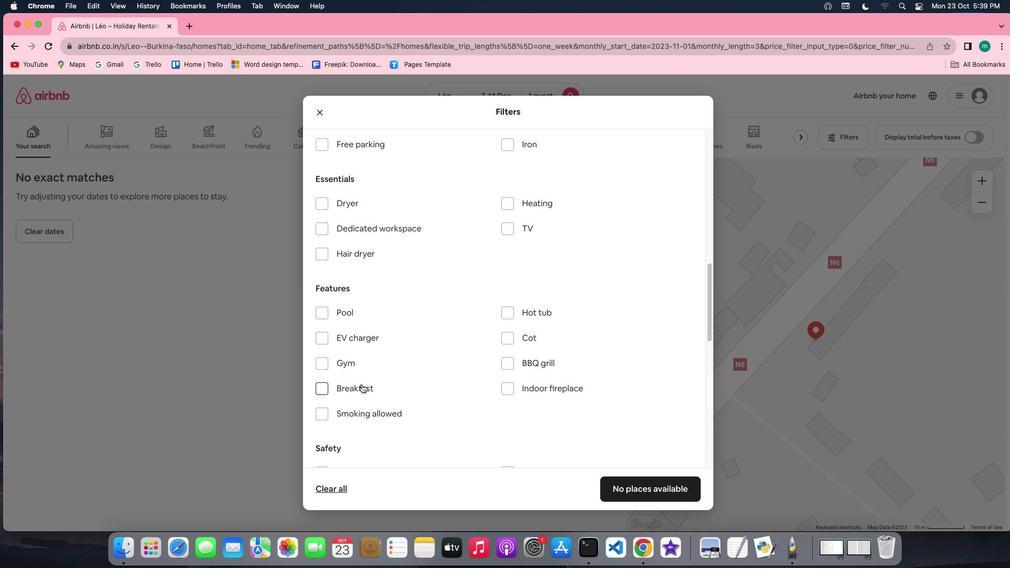 
Action: Mouse moved to (481, 388)
Screenshot: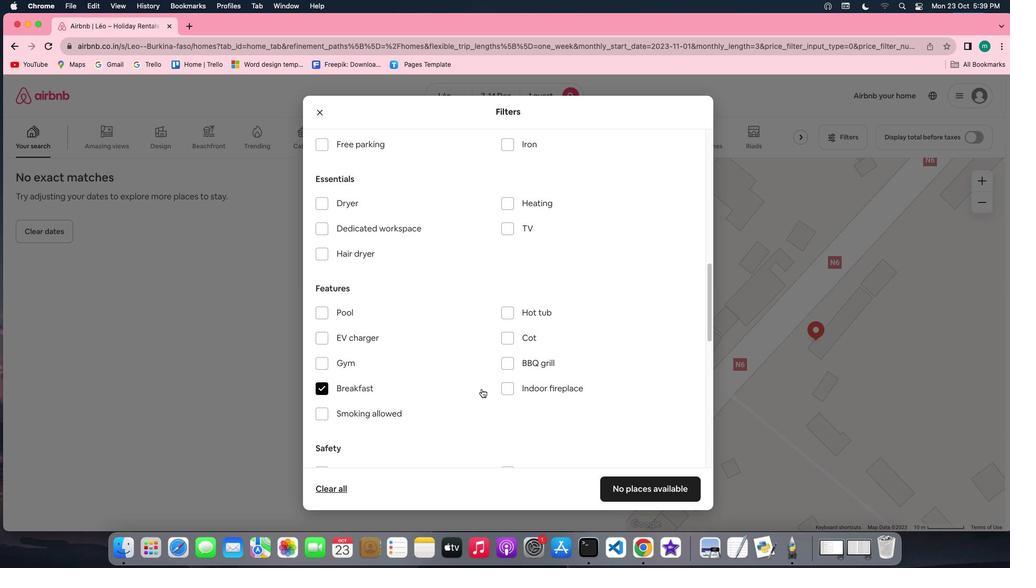 
Action: Mouse scrolled (481, 388) with delta (0, 0)
Screenshot: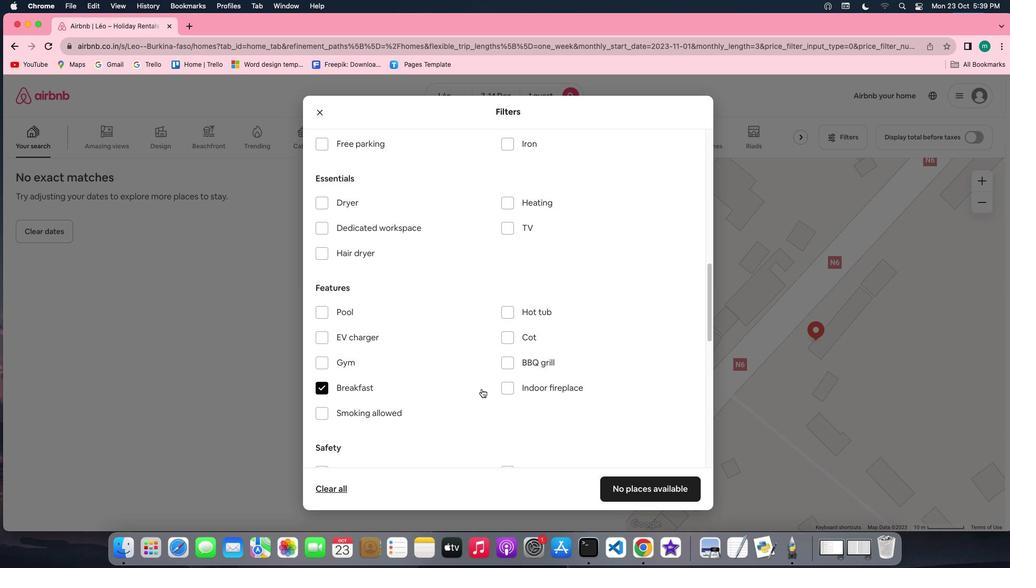 
Action: Mouse scrolled (481, 388) with delta (0, 0)
Screenshot: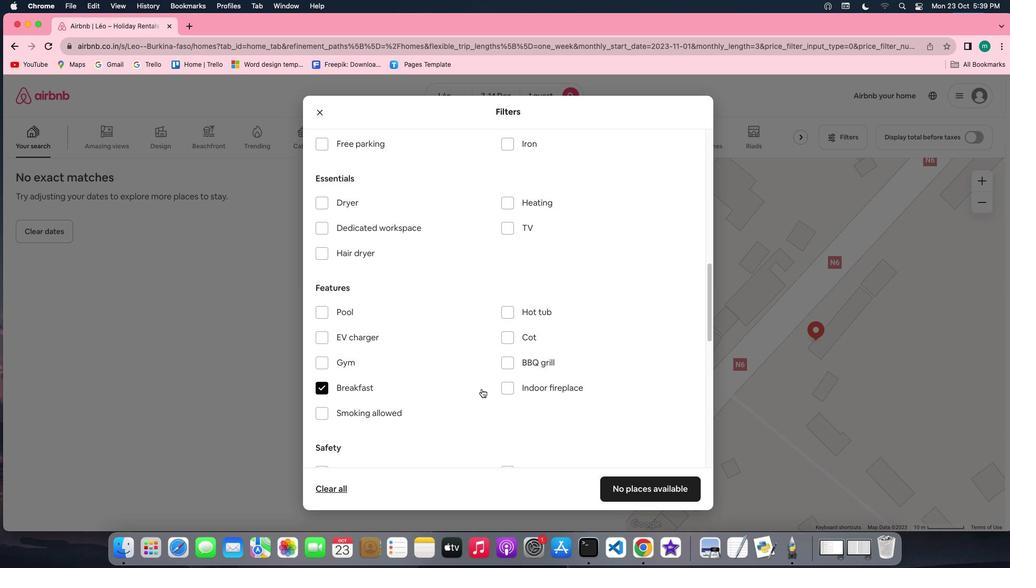 
Action: Mouse scrolled (481, 388) with delta (0, 0)
Screenshot: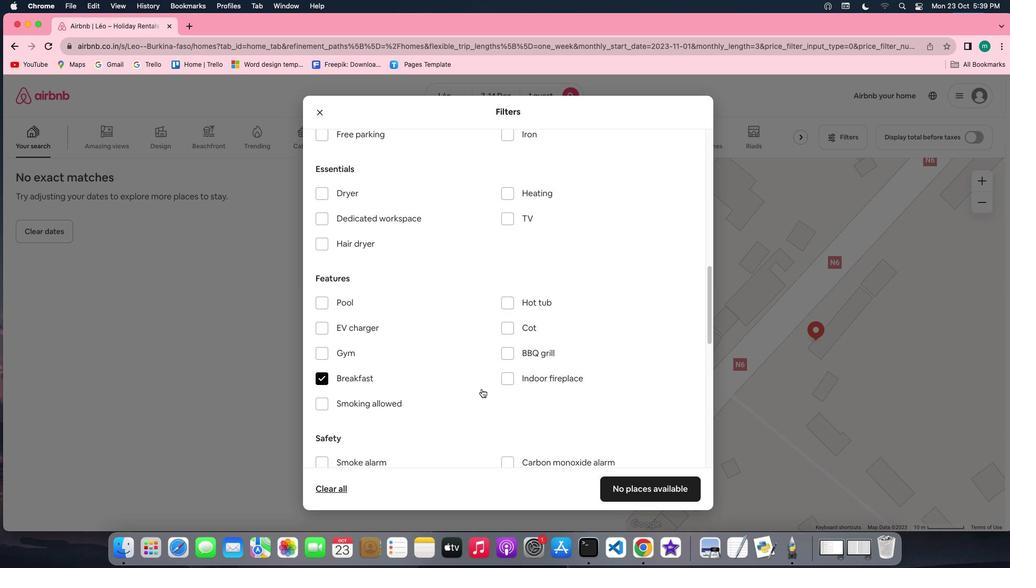 
Action: Mouse scrolled (481, 388) with delta (0, 0)
Screenshot: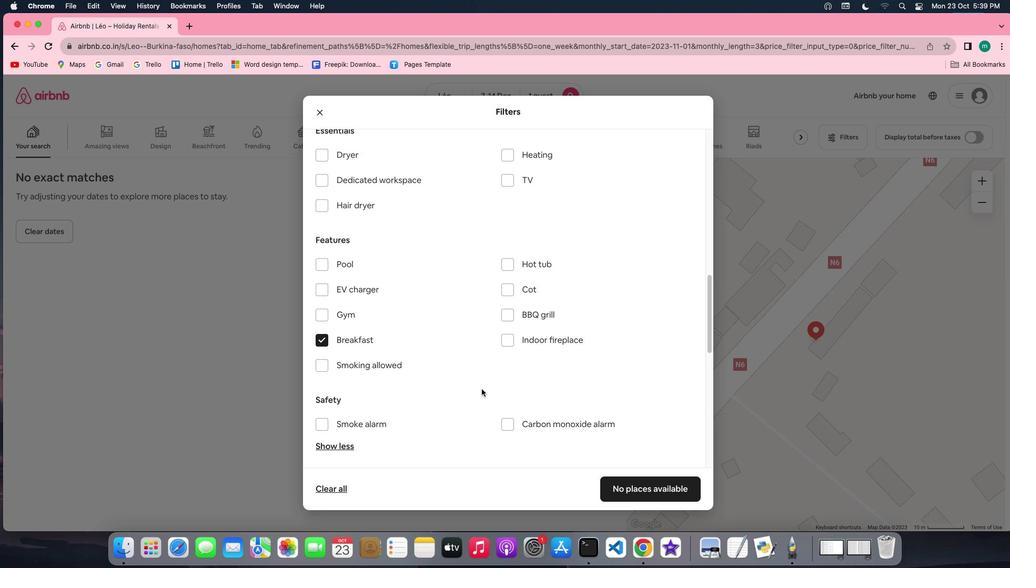 
Action: Mouse scrolled (481, 388) with delta (0, 0)
Screenshot: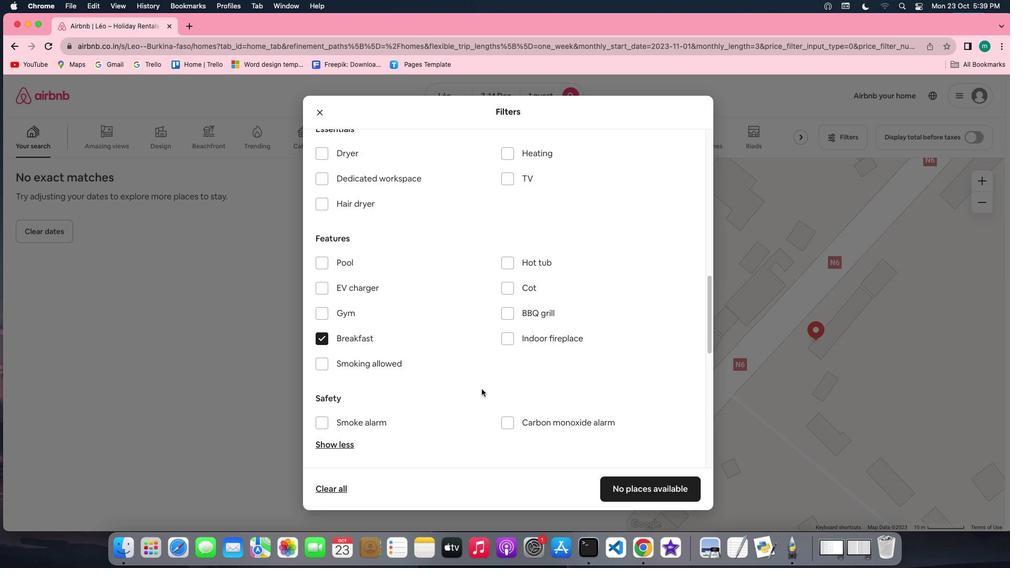 
Action: Mouse scrolled (481, 388) with delta (0, 0)
Screenshot: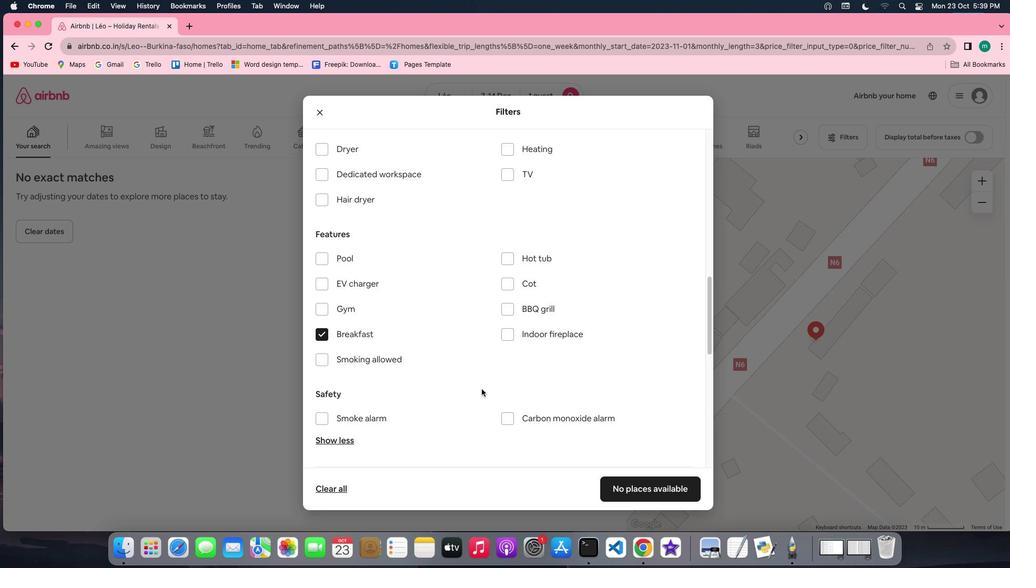 
Action: Mouse moved to (554, 398)
Screenshot: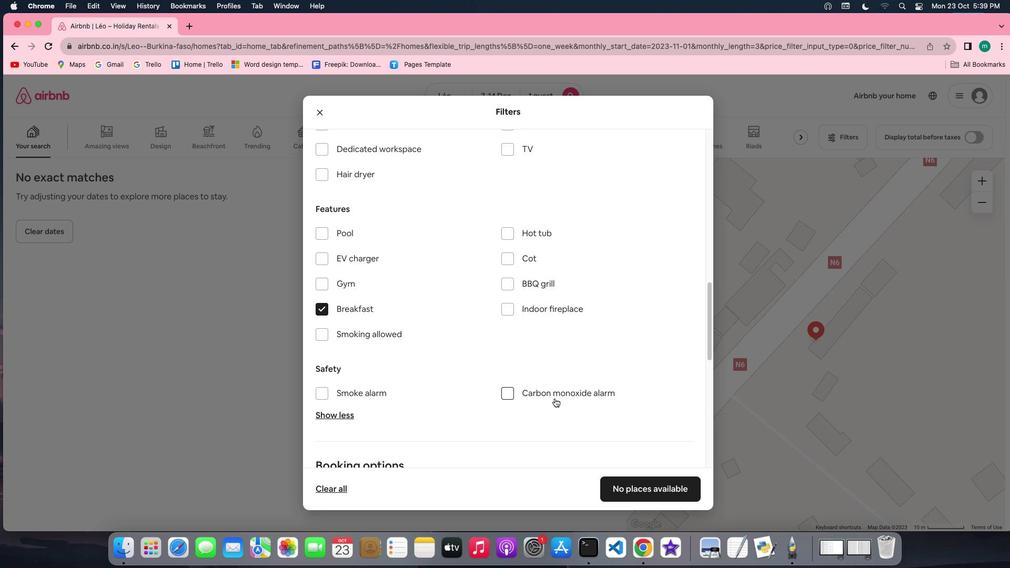 
Action: Mouse scrolled (554, 398) with delta (0, 0)
Screenshot: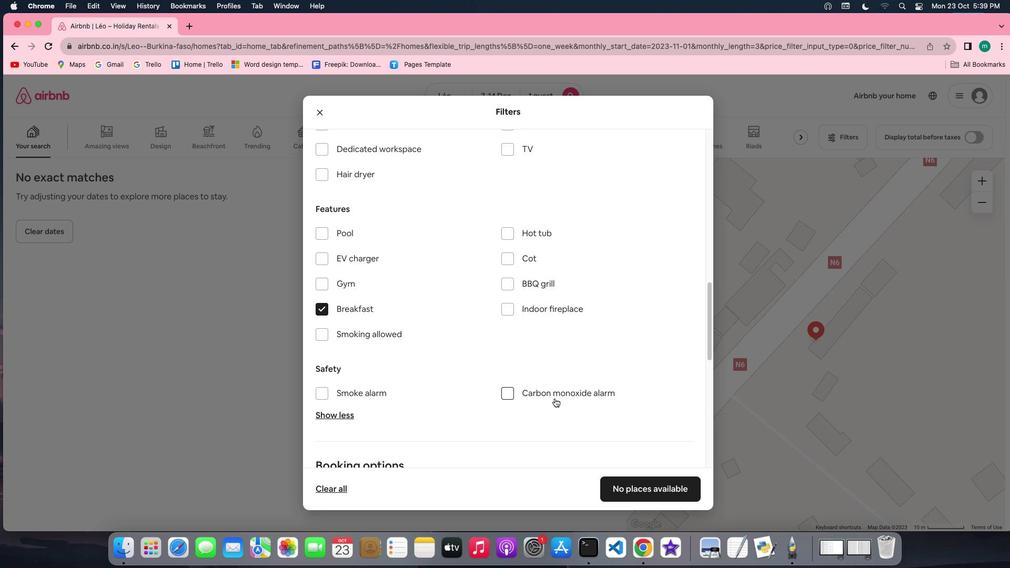 
Action: Mouse scrolled (554, 398) with delta (0, 0)
Screenshot: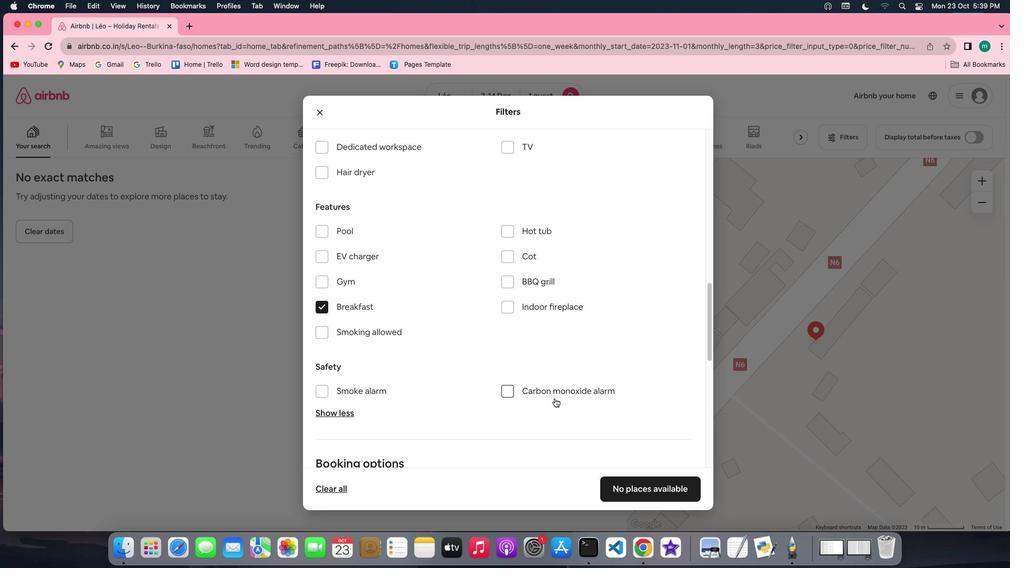 
Action: Mouse scrolled (554, 398) with delta (0, -1)
Screenshot: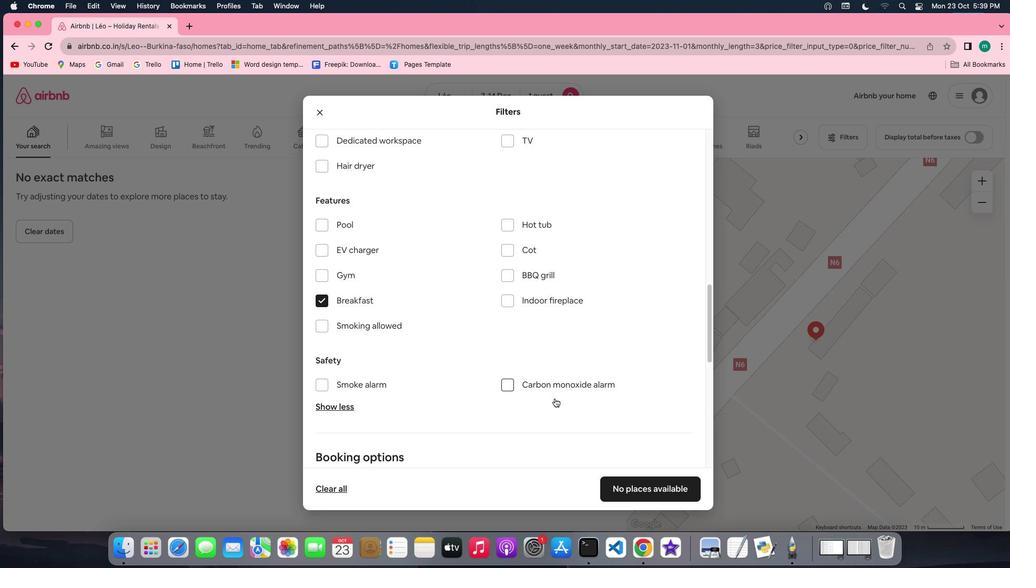 
Action: Mouse scrolled (554, 398) with delta (0, -1)
Screenshot: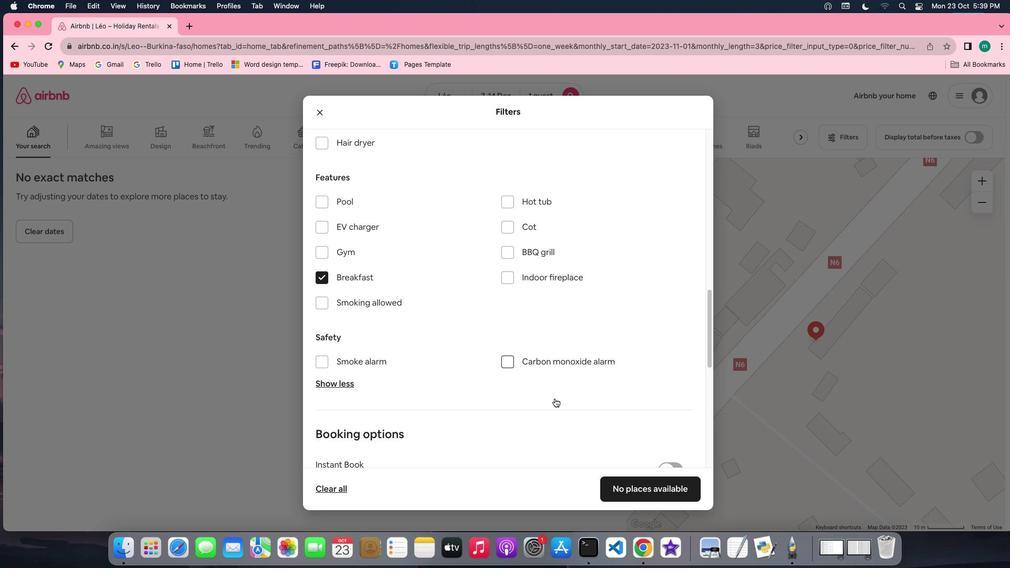 
Action: Mouse scrolled (554, 398) with delta (0, 0)
Screenshot: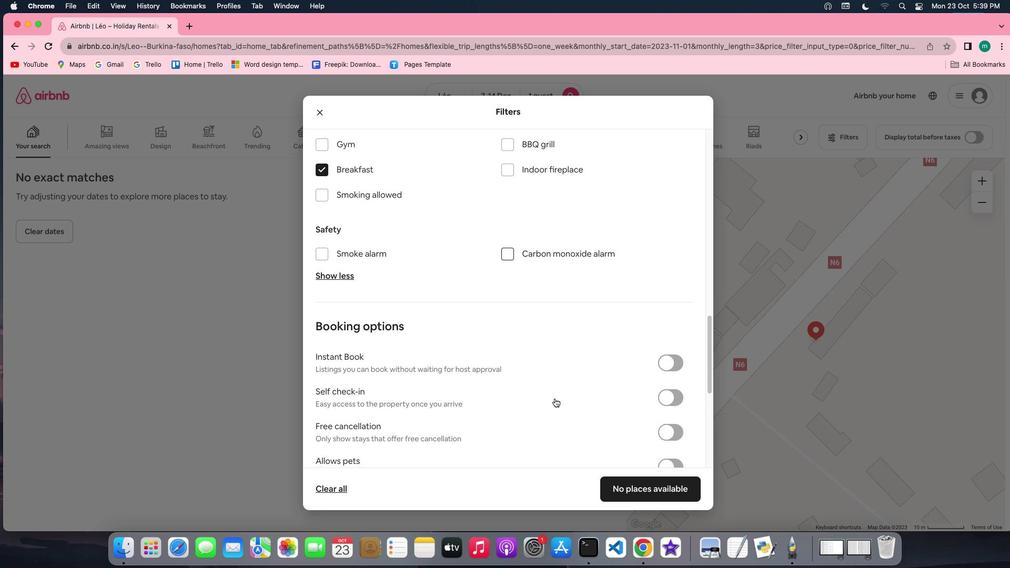 
Action: Mouse scrolled (554, 398) with delta (0, 0)
Screenshot: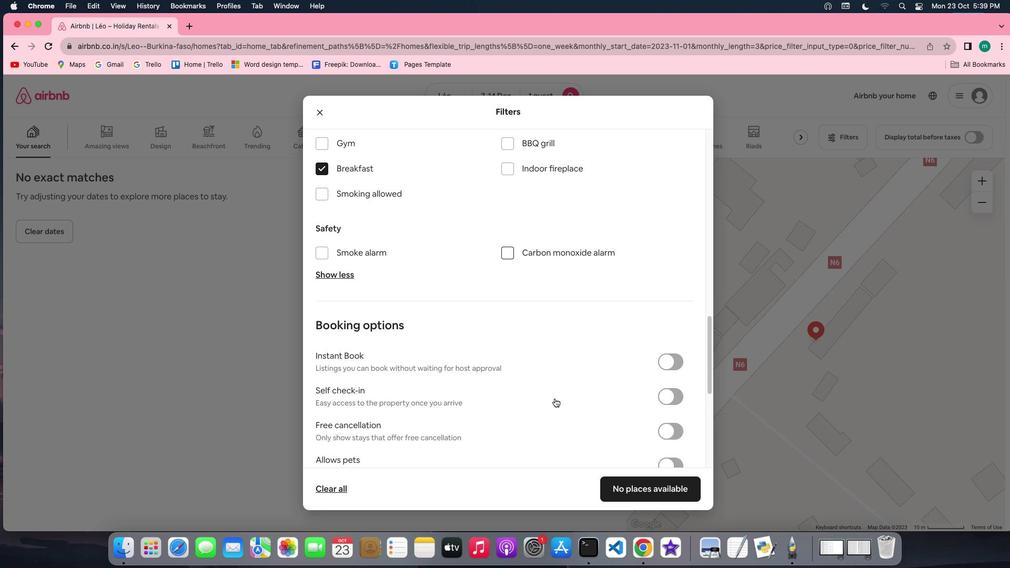 
Action: Mouse scrolled (554, 398) with delta (0, 0)
Screenshot: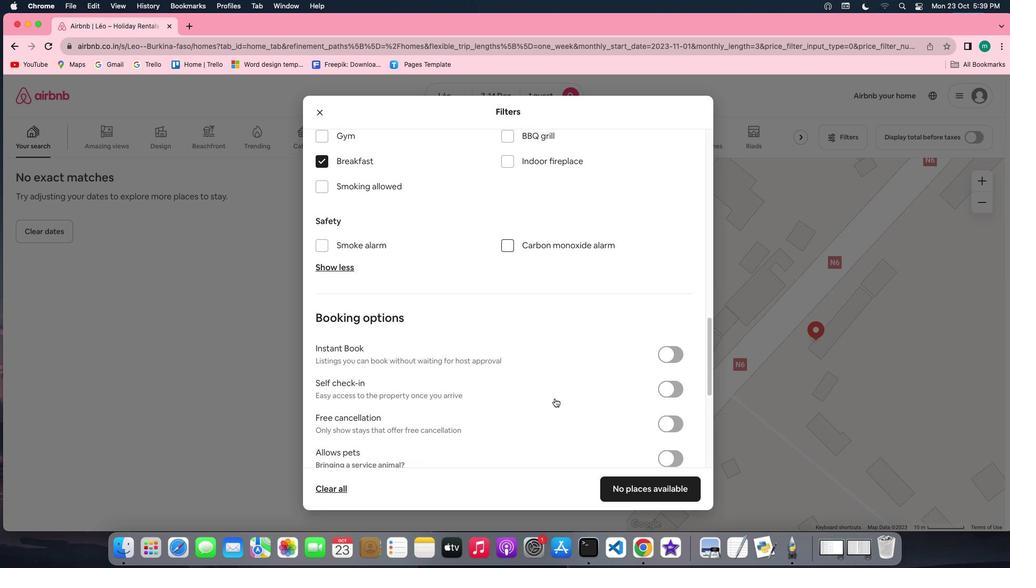 
Action: Mouse moved to (665, 375)
Screenshot: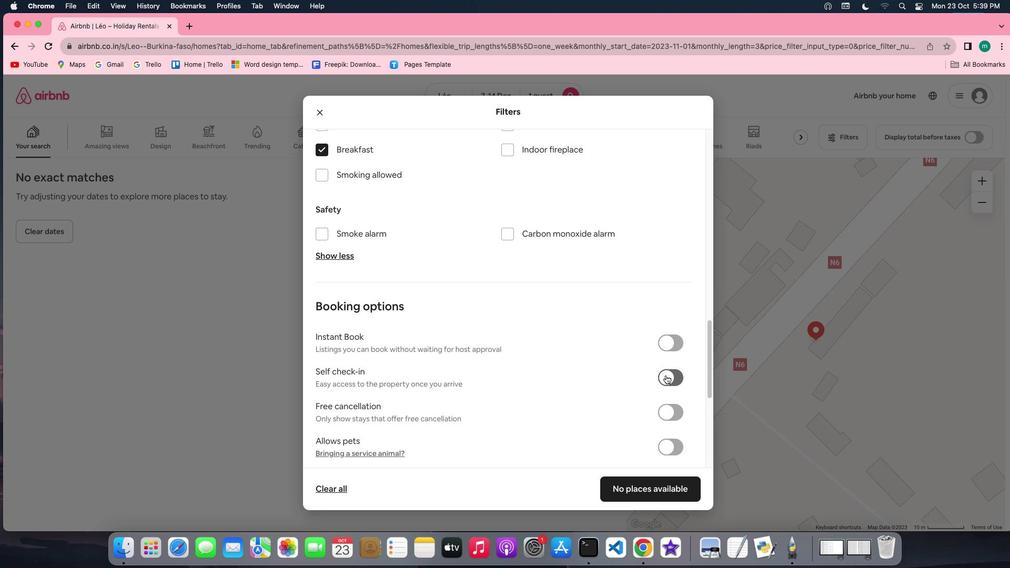 
Action: Mouse pressed left at (665, 375)
Screenshot: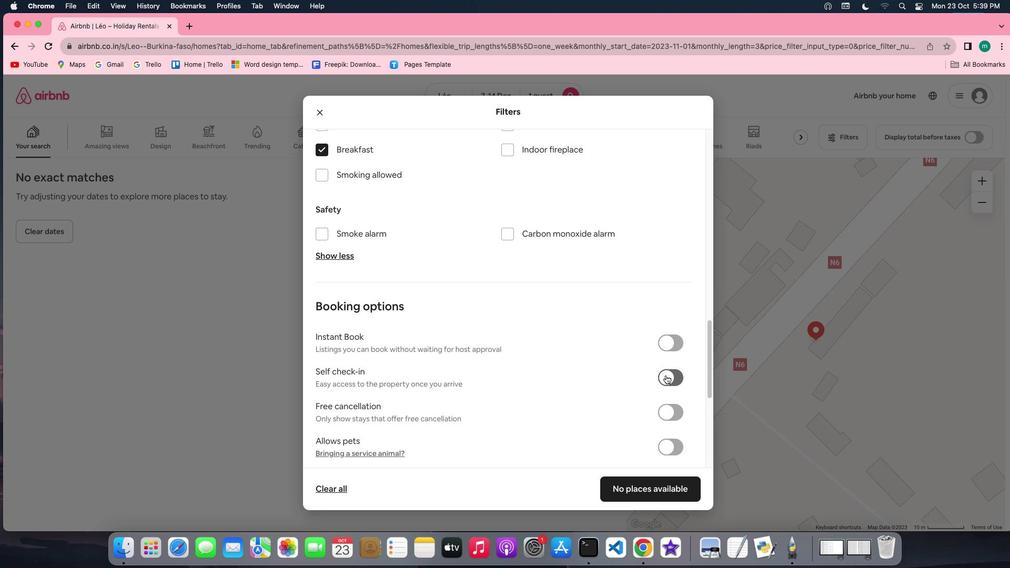 
Action: Mouse moved to (616, 407)
Screenshot: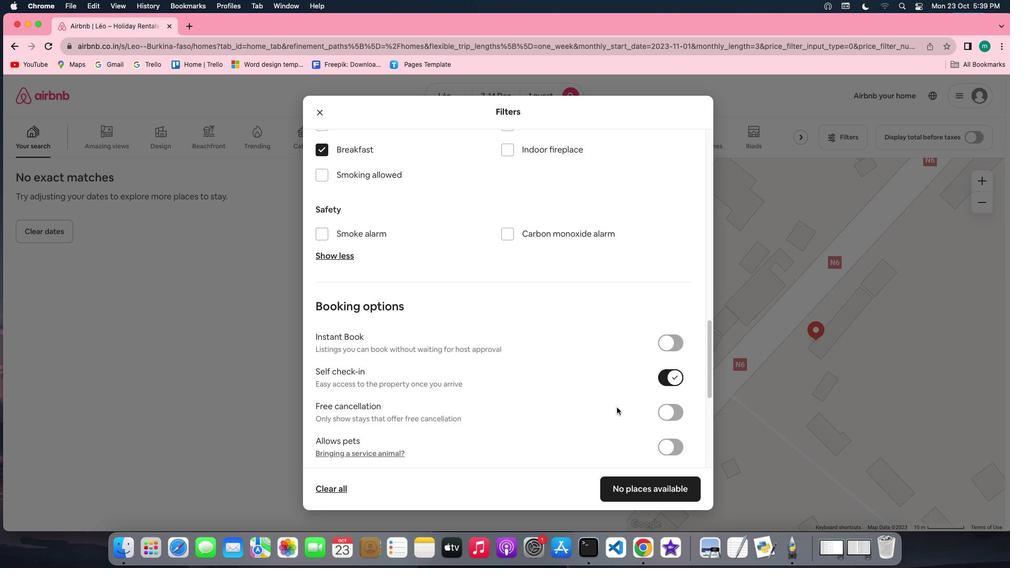 
Action: Mouse scrolled (616, 407) with delta (0, 0)
Screenshot: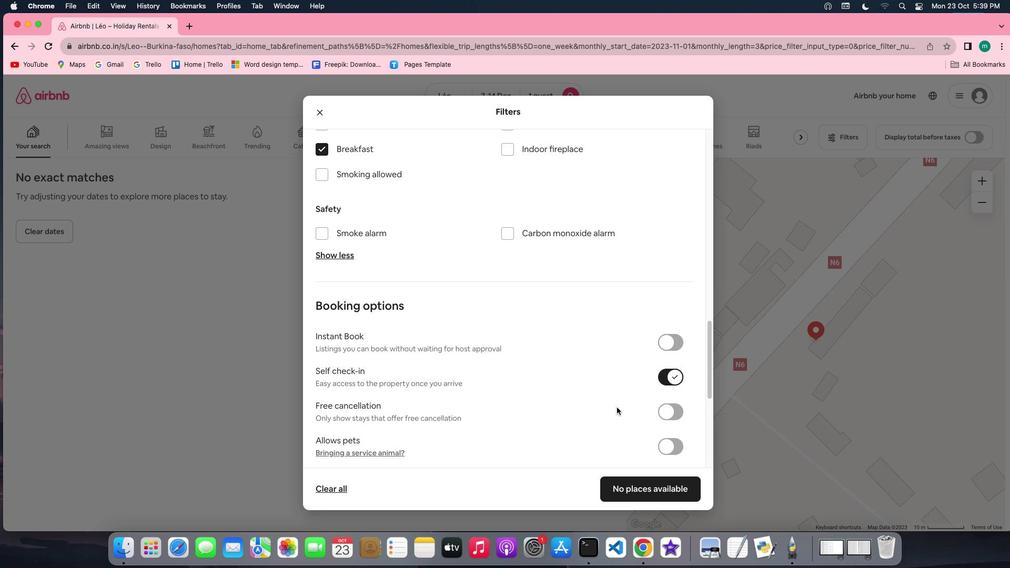 
Action: Mouse scrolled (616, 407) with delta (0, 0)
Screenshot: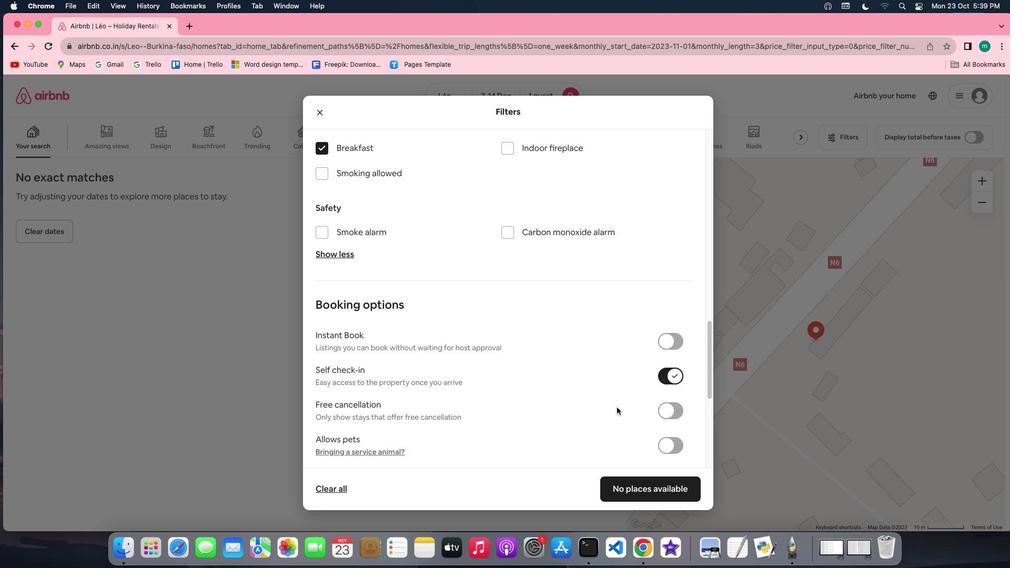 
Action: Mouse scrolled (616, 407) with delta (0, -1)
Screenshot: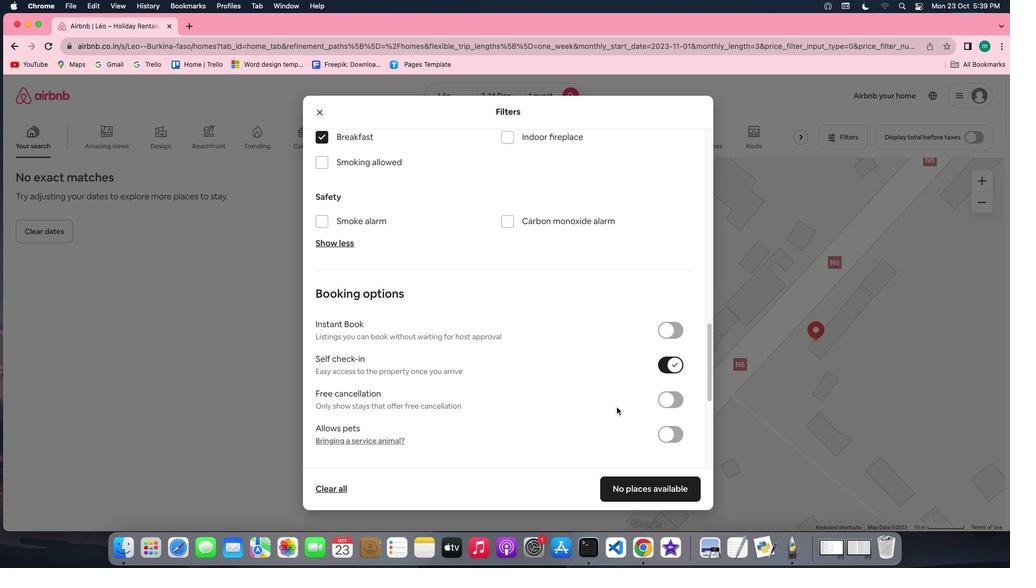 
Action: Mouse scrolled (616, 407) with delta (0, -1)
Screenshot: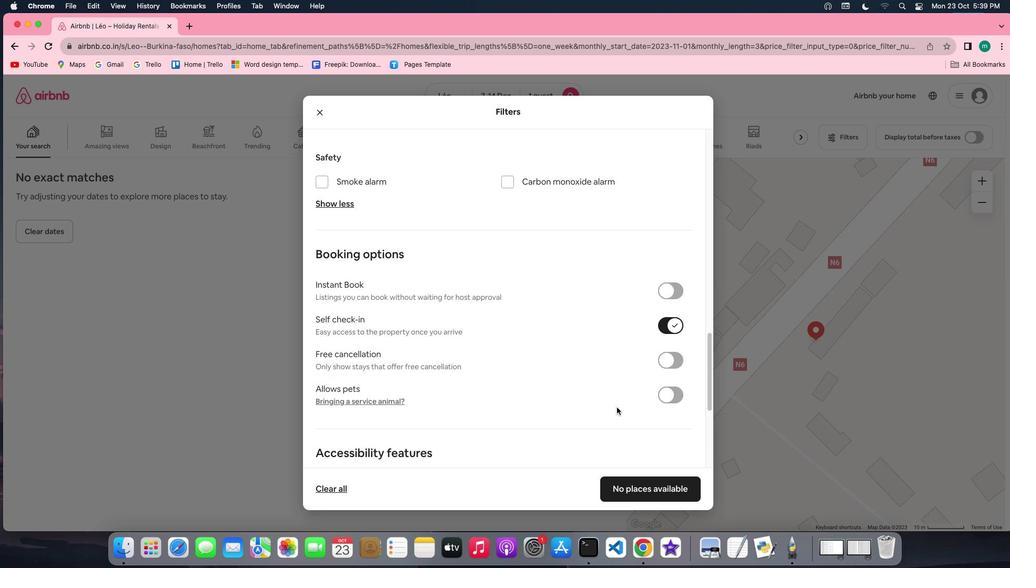 
Action: Mouse moved to (631, 419)
Screenshot: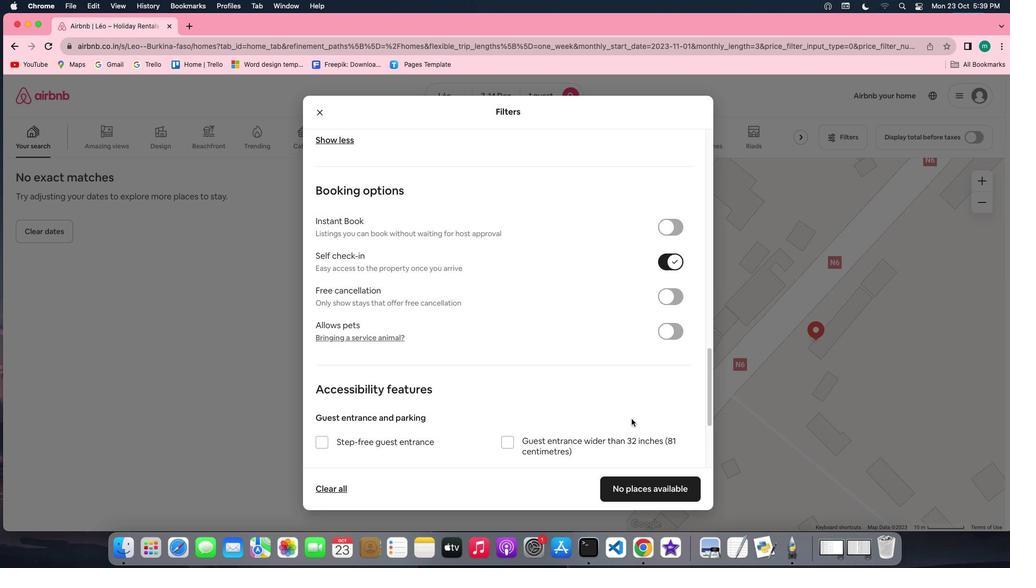 
Action: Mouse scrolled (631, 419) with delta (0, 0)
Screenshot: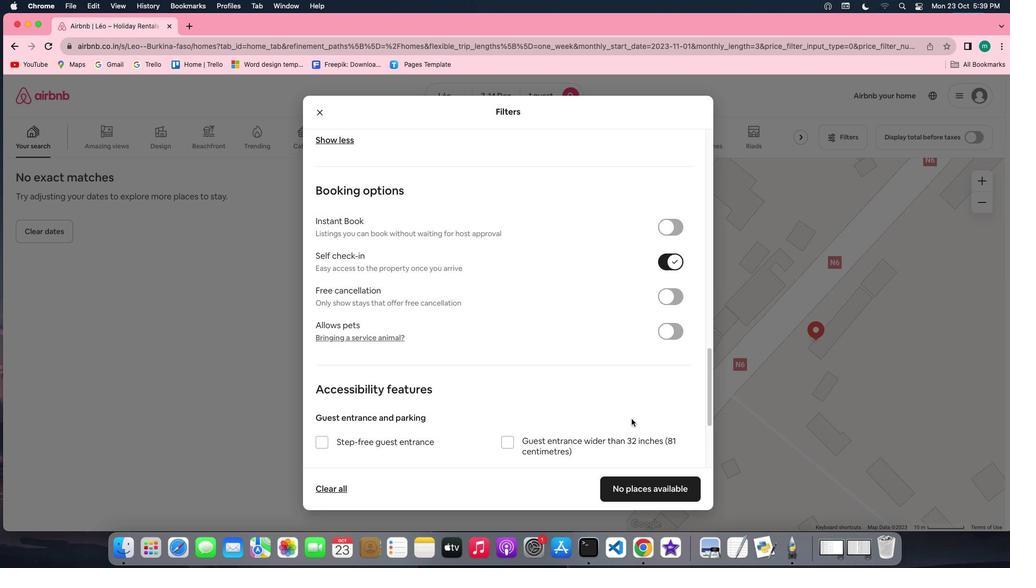 
Action: Mouse scrolled (631, 419) with delta (0, 0)
Screenshot: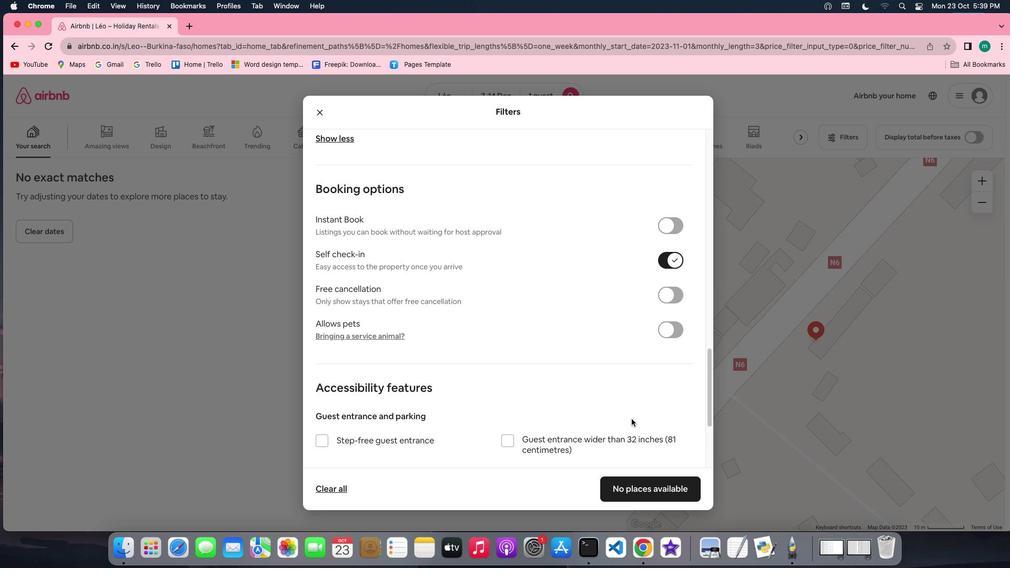 
Action: Mouse scrolled (631, 419) with delta (0, 0)
Screenshot: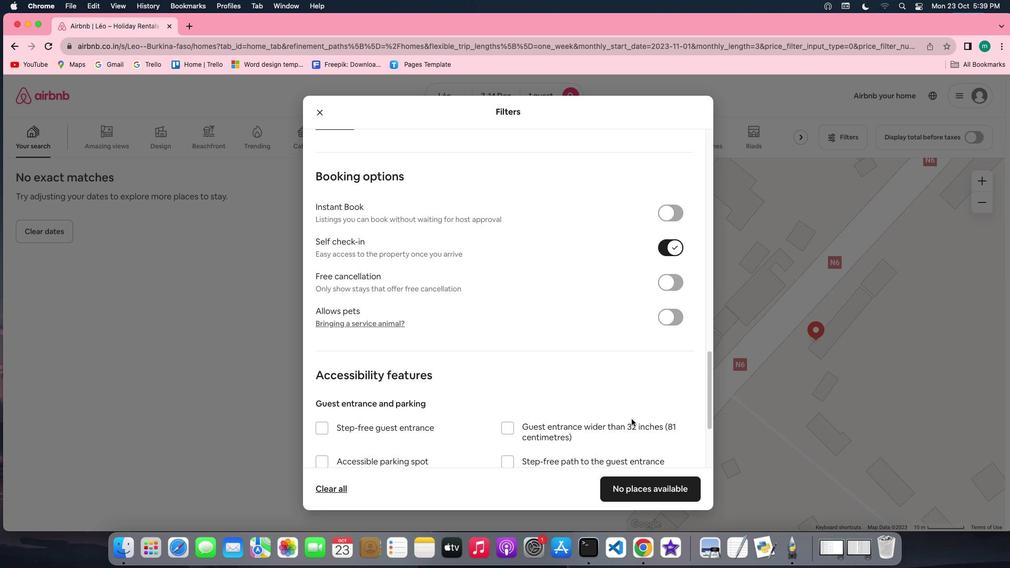 
Action: Mouse moved to (655, 440)
Screenshot: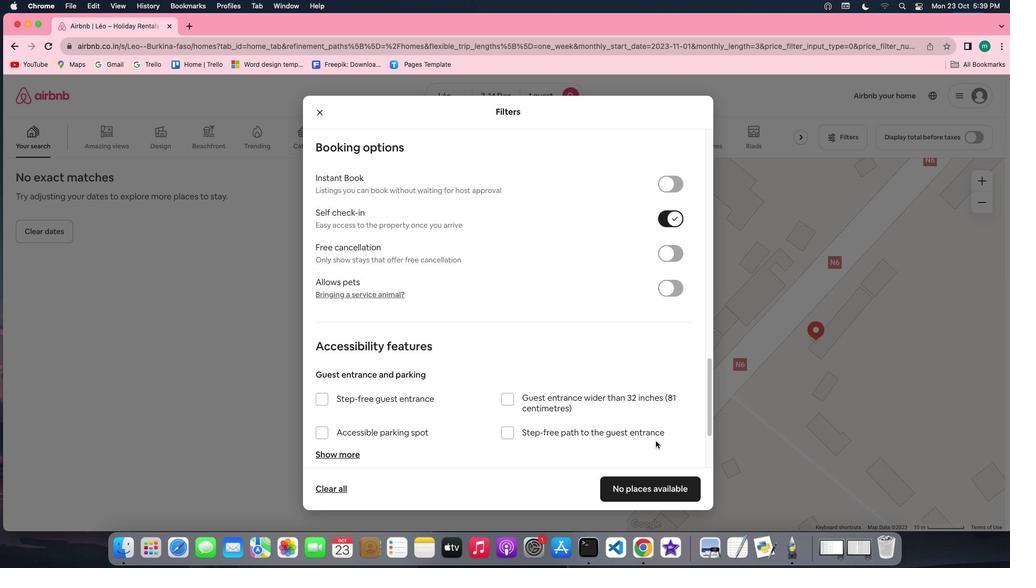 
Action: Mouse scrolled (655, 440) with delta (0, 0)
Screenshot: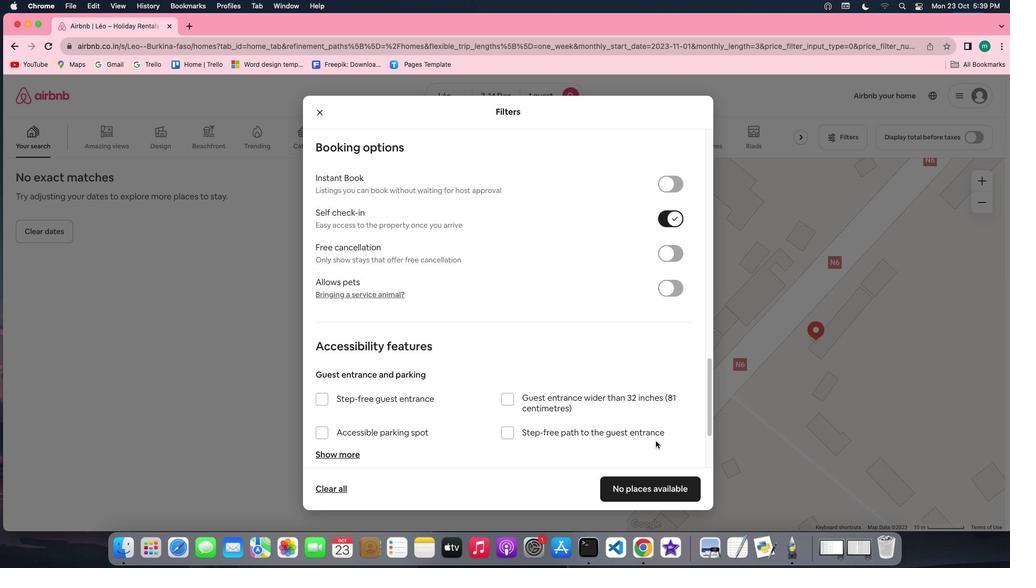 
Action: Mouse scrolled (655, 440) with delta (0, 0)
Screenshot: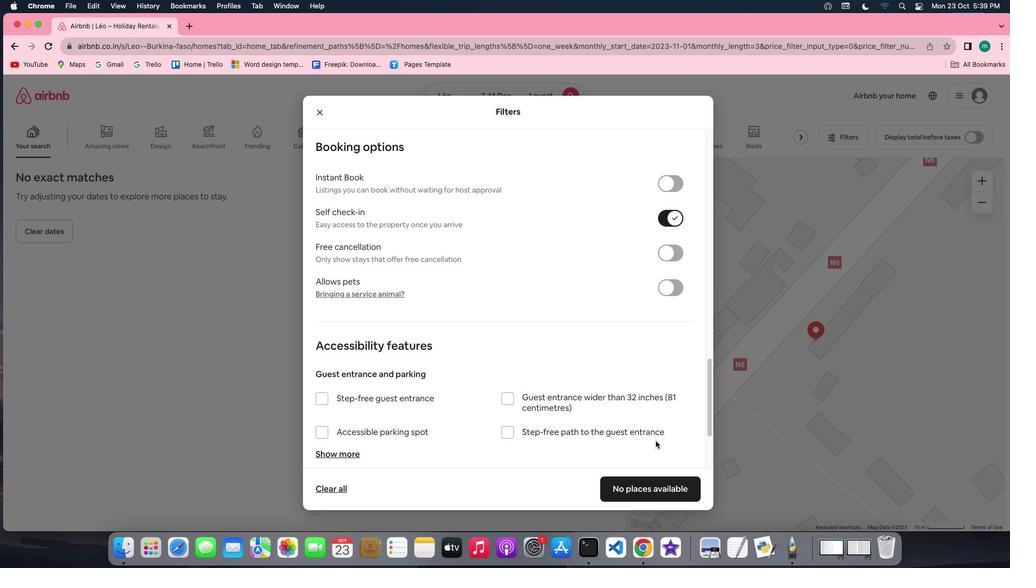 
Action: Mouse scrolled (655, 440) with delta (0, -1)
Screenshot: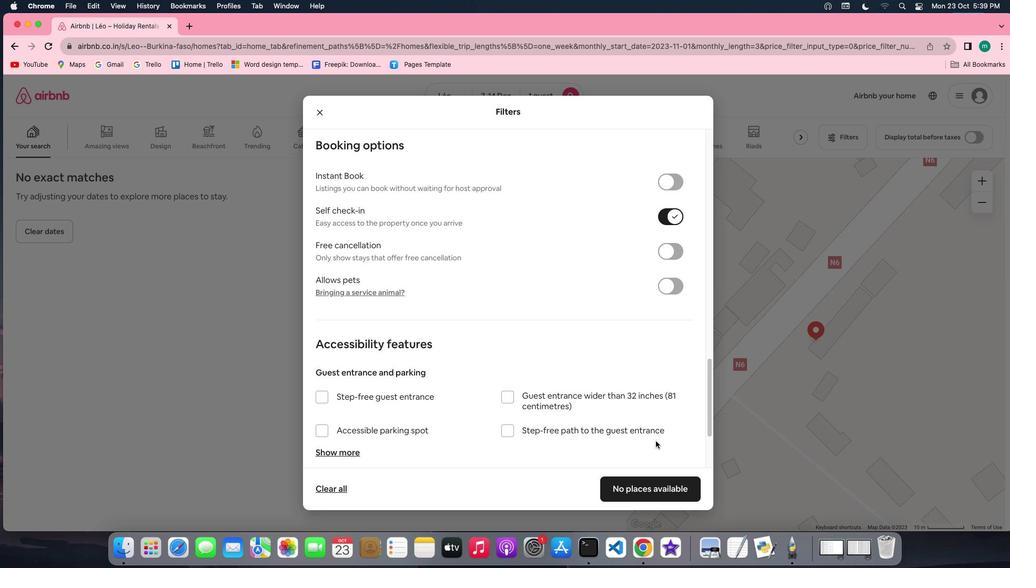 
Action: Mouse scrolled (655, 440) with delta (0, -1)
Screenshot: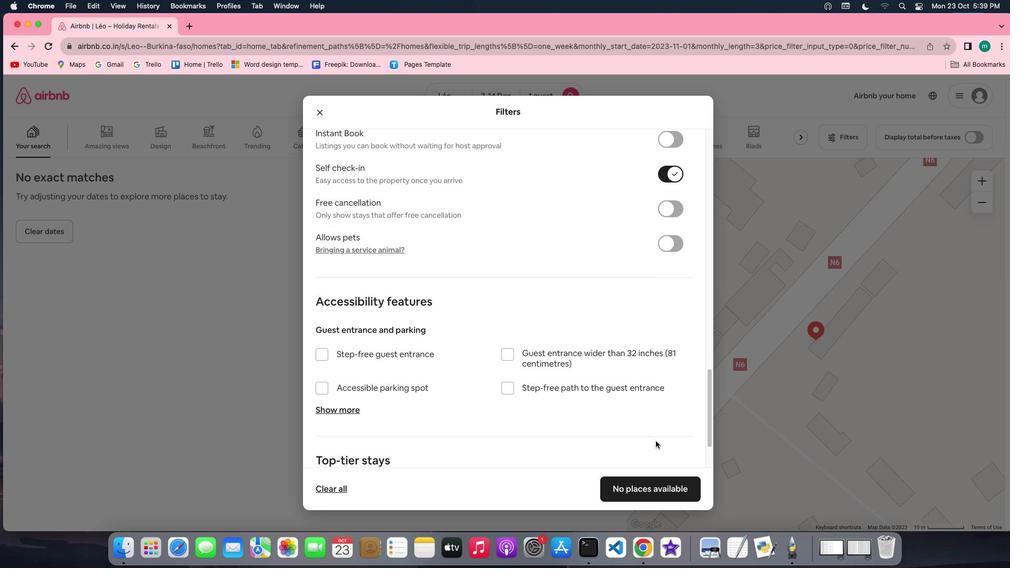 
Action: Mouse scrolled (655, 440) with delta (0, 0)
Screenshot: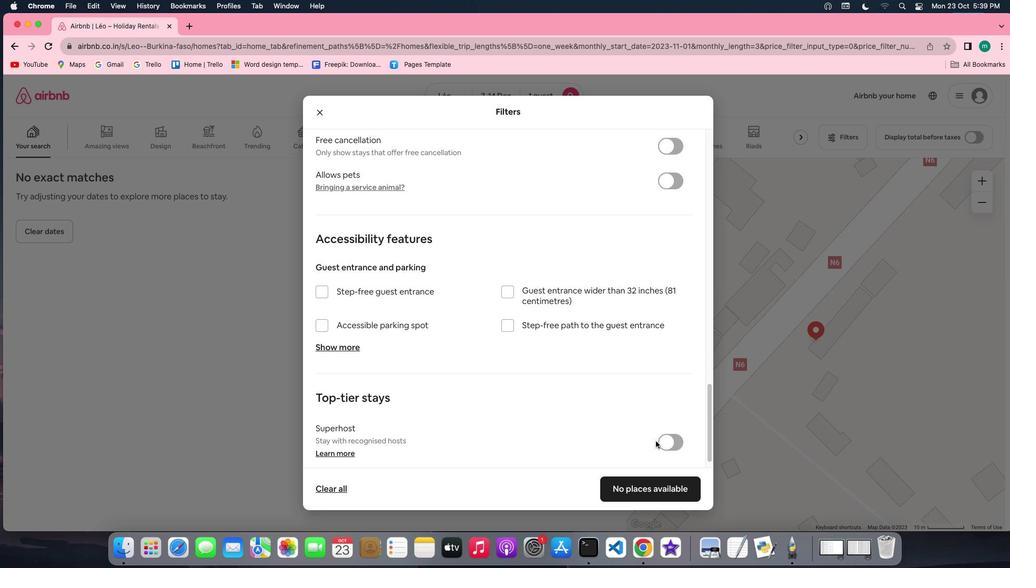 
Action: Mouse scrolled (655, 440) with delta (0, 0)
Screenshot: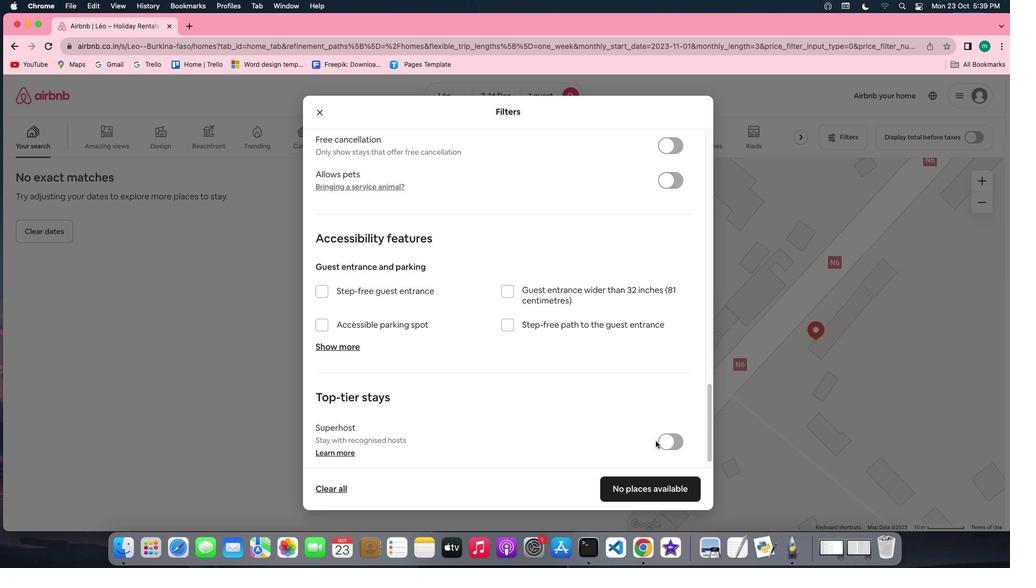 
Action: Mouse scrolled (655, 440) with delta (0, -1)
Screenshot: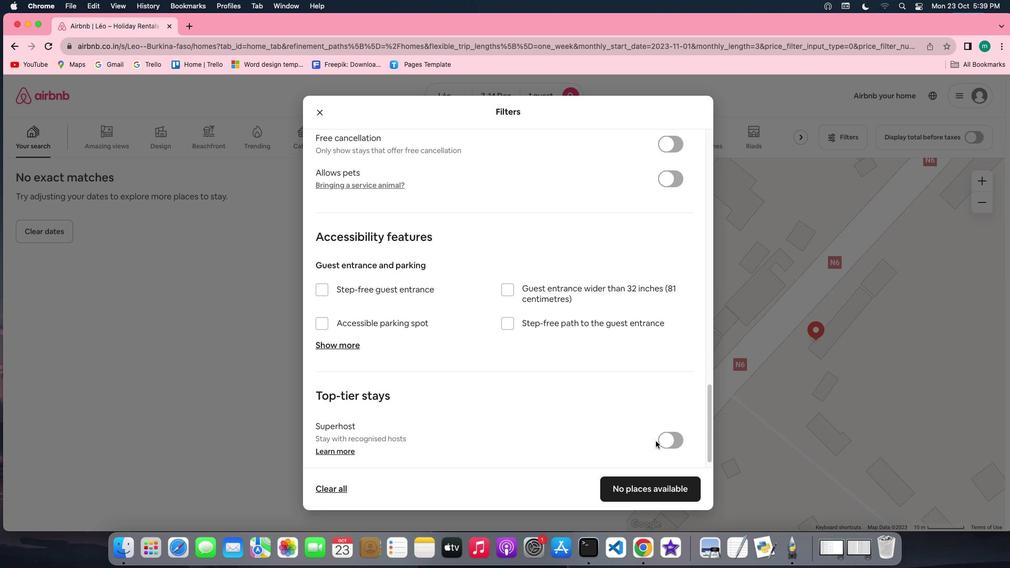 
Action: Mouse scrolled (655, 440) with delta (0, -1)
Screenshot: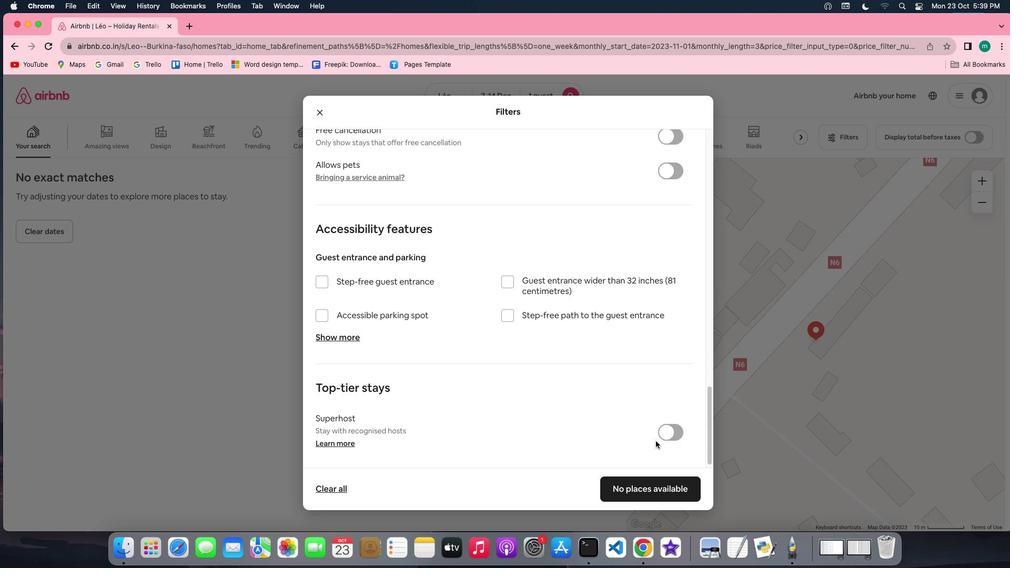 
Action: Mouse scrolled (655, 440) with delta (0, 0)
Screenshot: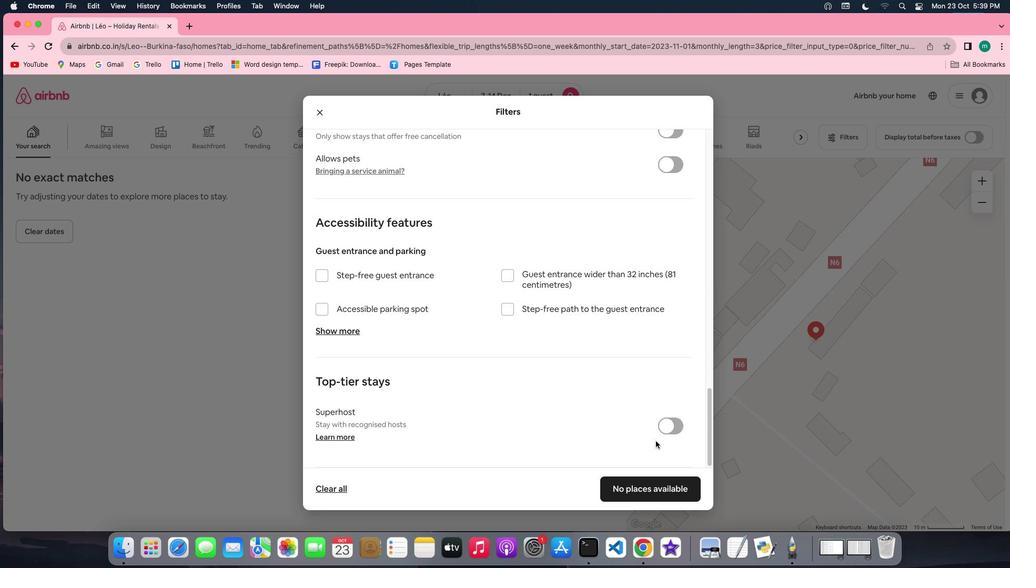 
Action: Mouse scrolled (655, 440) with delta (0, 0)
Screenshot: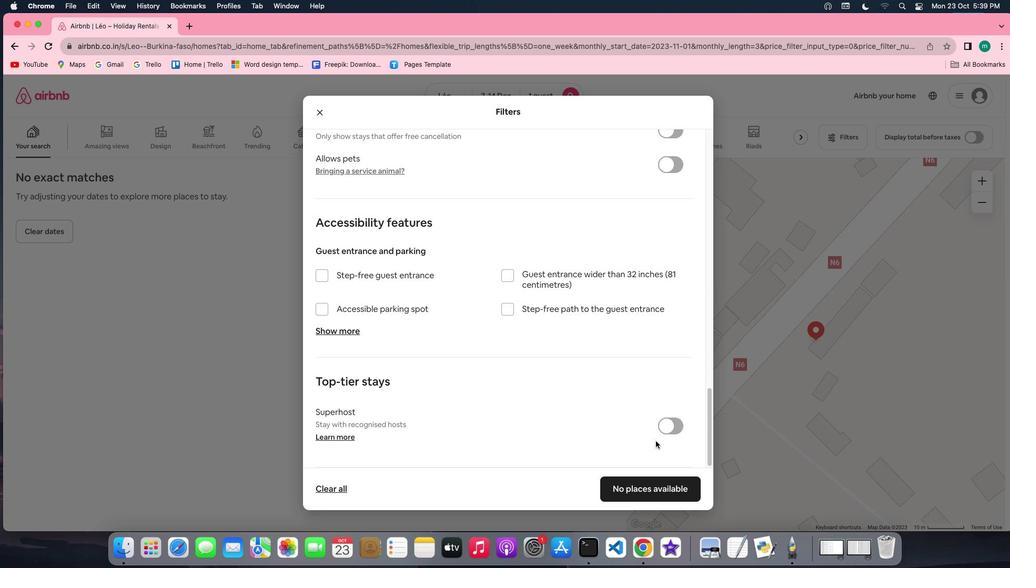 
Action: Mouse scrolled (655, 440) with delta (0, -1)
Screenshot: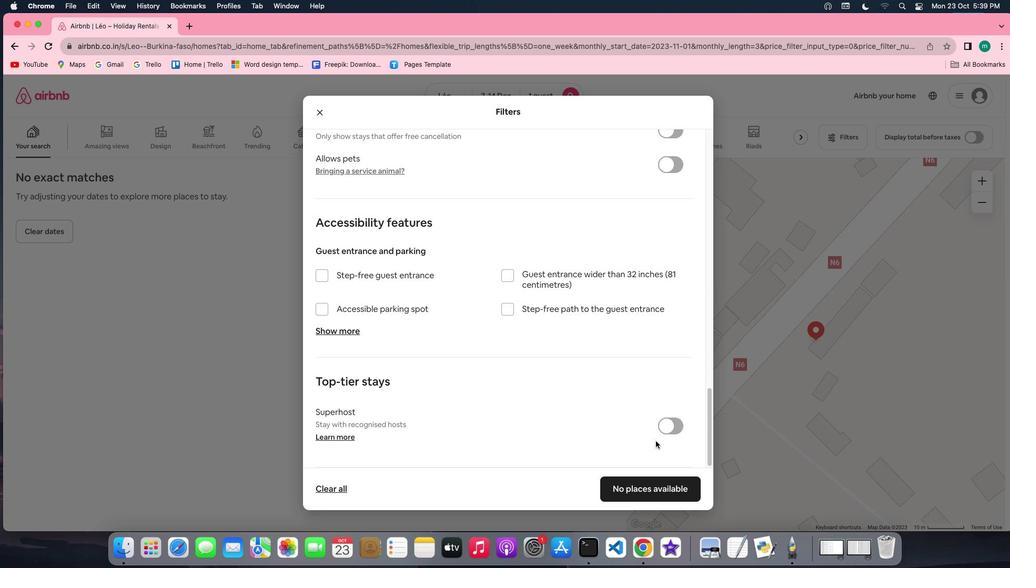 
Action: Mouse scrolled (655, 440) with delta (0, -2)
Screenshot: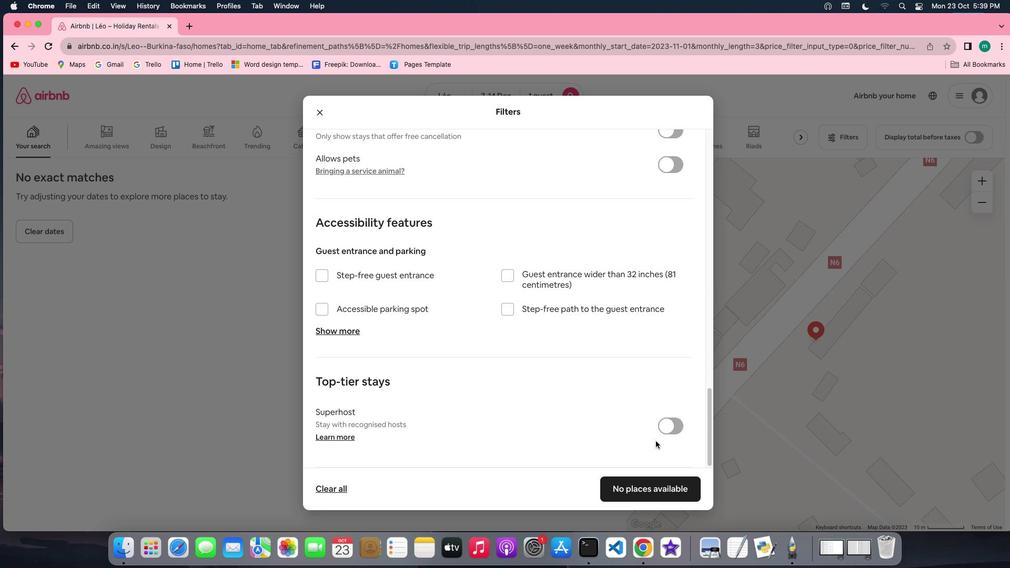 
Action: Mouse moved to (662, 489)
Screenshot: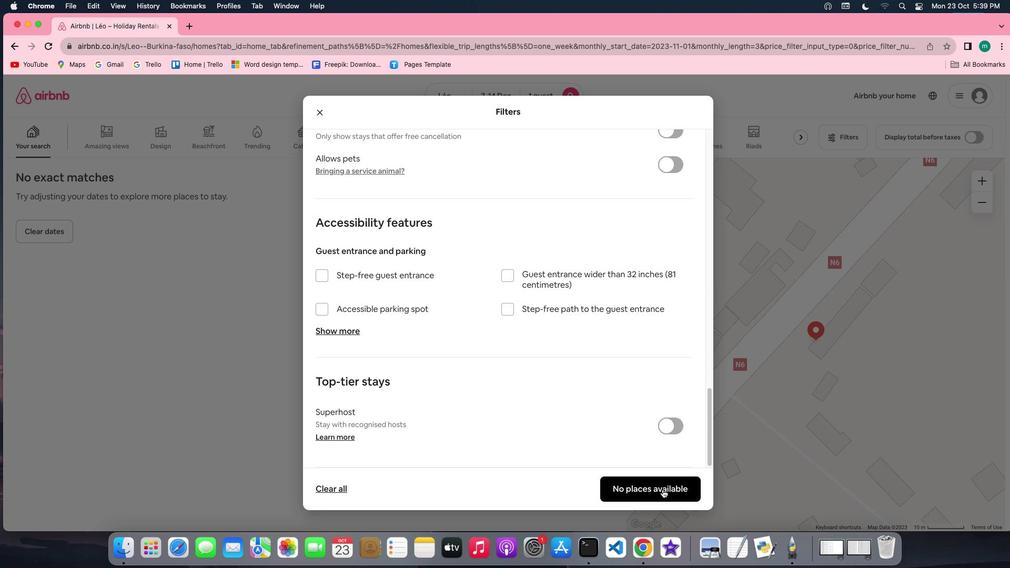 
Action: Mouse pressed left at (662, 489)
Screenshot: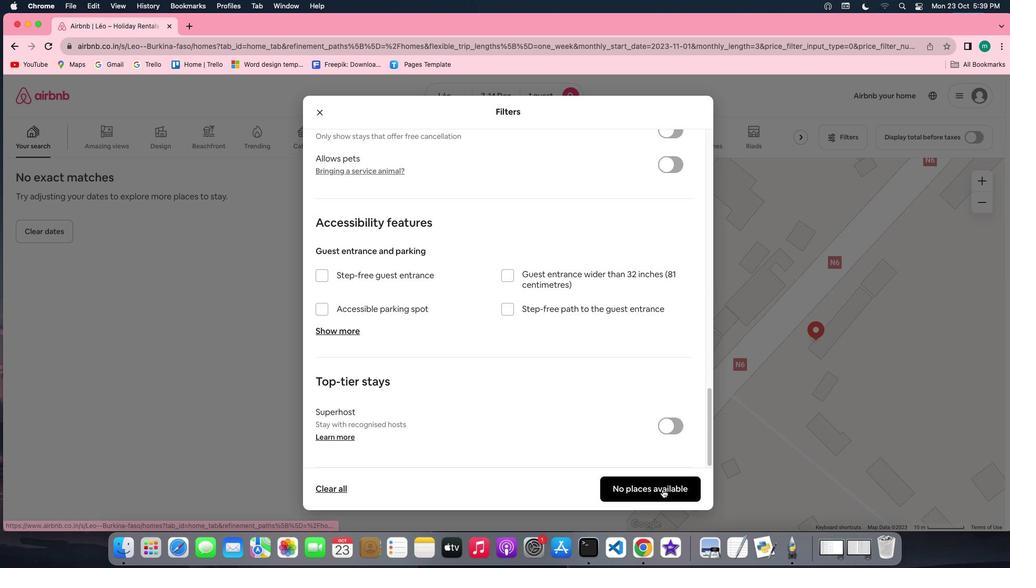 
Action: Mouse moved to (45, 91)
Screenshot: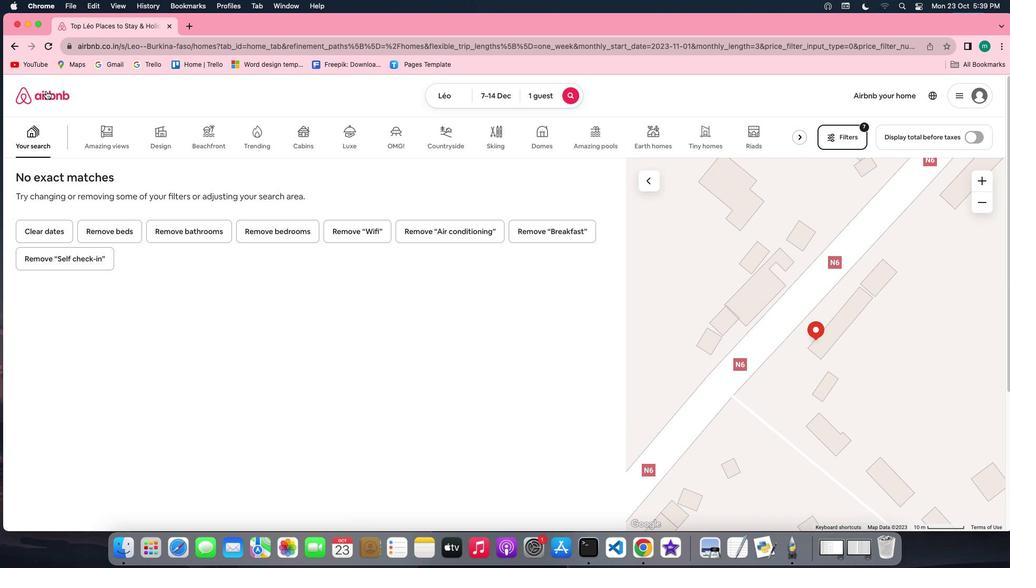 
Action: Mouse pressed left at (45, 91)
Screenshot: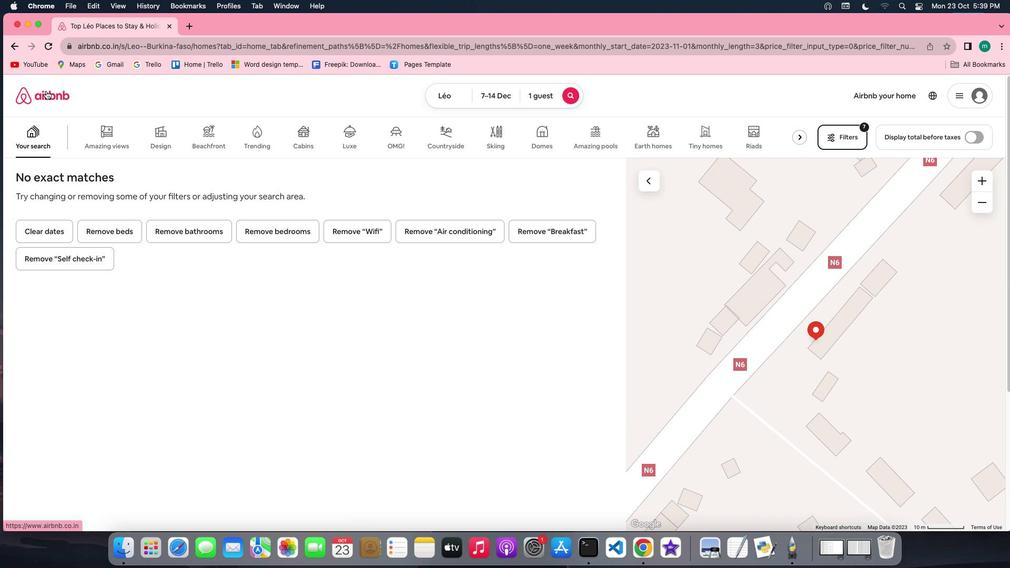 
Action: Mouse moved to (264, 276)
Screenshot: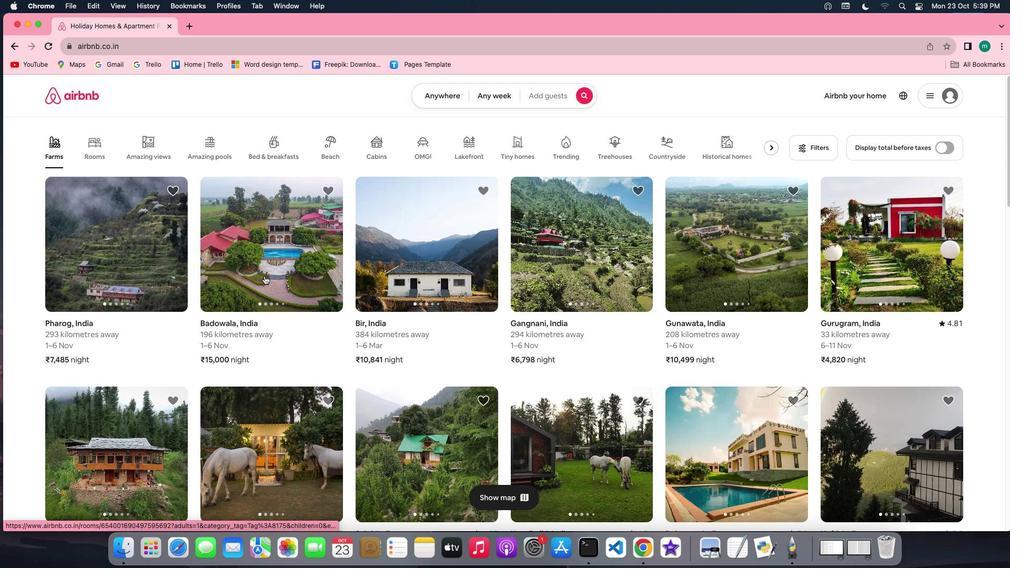 
